 Task: Search one way flight ticket for 4 adults, 2 children, 2 infants in seat and 1 infant on lap in premium economy from Greensboro: Piedmont Triad International Airport to Springfield: Abraham Lincoln Capital Airport on 5-2-2023. Choice of flights is Frontier. Number of bags: 1 carry on bag. Price is upto 79000. Outbound departure time preference is 13:00.
Action: Mouse moved to (323, 435)
Screenshot: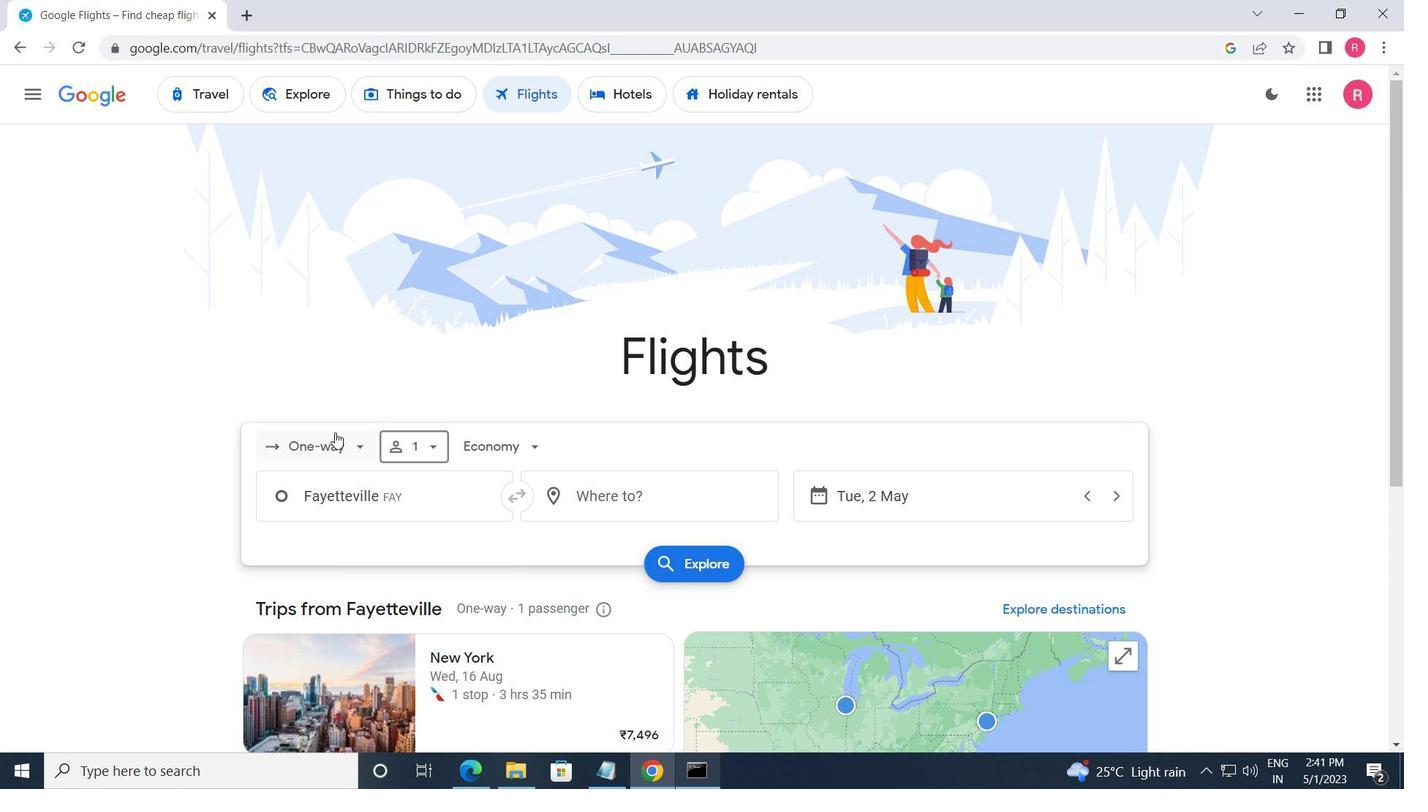 
Action: Mouse pressed left at (323, 435)
Screenshot: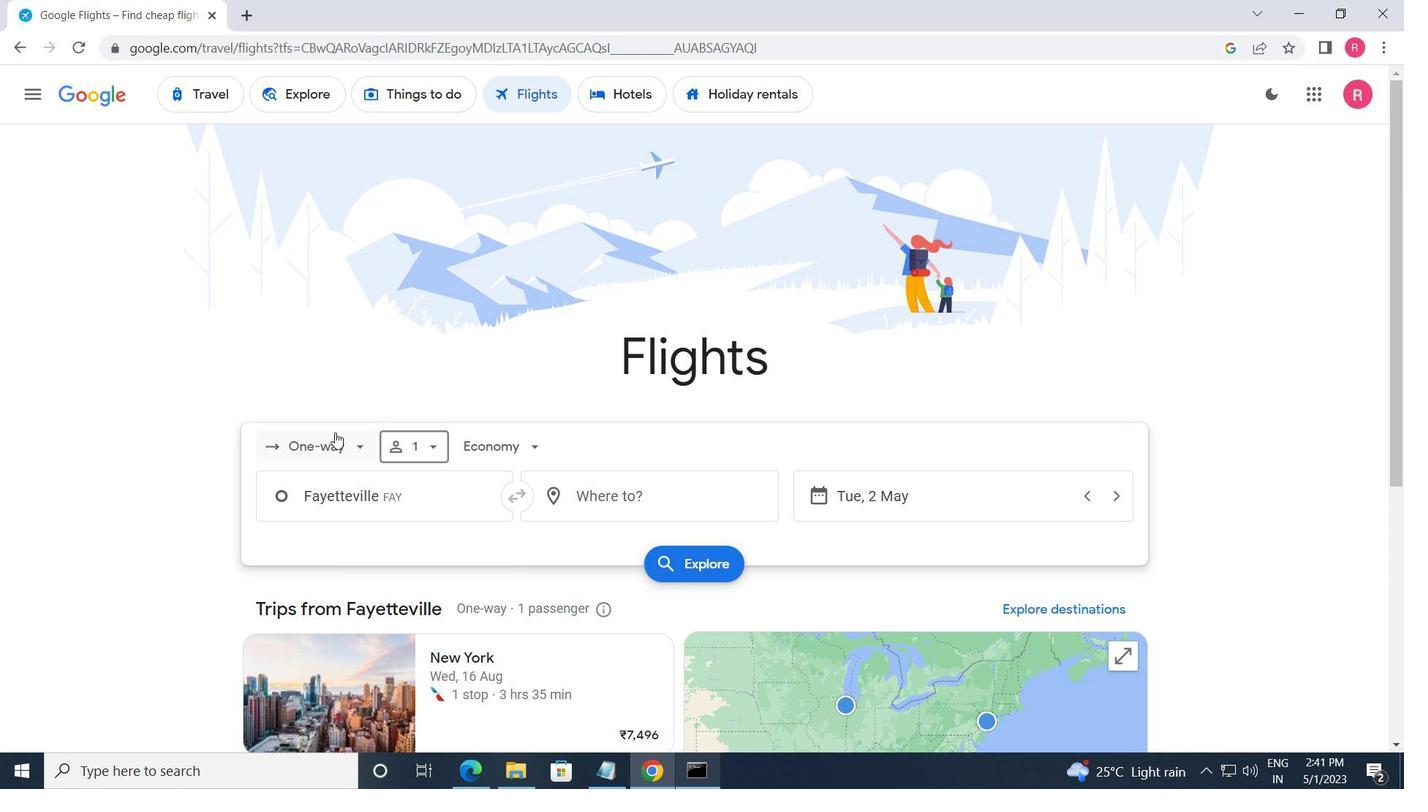 
Action: Mouse moved to (354, 536)
Screenshot: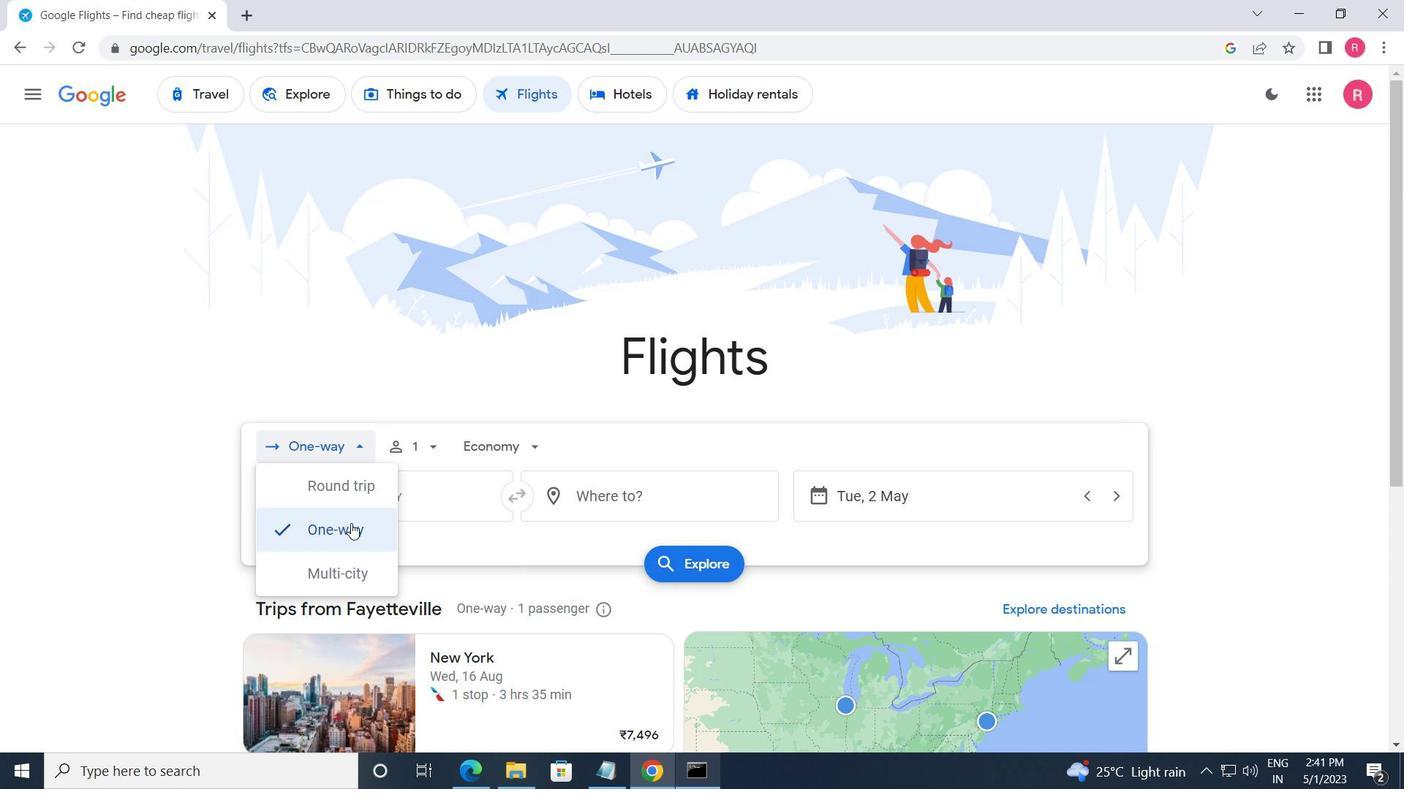 
Action: Mouse pressed left at (354, 536)
Screenshot: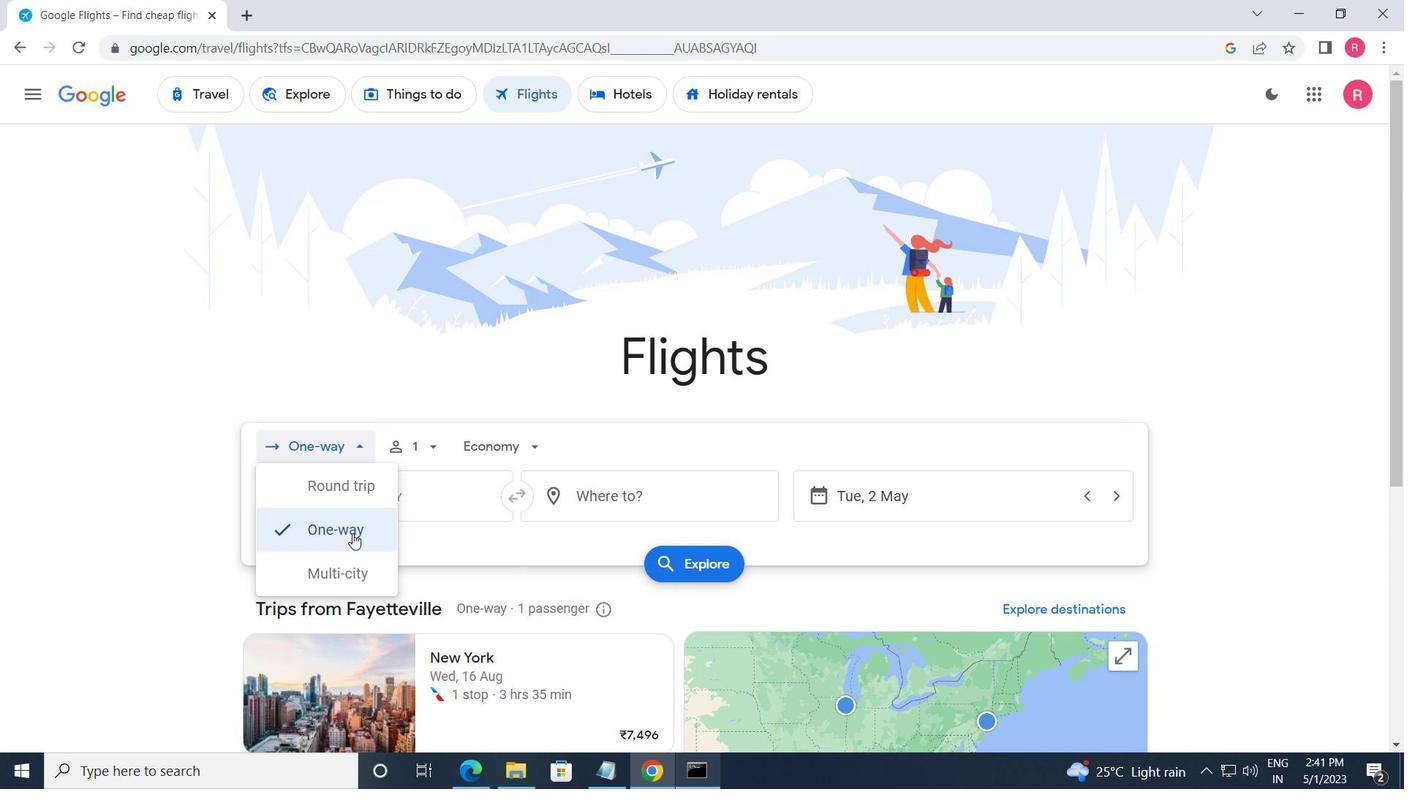 
Action: Mouse moved to (422, 457)
Screenshot: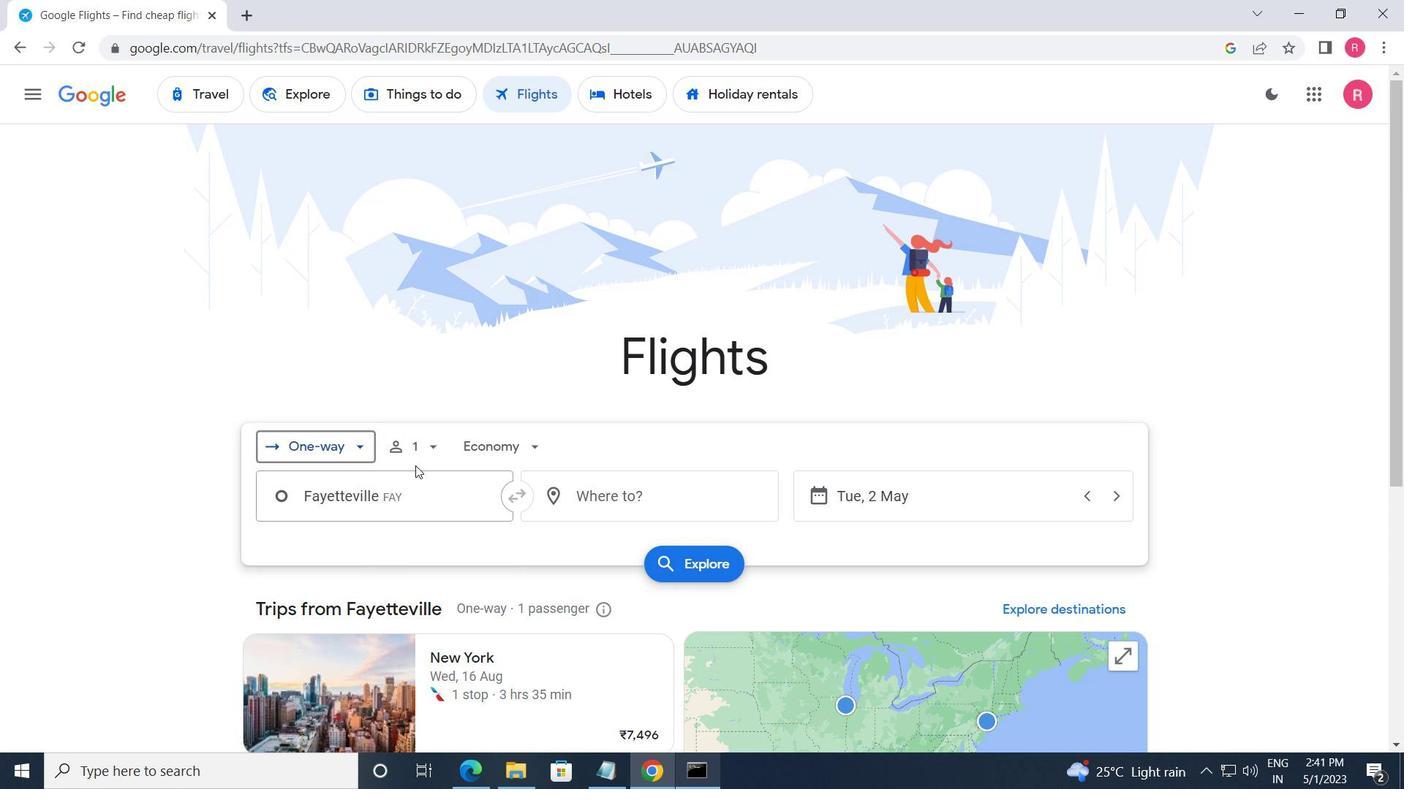 
Action: Mouse pressed left at (422, 457)
Screenshot: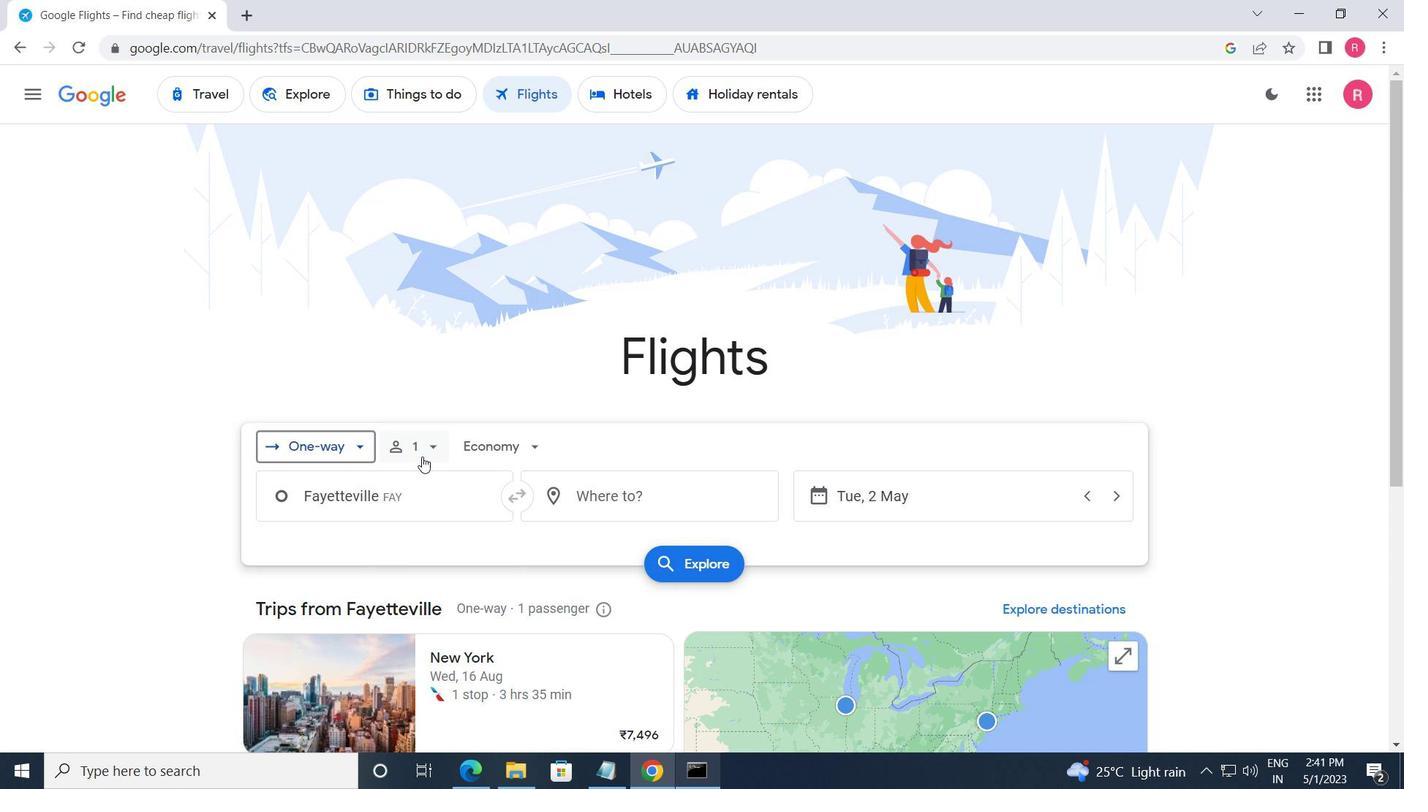 
Action: Mouse moved to (562, 500)
Screenshot: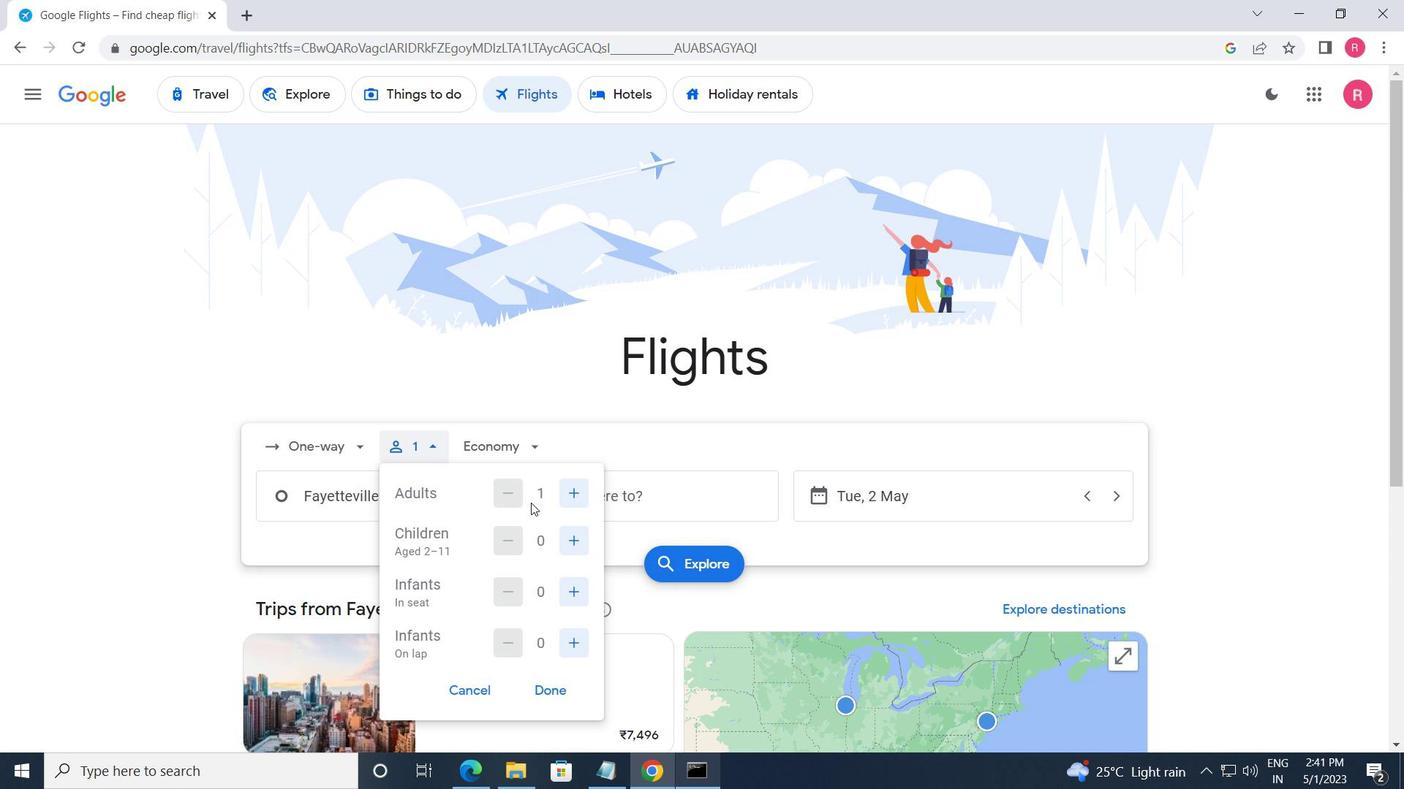 
Action: Mouse pressed left at (562, 500)
Screenshot: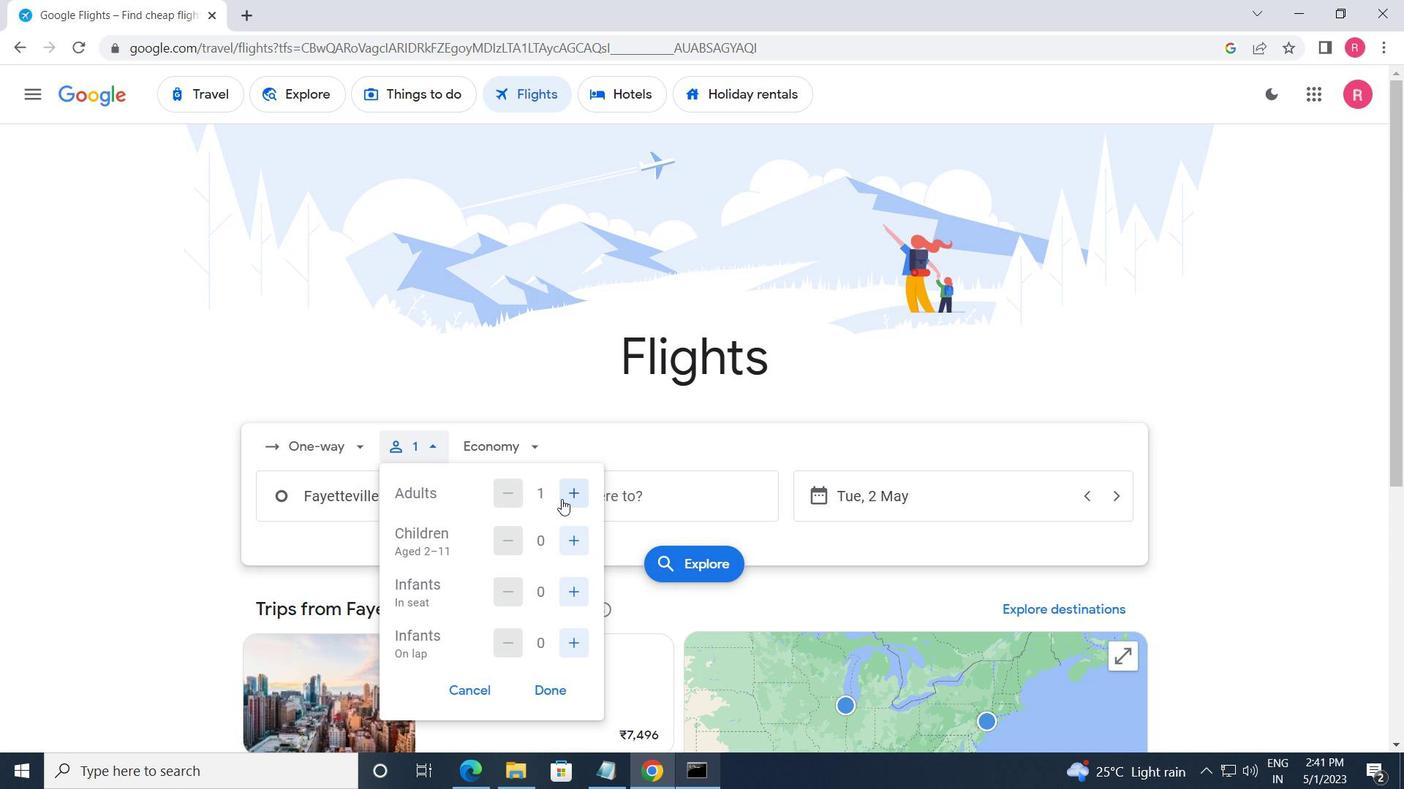 
Action: Mouse pressed left at (562, 500)
Screenshot: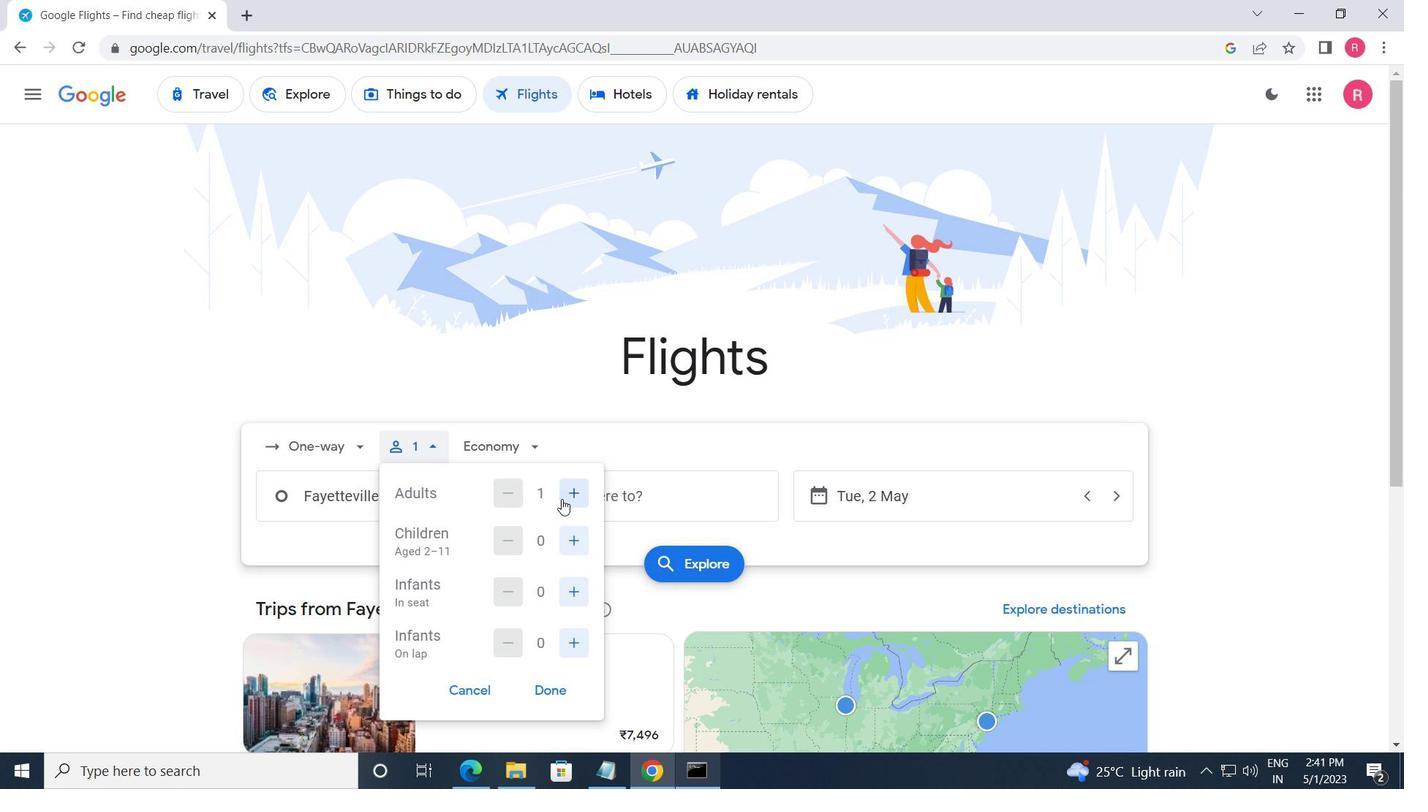 
Action: Mouse pressed left at (562, 500)
Screenshot: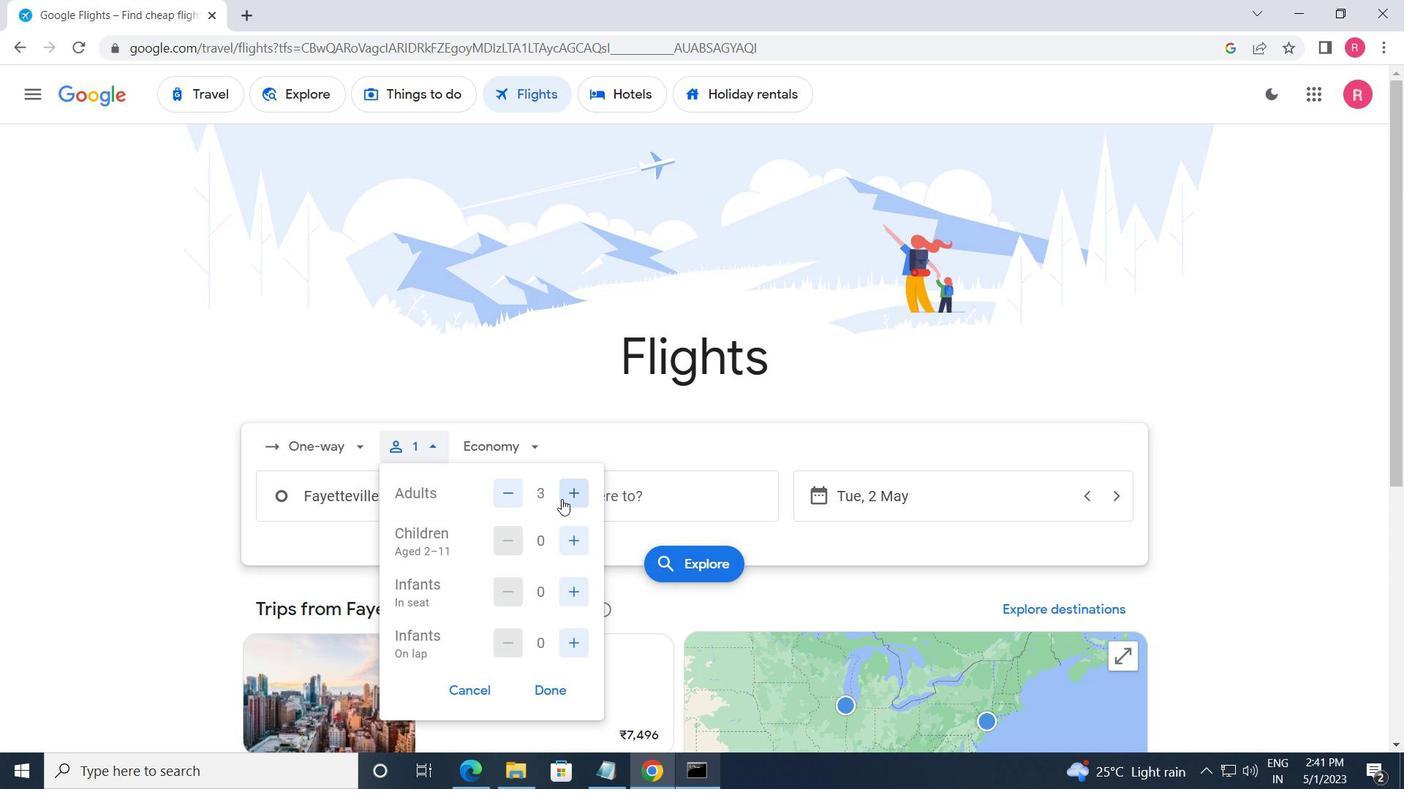 
Action: Mouse moved to (571, 551)
Screenshot: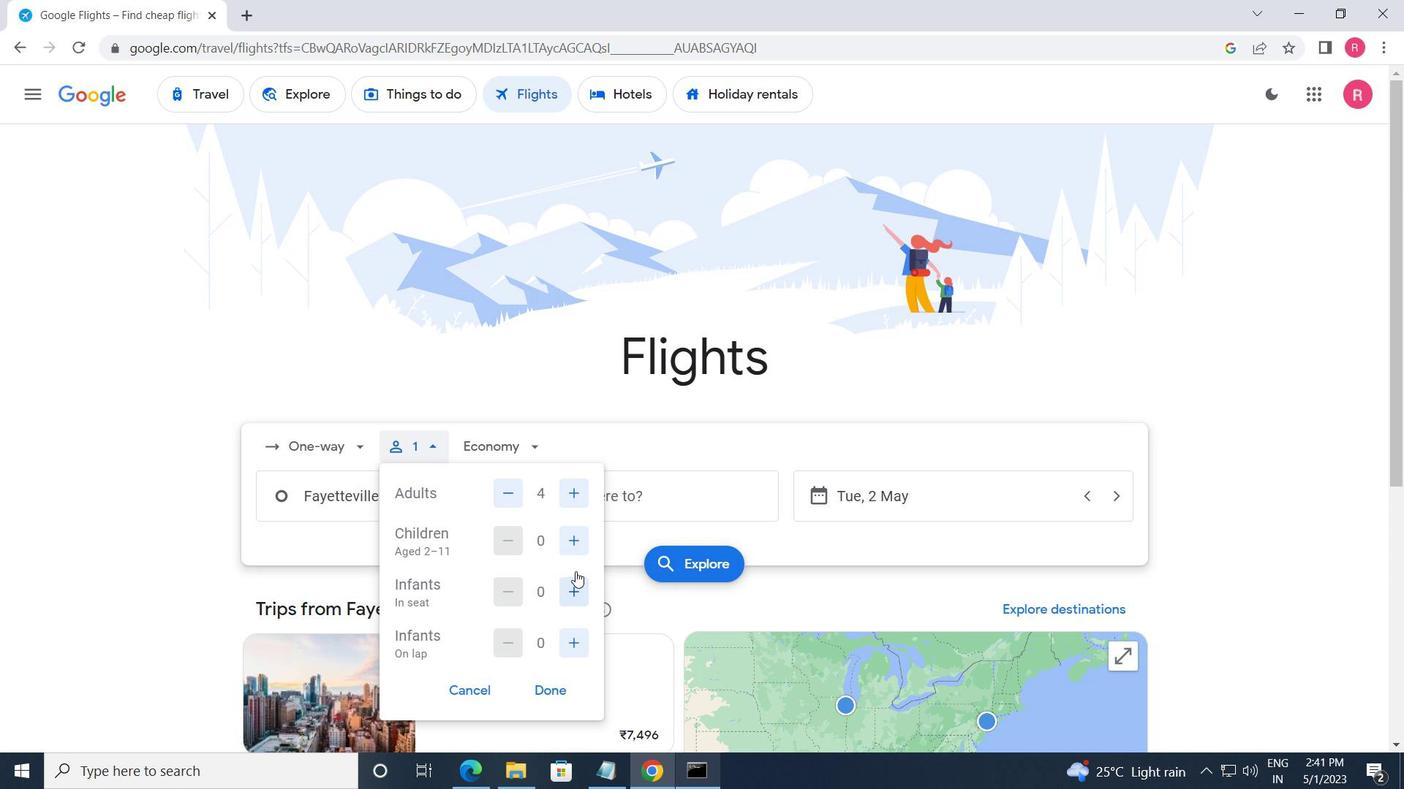 
Action: Mouse pressed left at (571, 551)
Screenshot: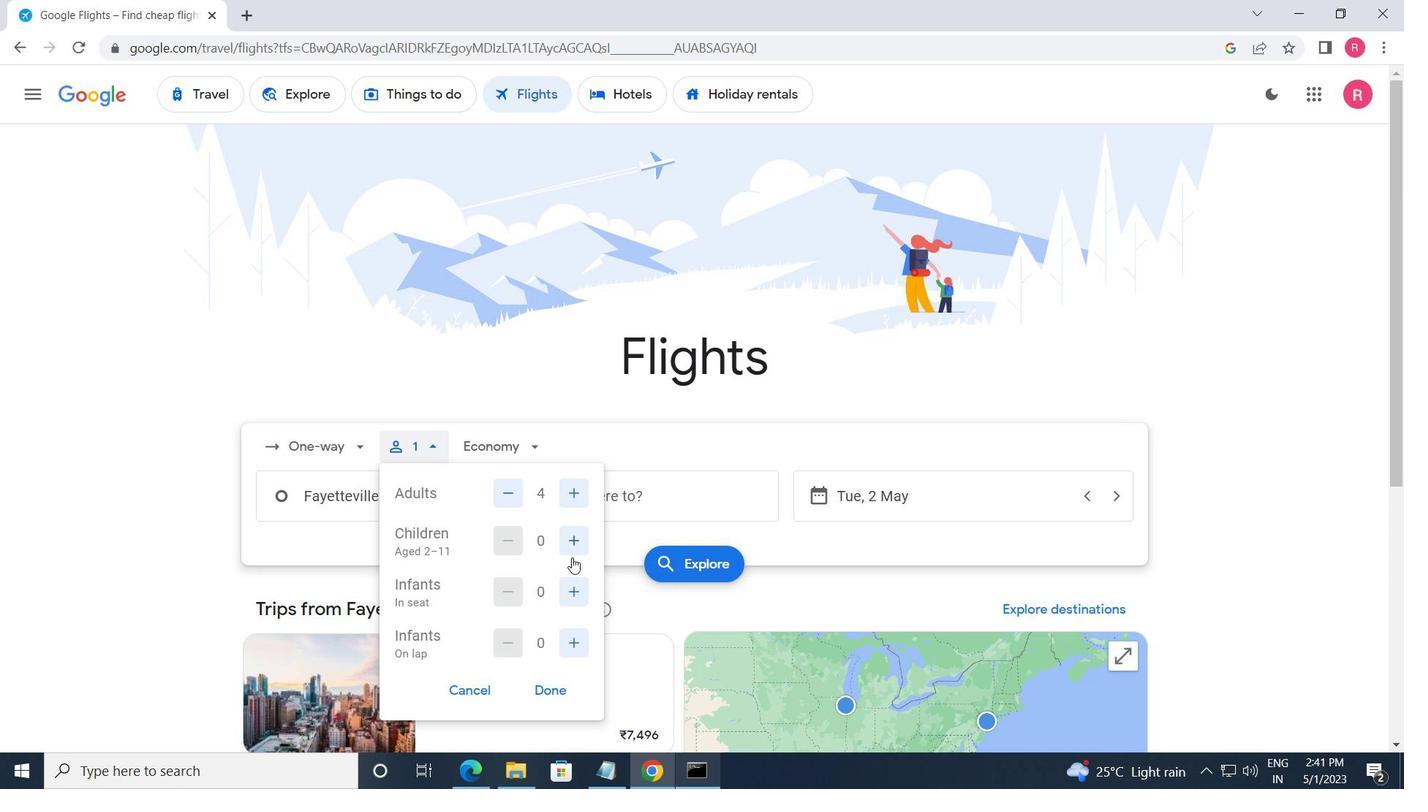 
Action: Mouse pressed left at (571, 551)
Screenshot: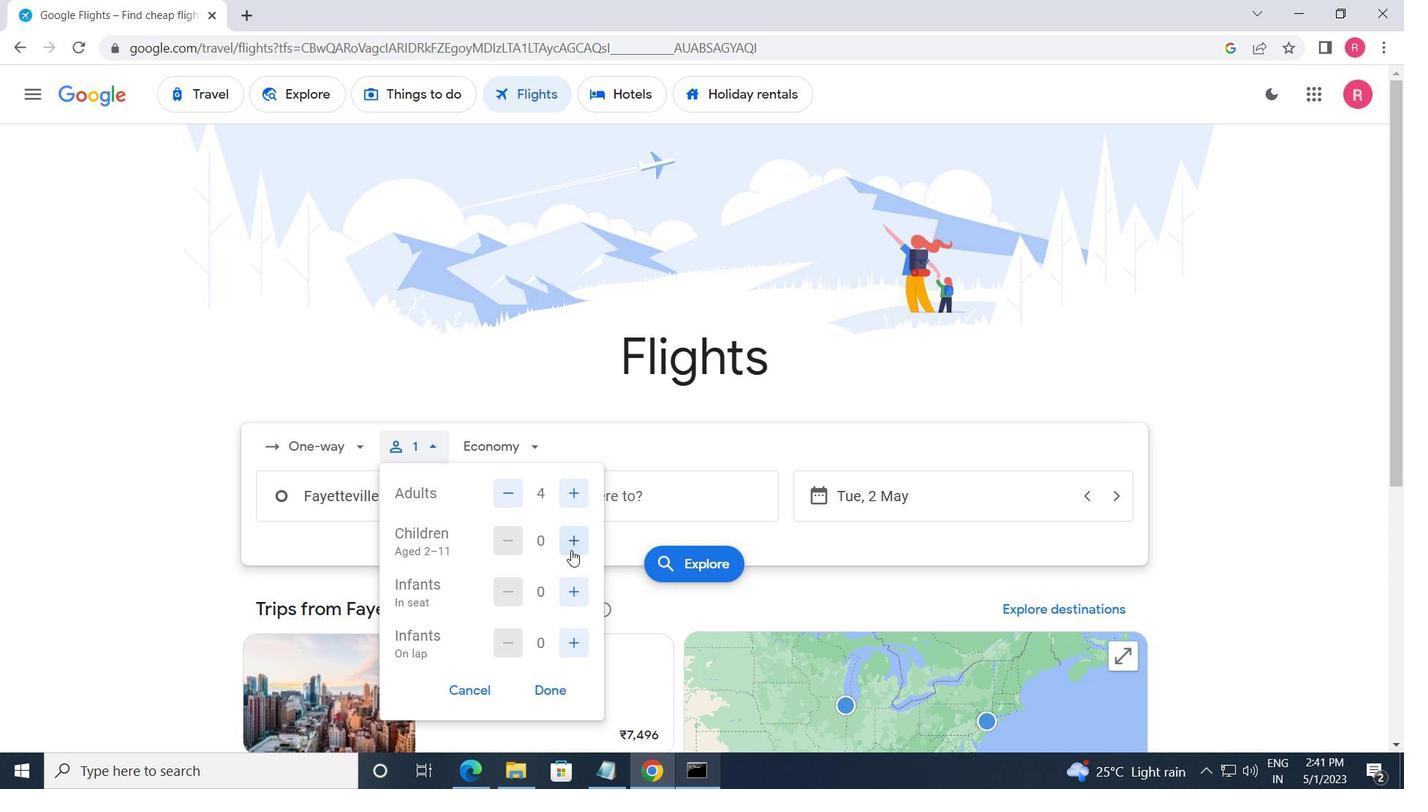 
Action: Mouse pressed left at (571, 551)
Screenshot: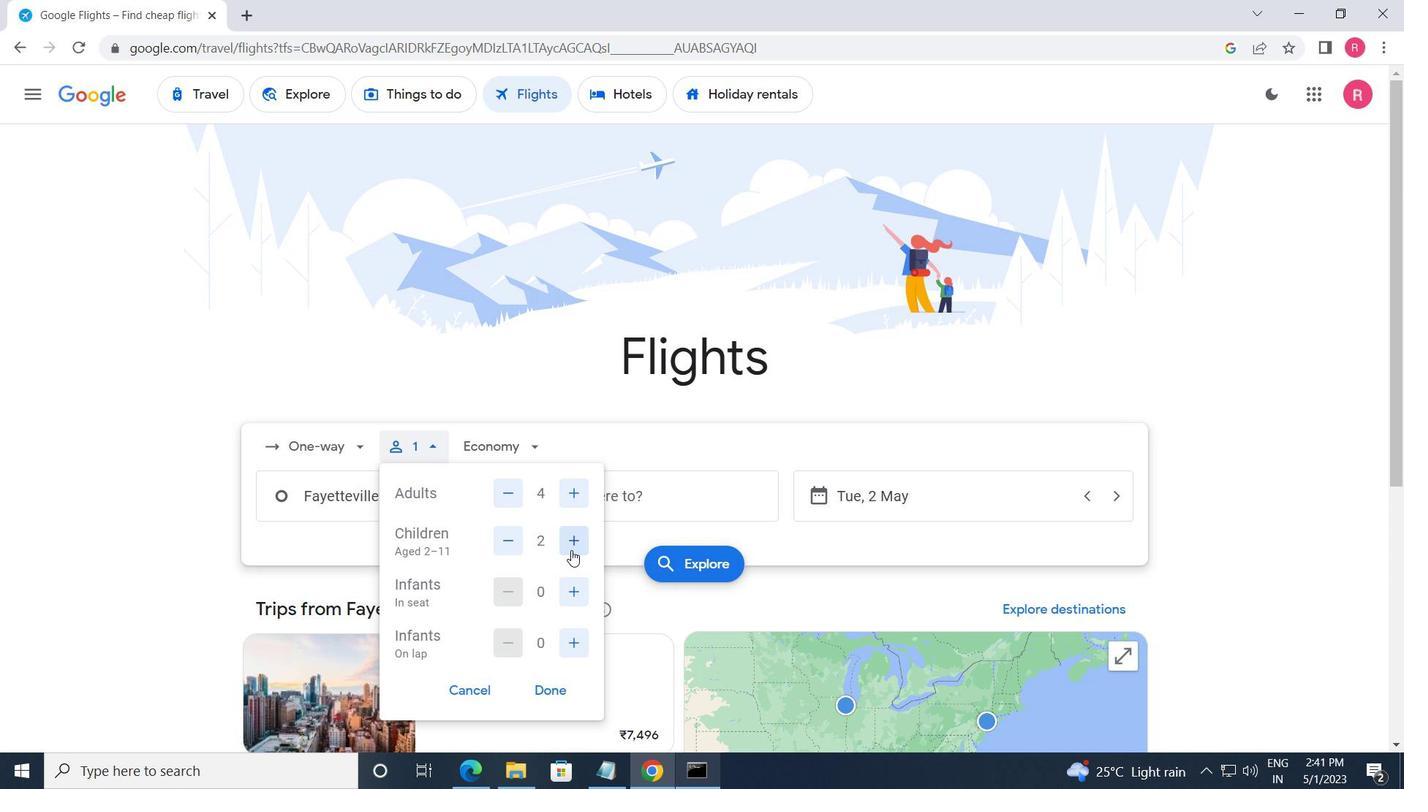
Action: Mouse pressed left at (571, 551)
Screenshot: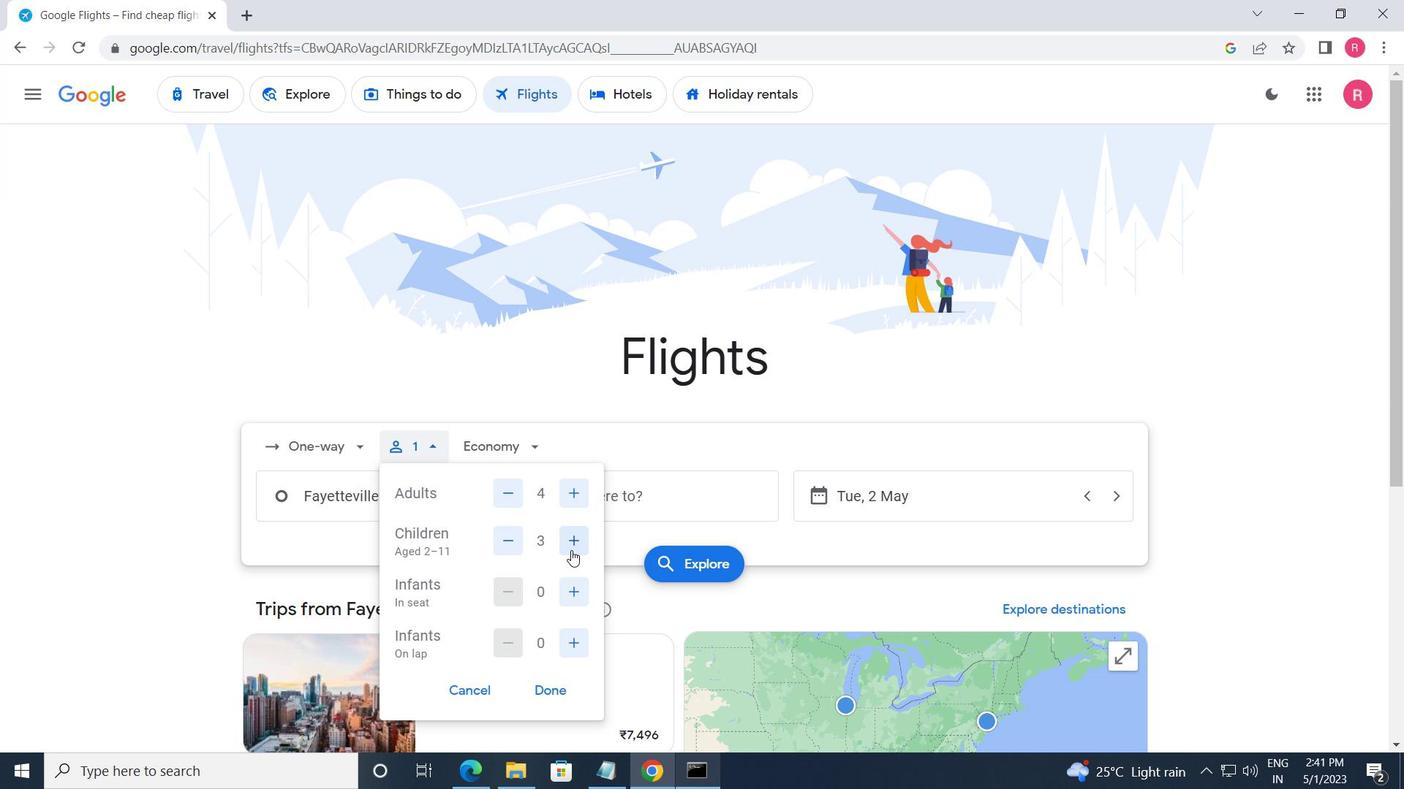 
Action: Mouse moved to (508, 544)
Screenshot: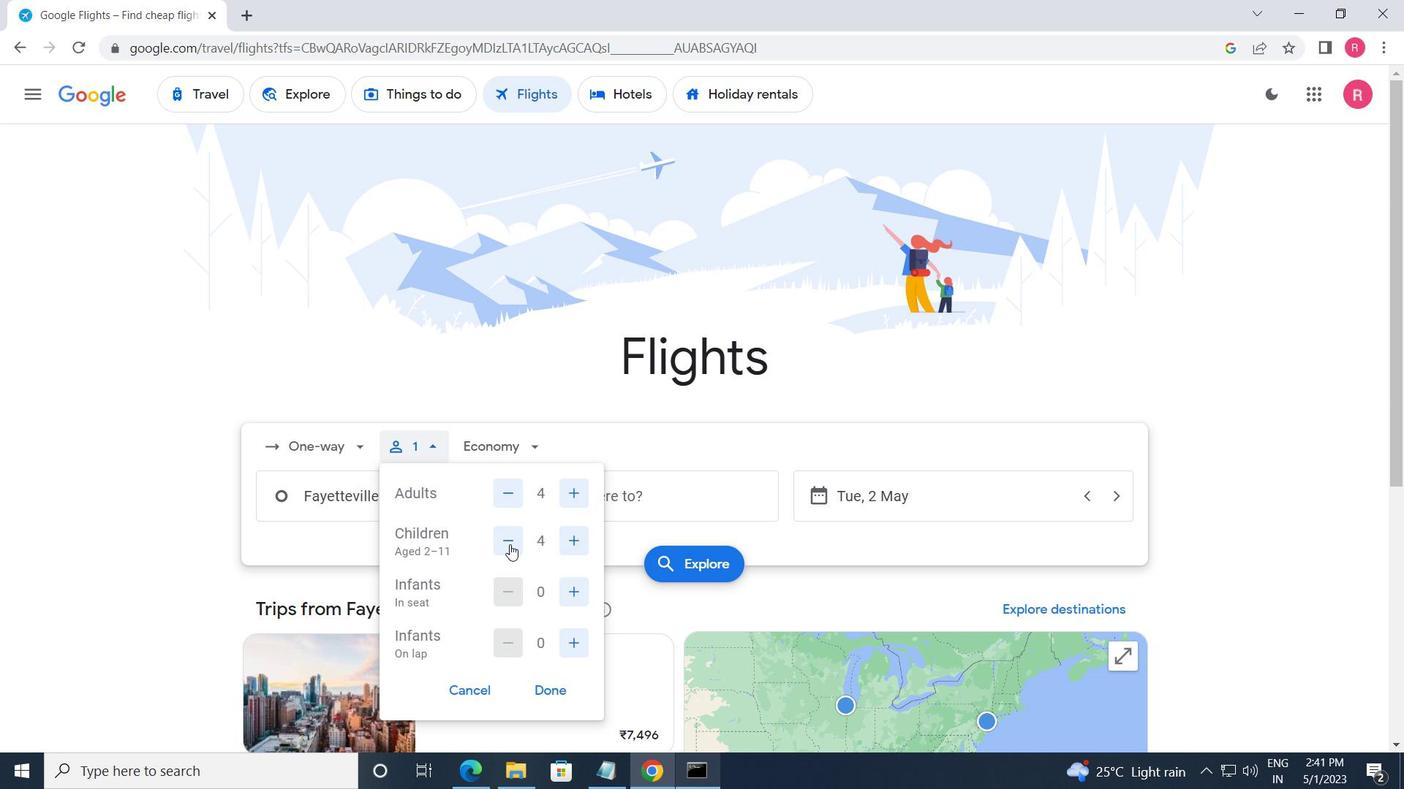 
Action: Mouse pressed left at (508, 544)
Screenshot: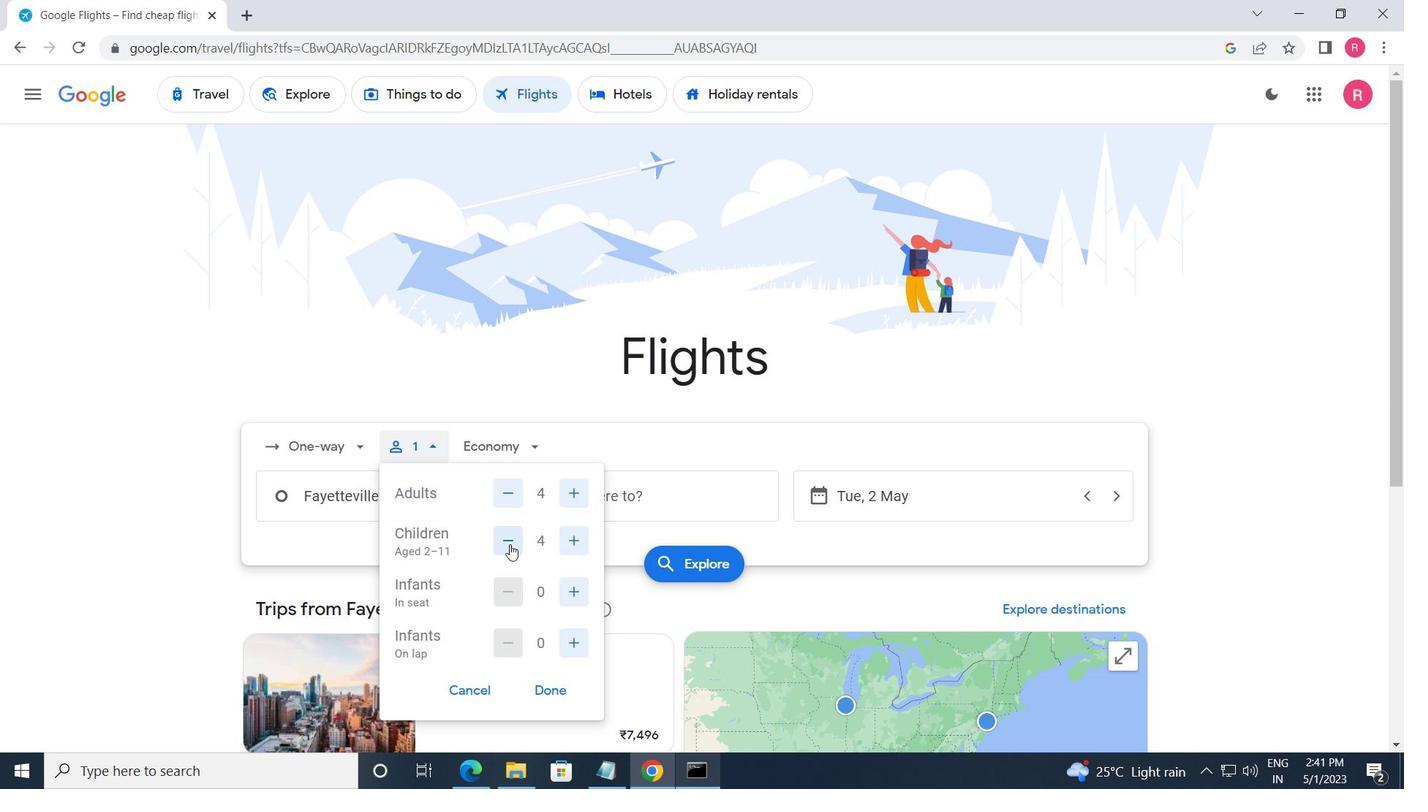 
Action: Mouse pressed left at (508, 544)
Screenshot: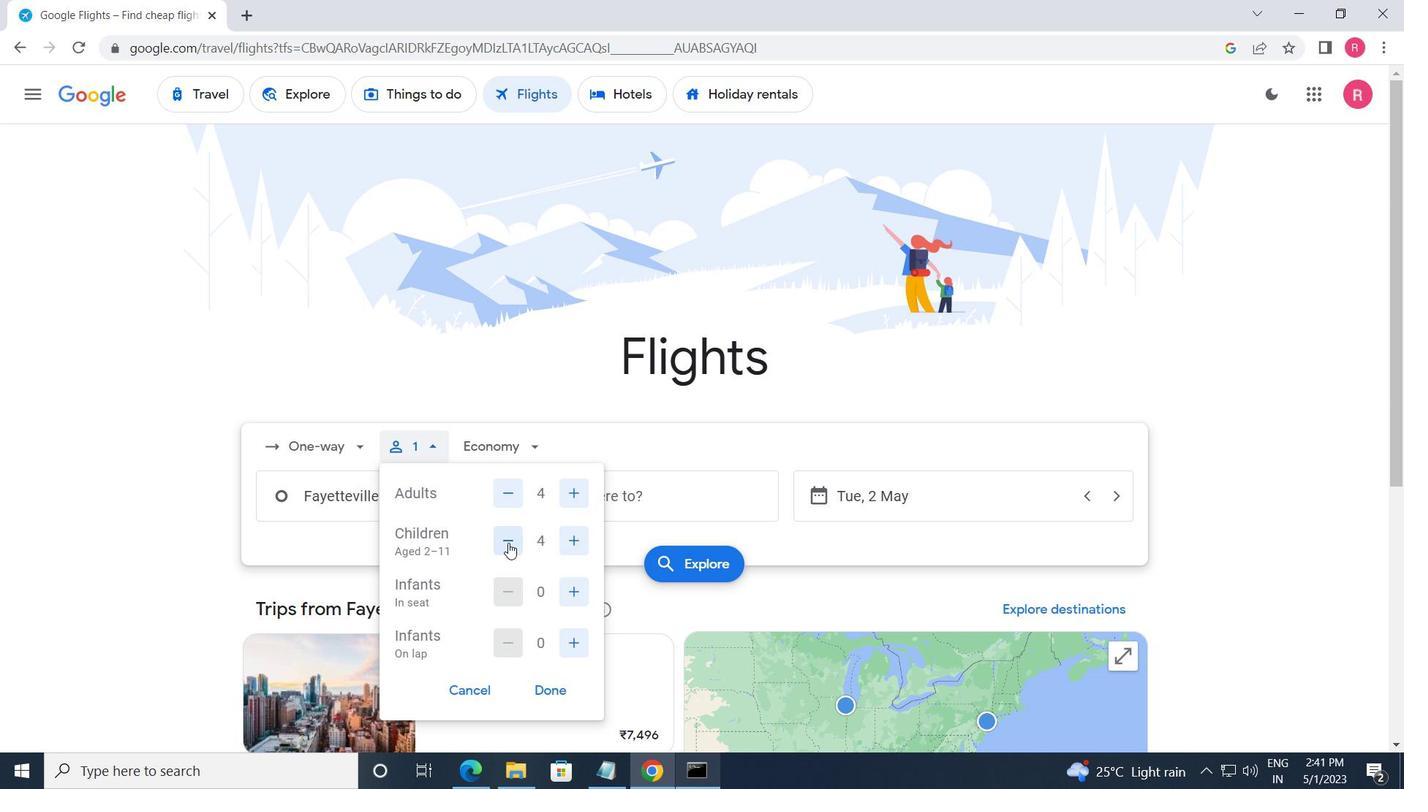 
Action: Mouse pressed left at (508, 544)
Screenshot: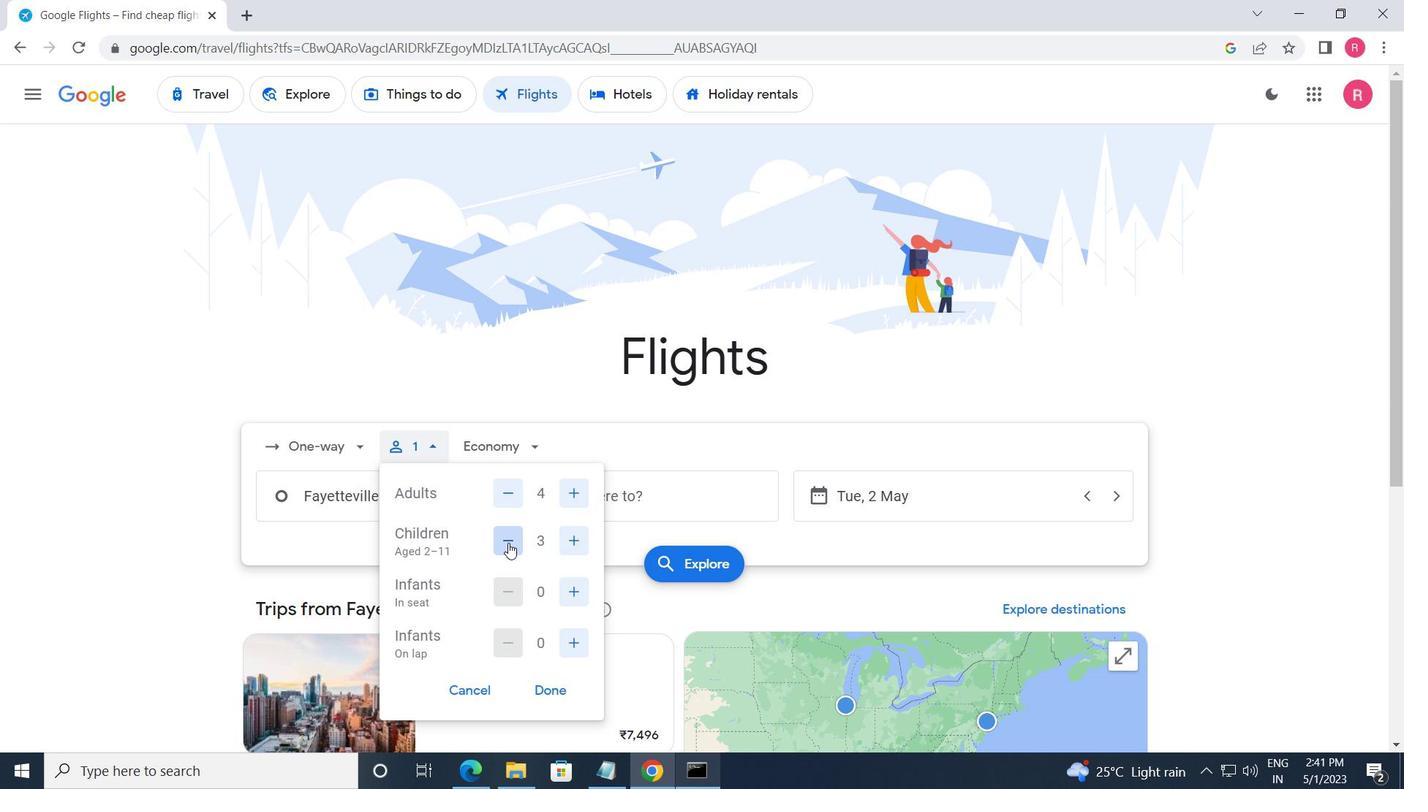 
Action: Mouse moved to (559, 536)
Screenshot: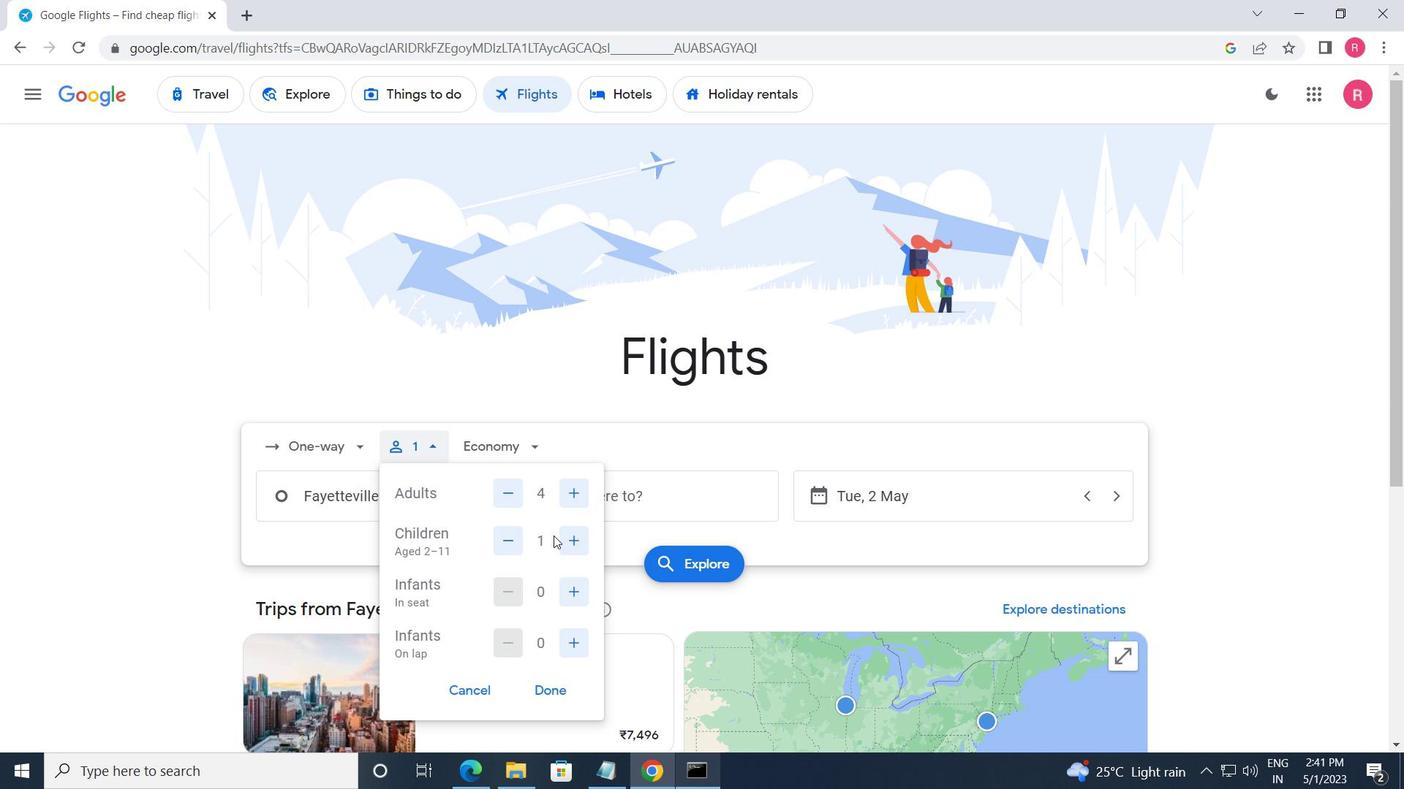 
Action: Mouse pressed left at (559, 536)
Screenshot: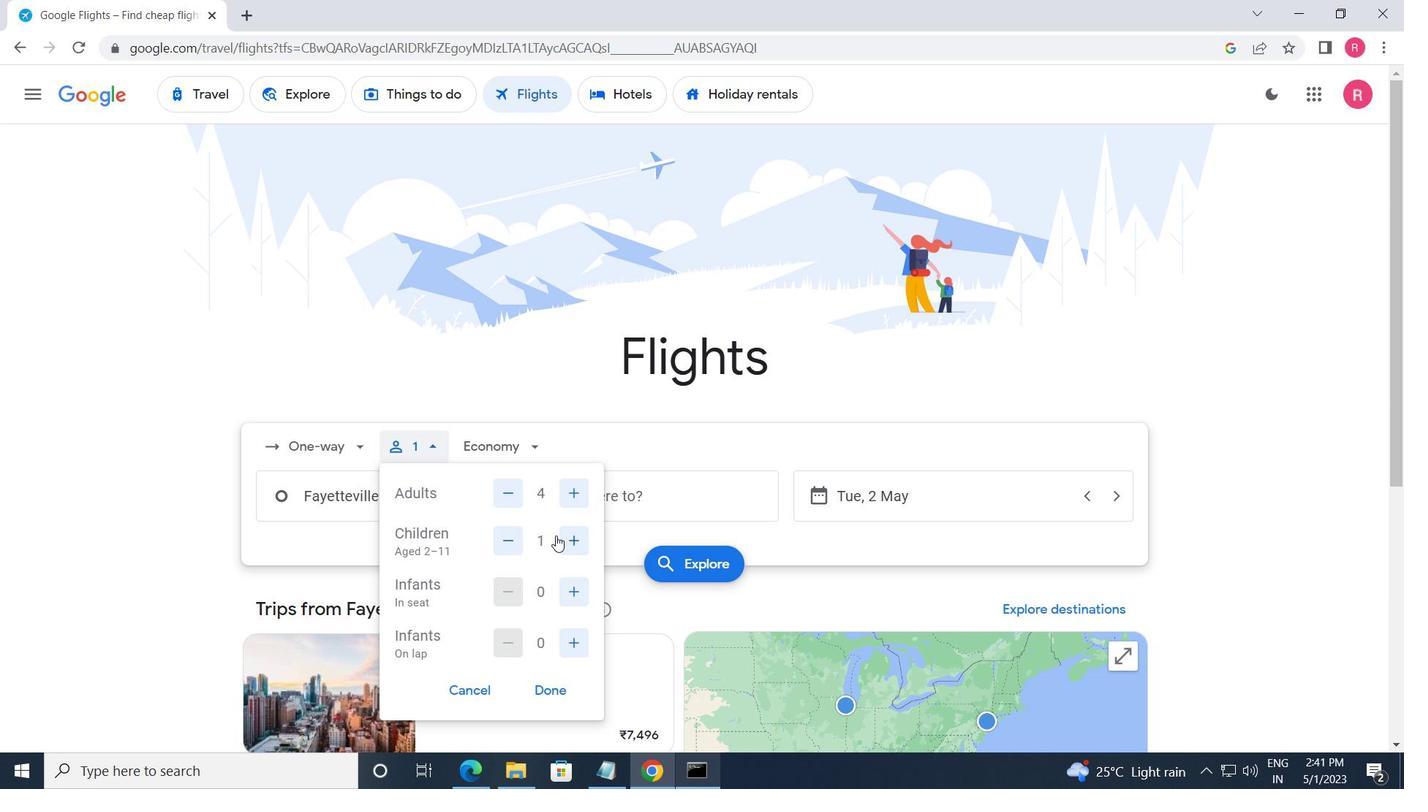 
Action: Mouse moved to (576, 590)
Screenshot: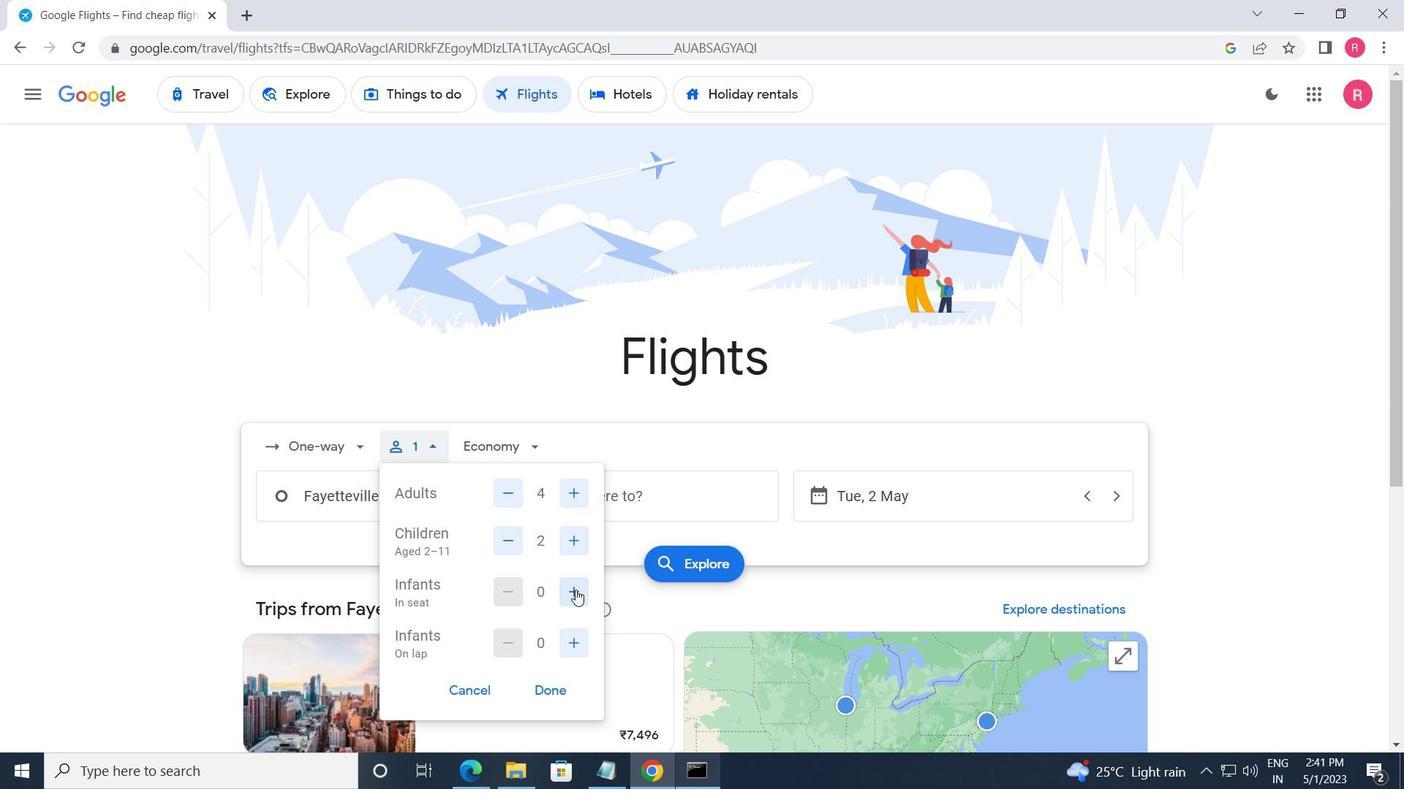 
Action: Mouse pressed left at (576, 590)
Screenshot: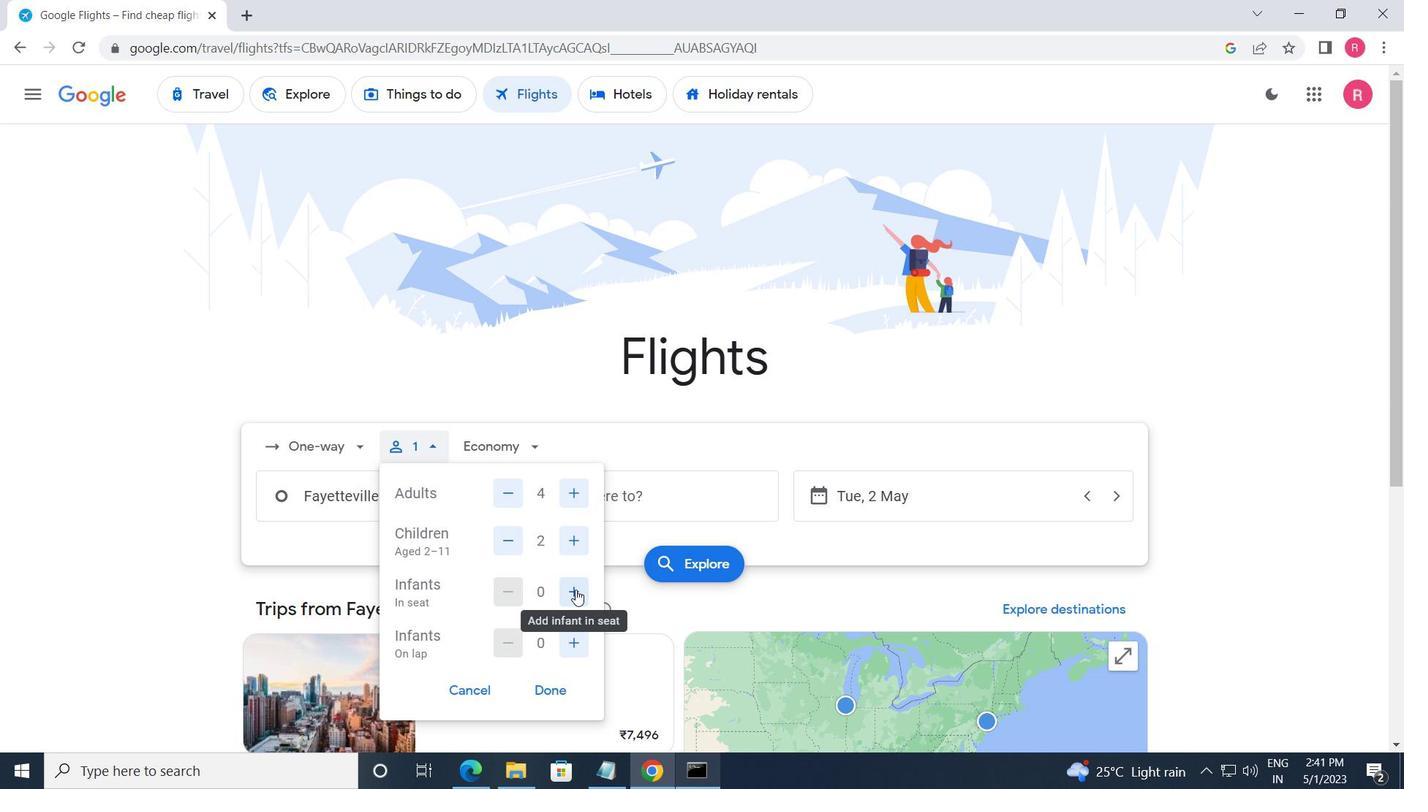 
Action: Mouse pressed left at (576, 590)
Screenshot: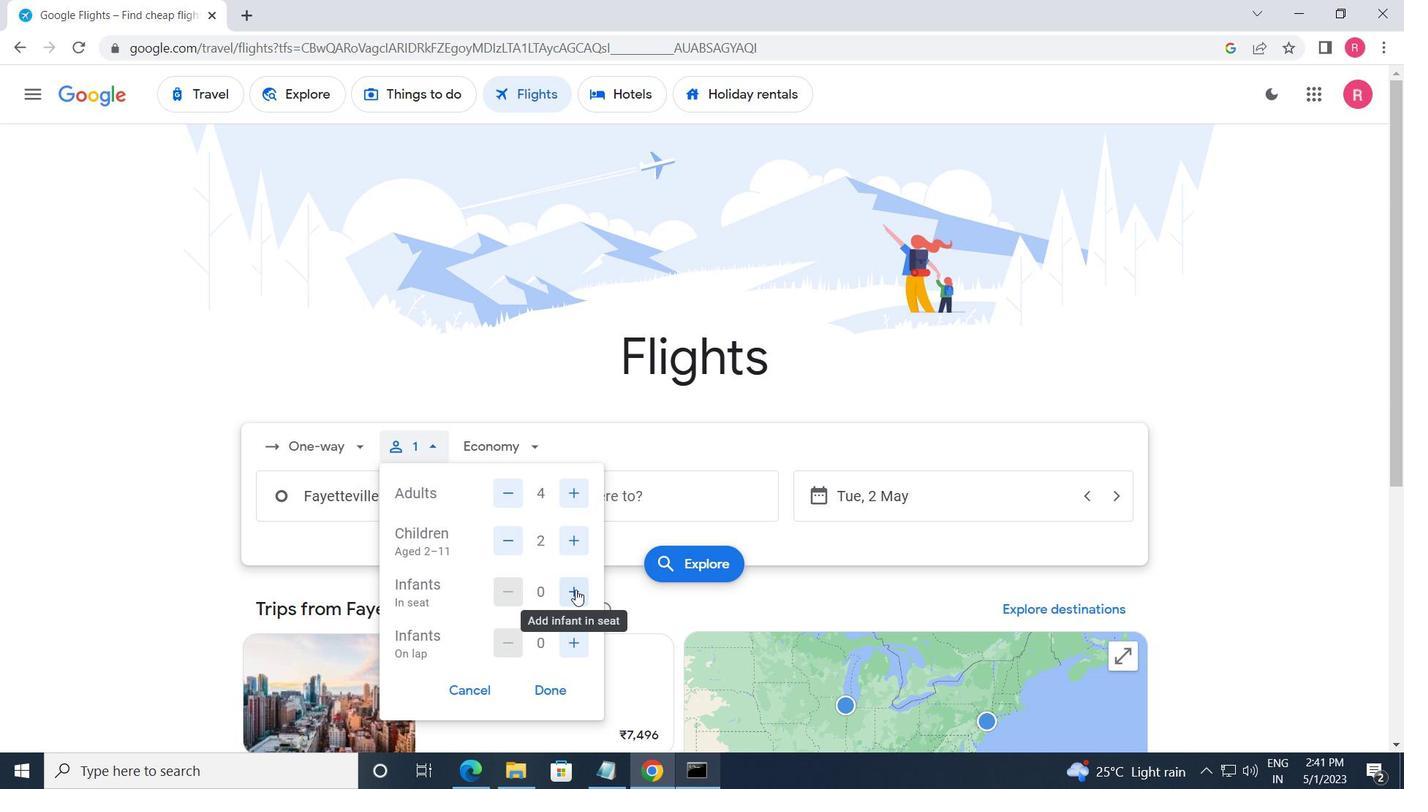 
Action: Mouse moved to (580, 650)
Screenshot: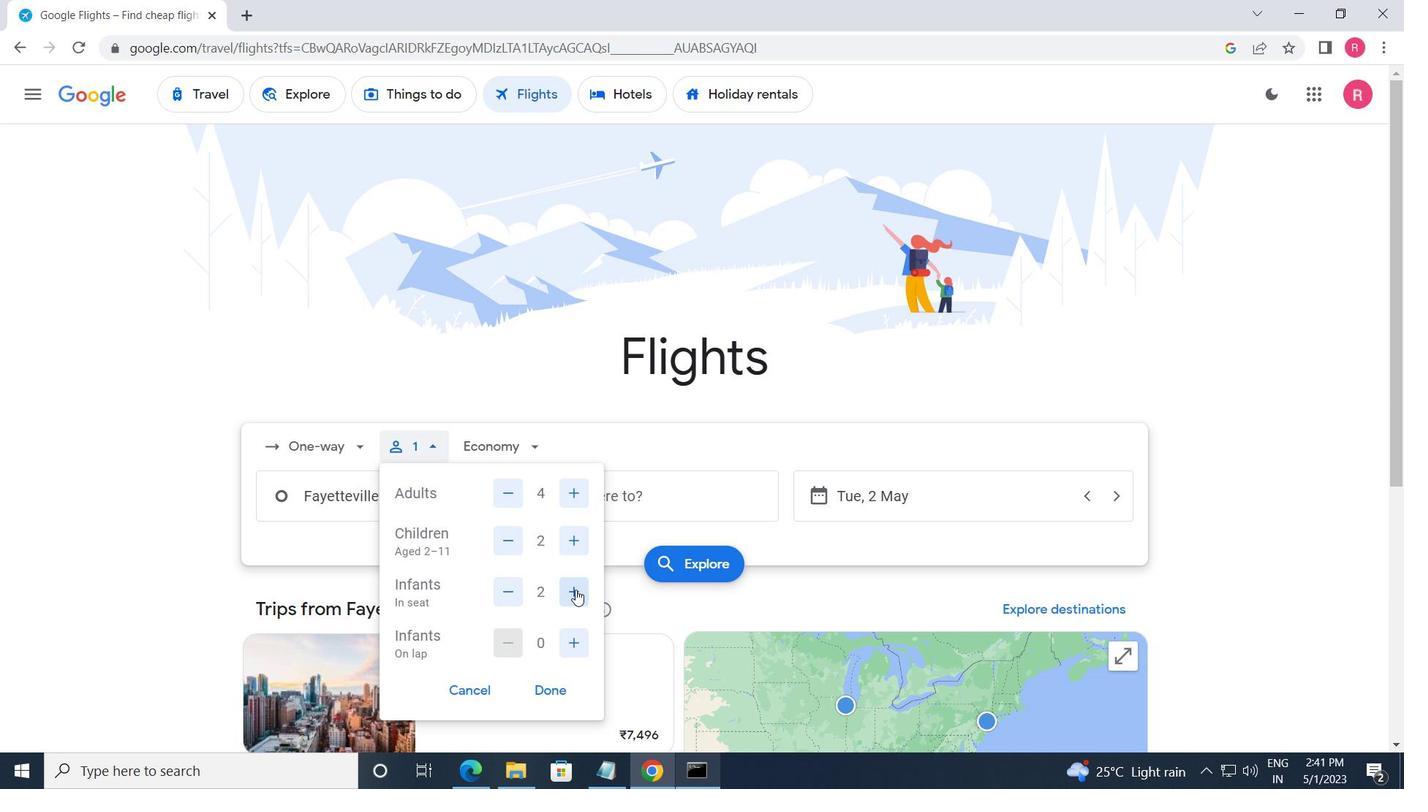 
Action: Mouse pressed left at (580, 650)
Screenshot: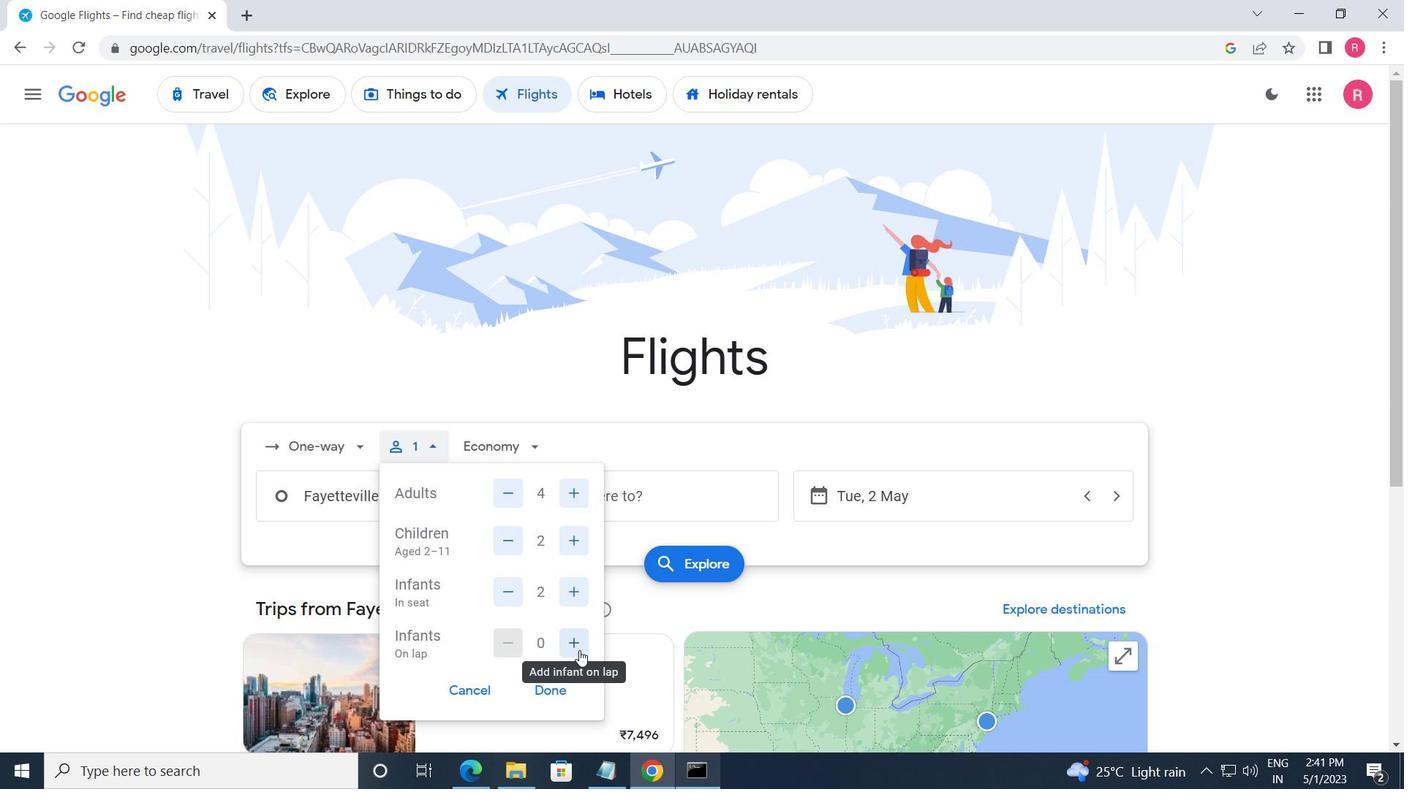 
Action: Mouse moved to (555, 691)
Screenshot: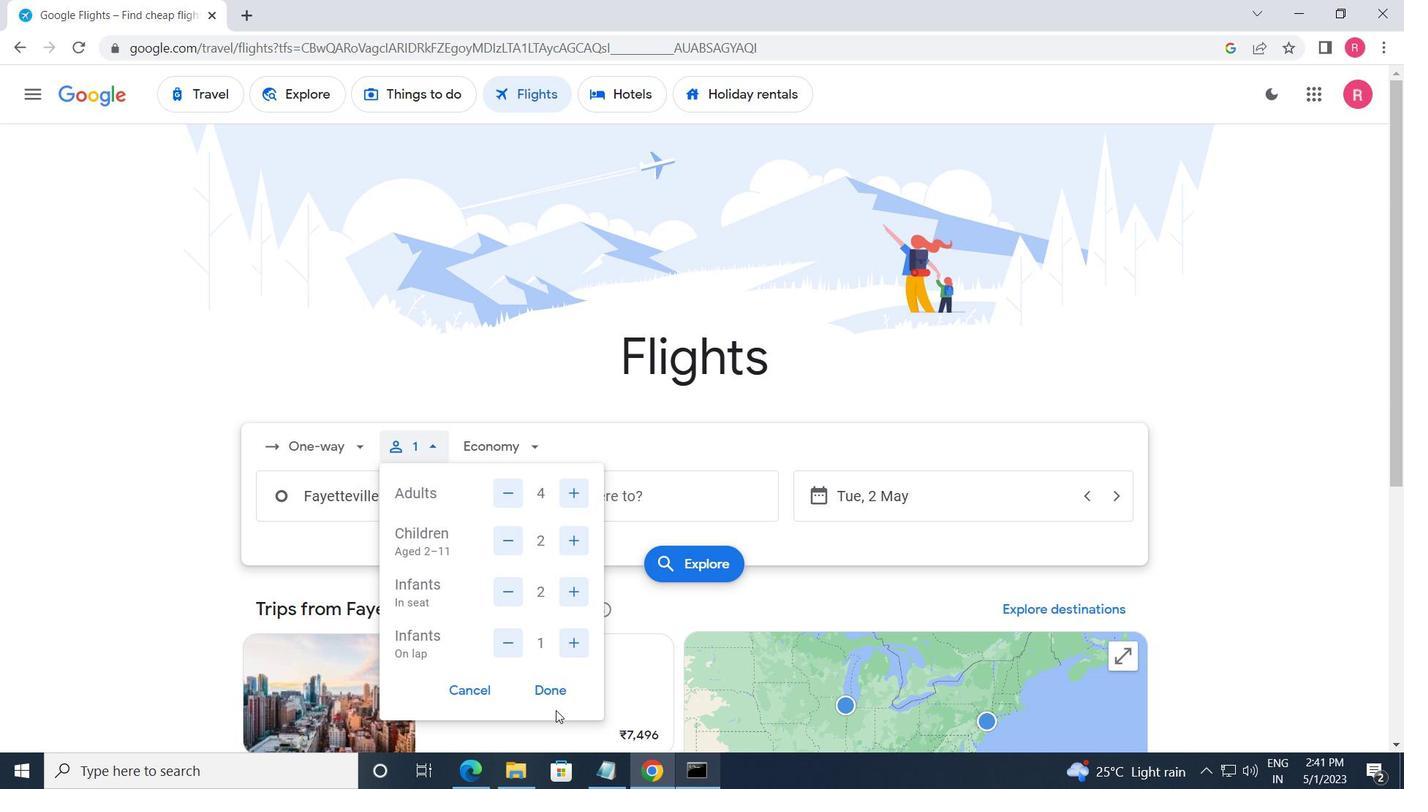 
Action: Mouse pressed left at (555, 691)
Screenshot: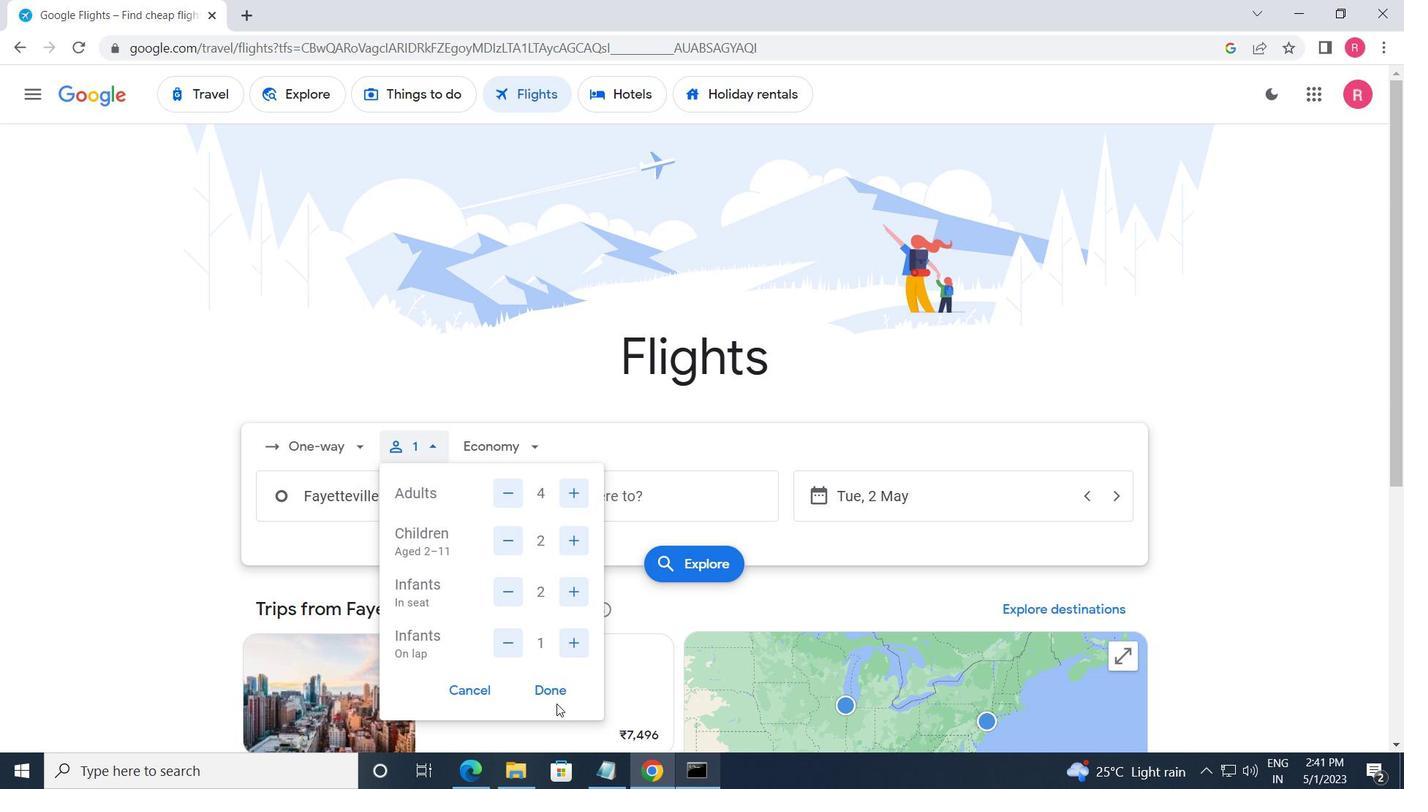 
Action: Mouse moved to (494, 457)
Screenshot: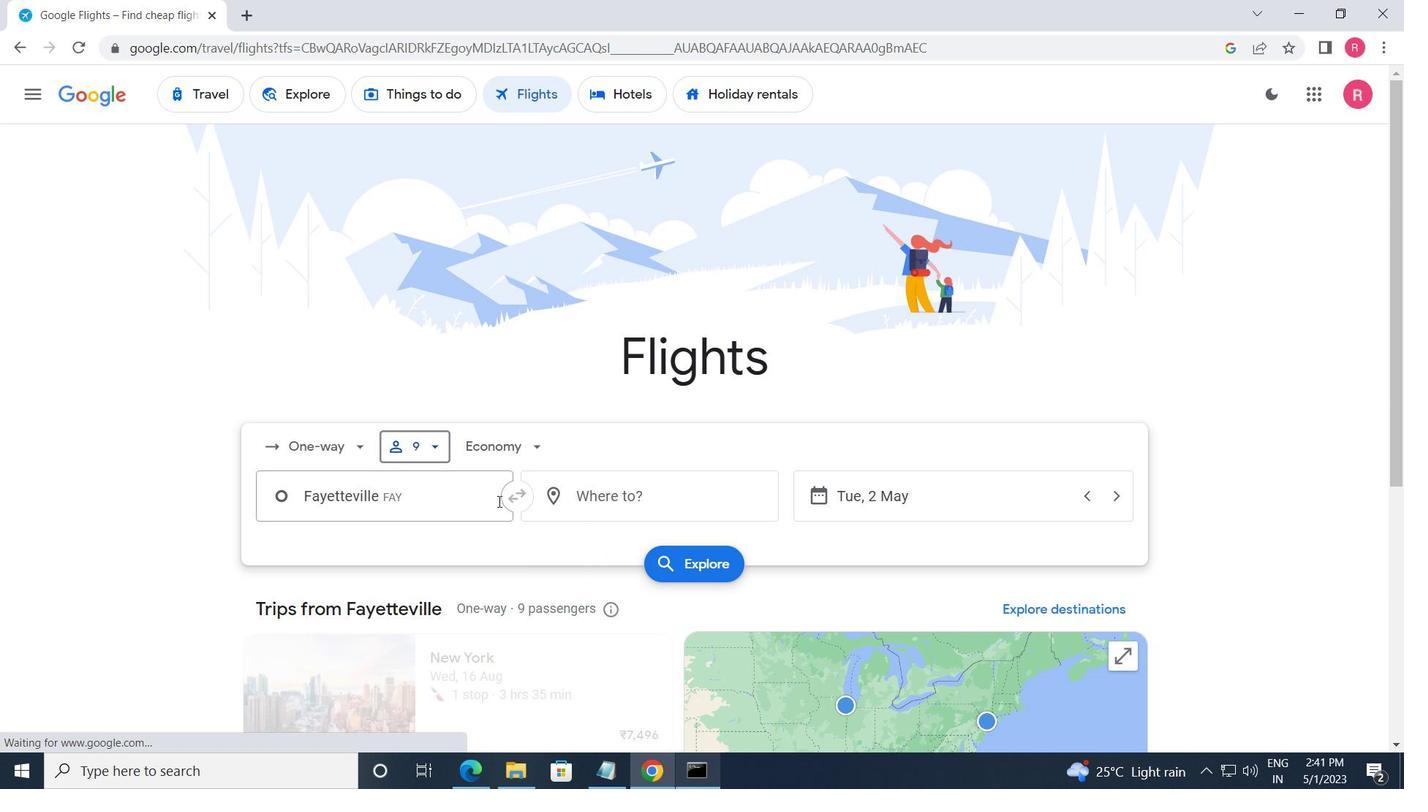 
Action: Mouse pressed left at (494, 457)
Screenshot: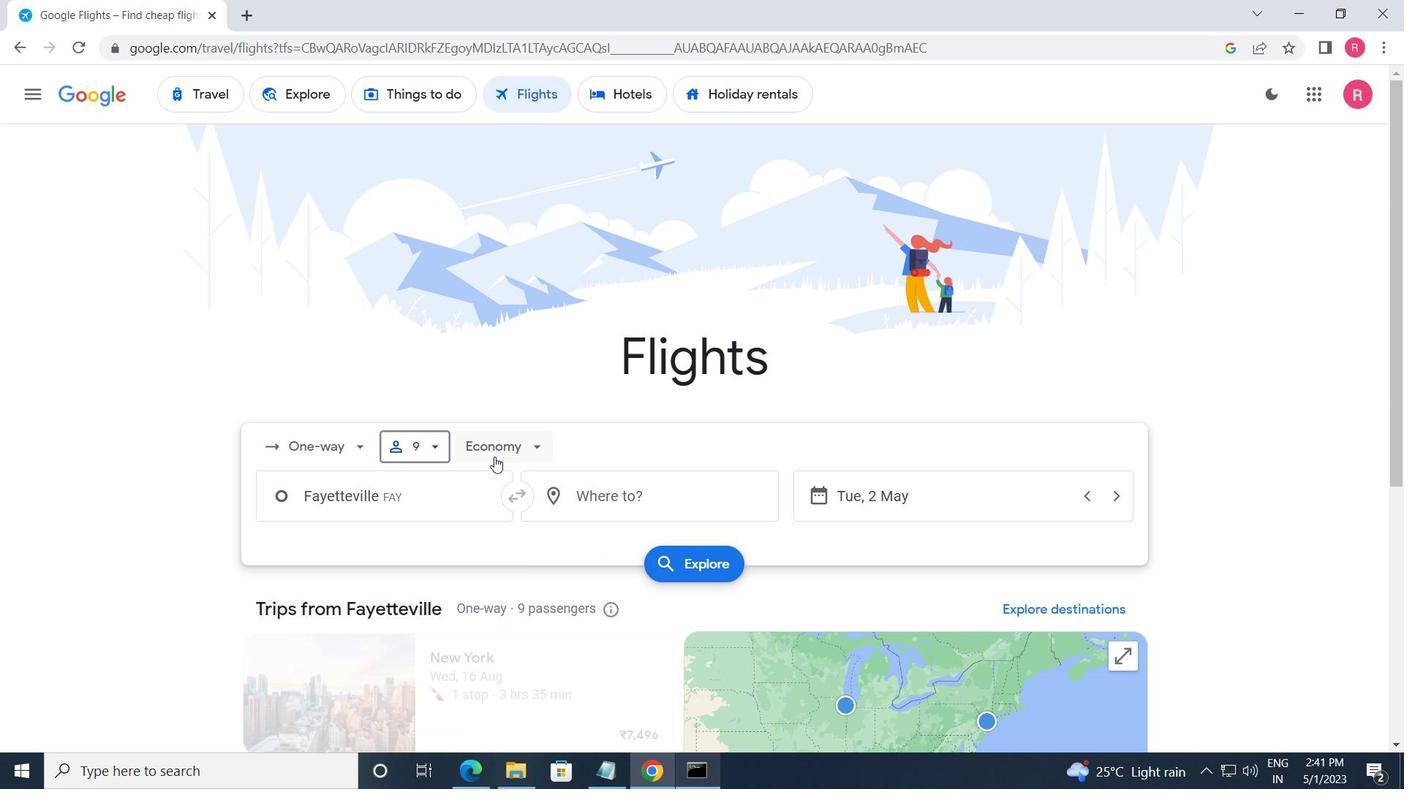 
Action: Mouse moved to (509, 534)
Screenshot: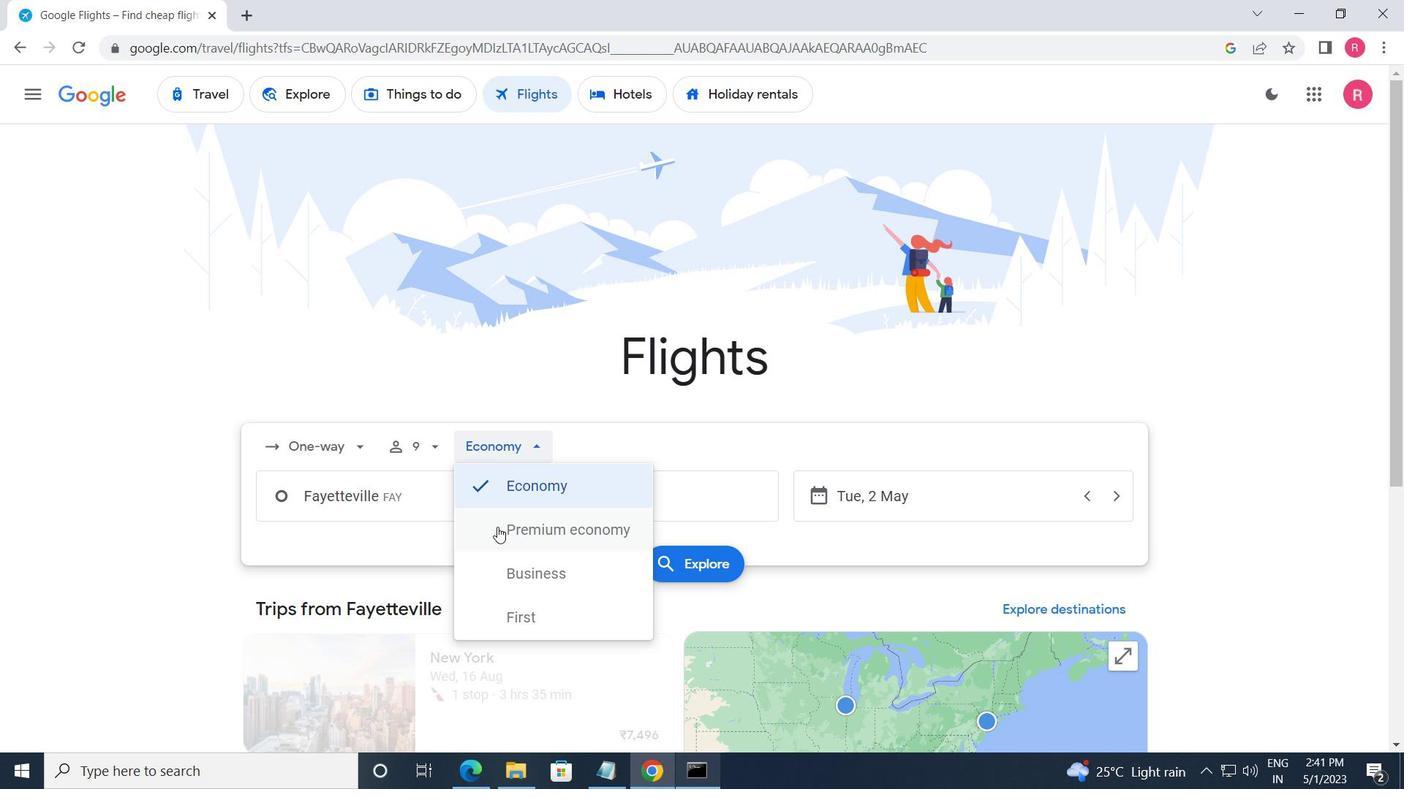
Action: Mouse pressed left at (509, 534)
Screenshot: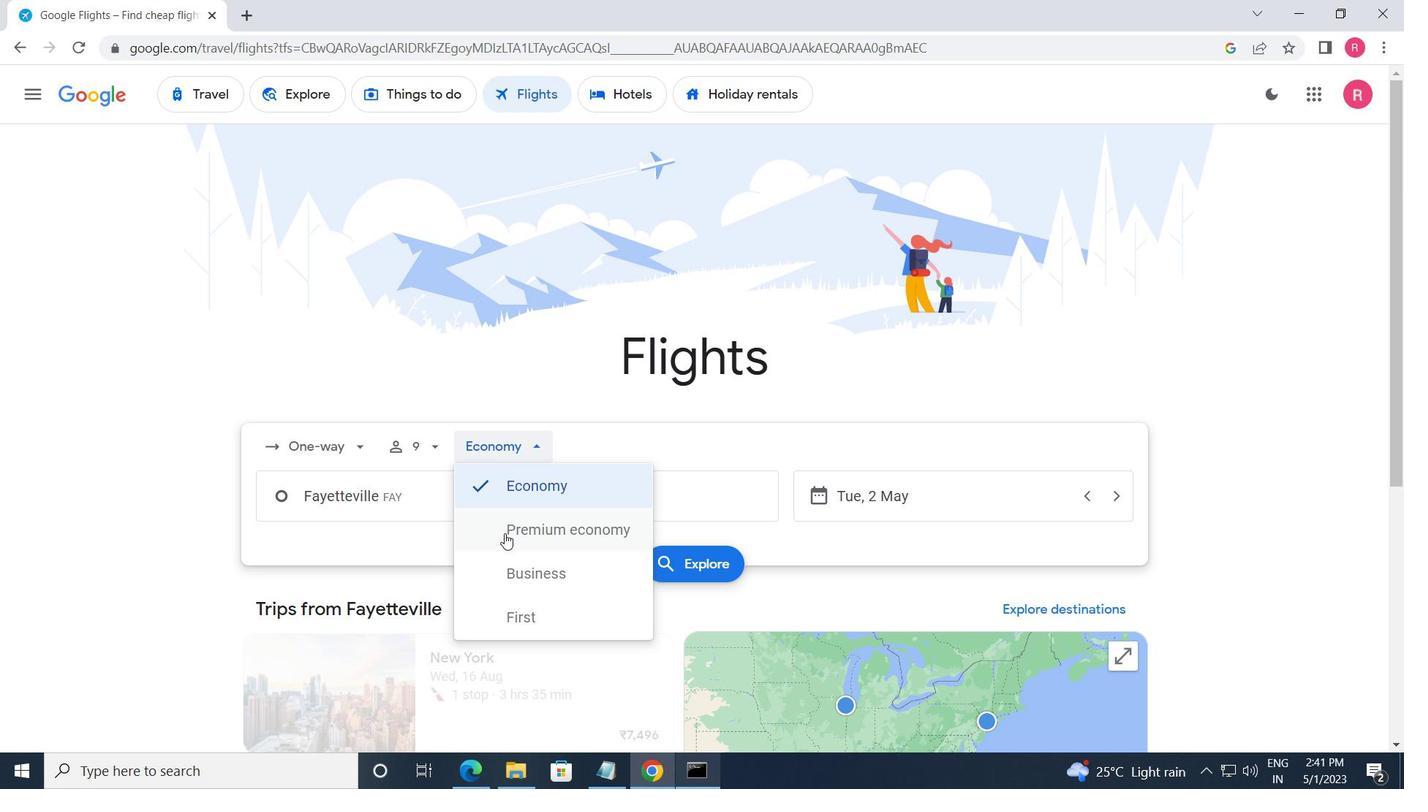 
Action: Mouse moved to (424, 494)
Screenshot: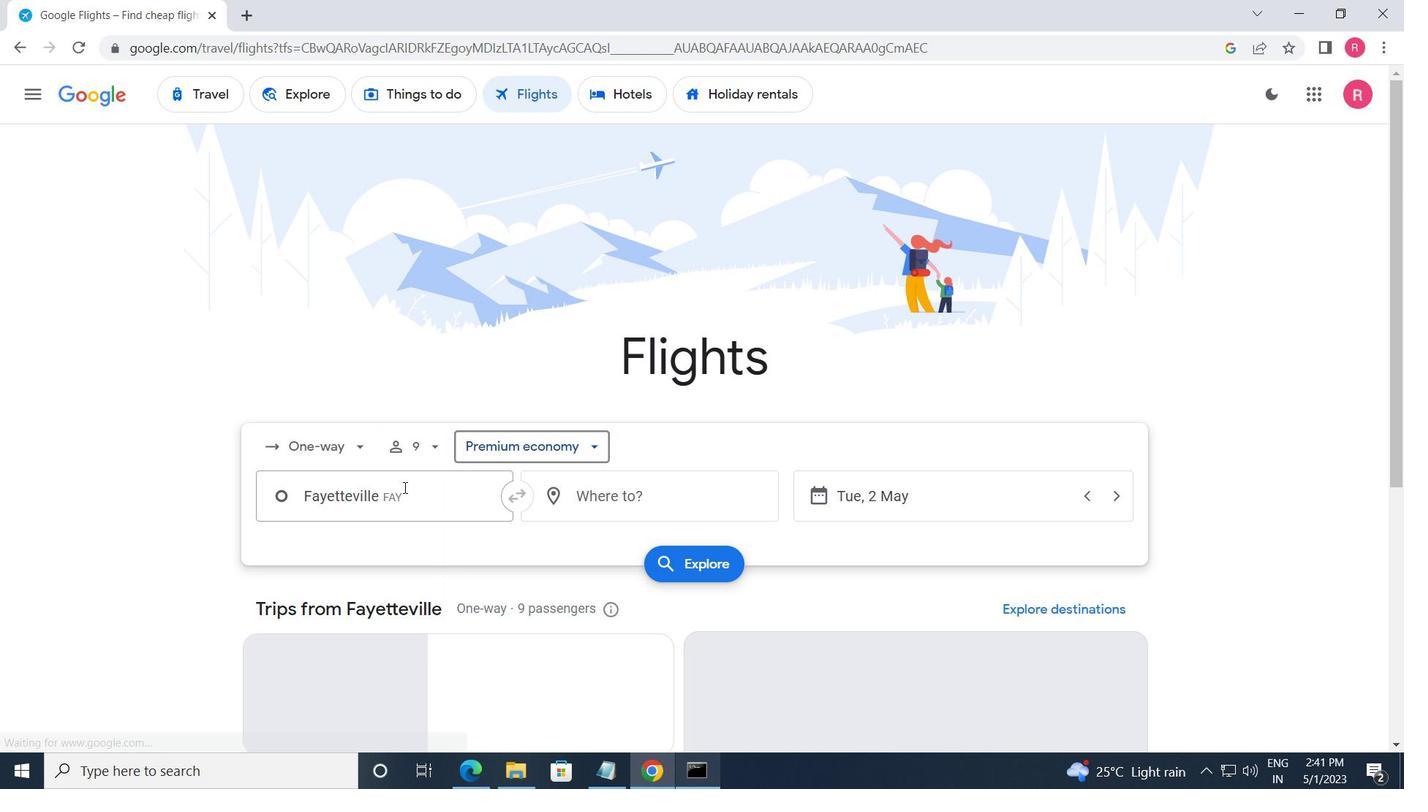 
Action: Mouse pressed left at (424, 494)
Screenshot: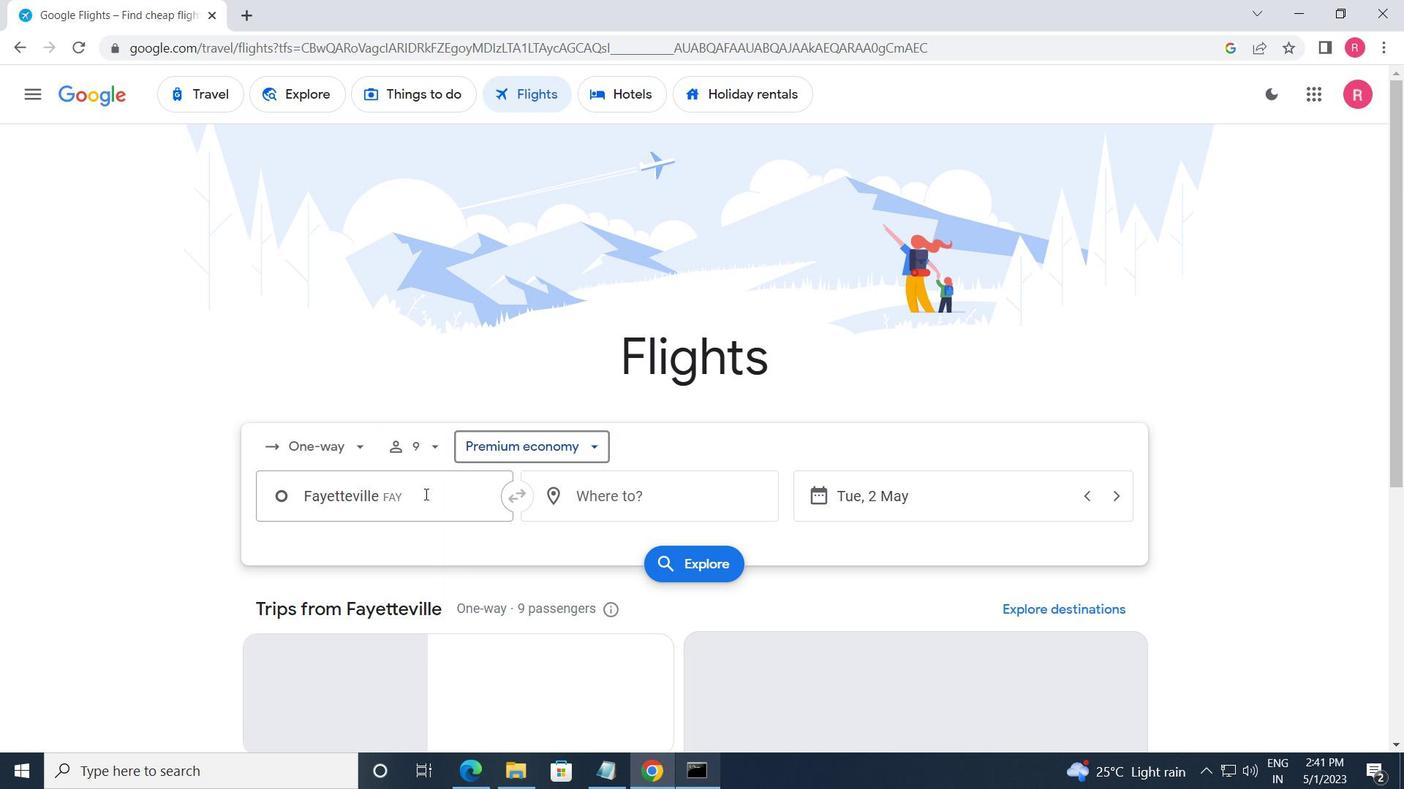 
Action: Key pressed <Key.shift_r>Piedmo
Screenshot: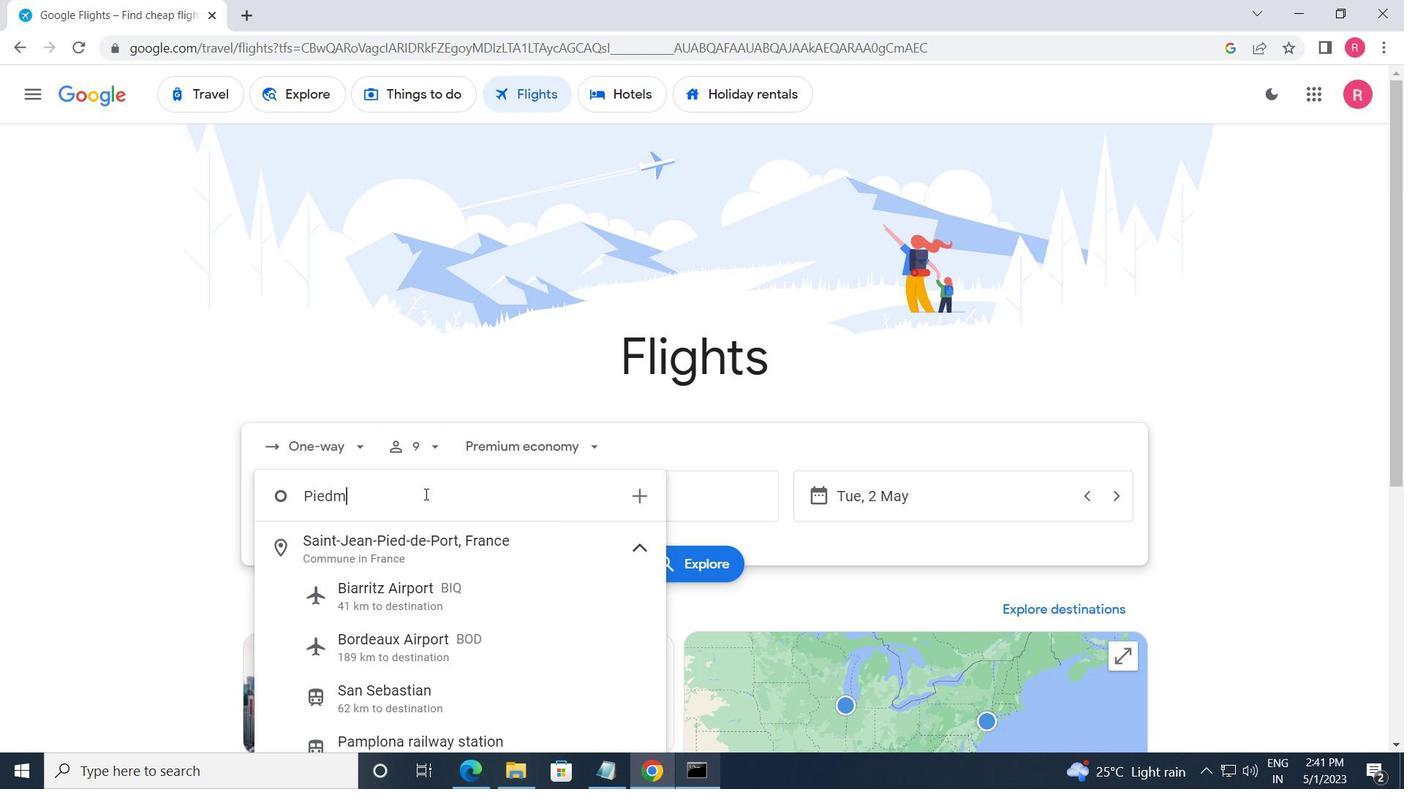 
Action: Mouse moved to (432, 546)
Screenshot: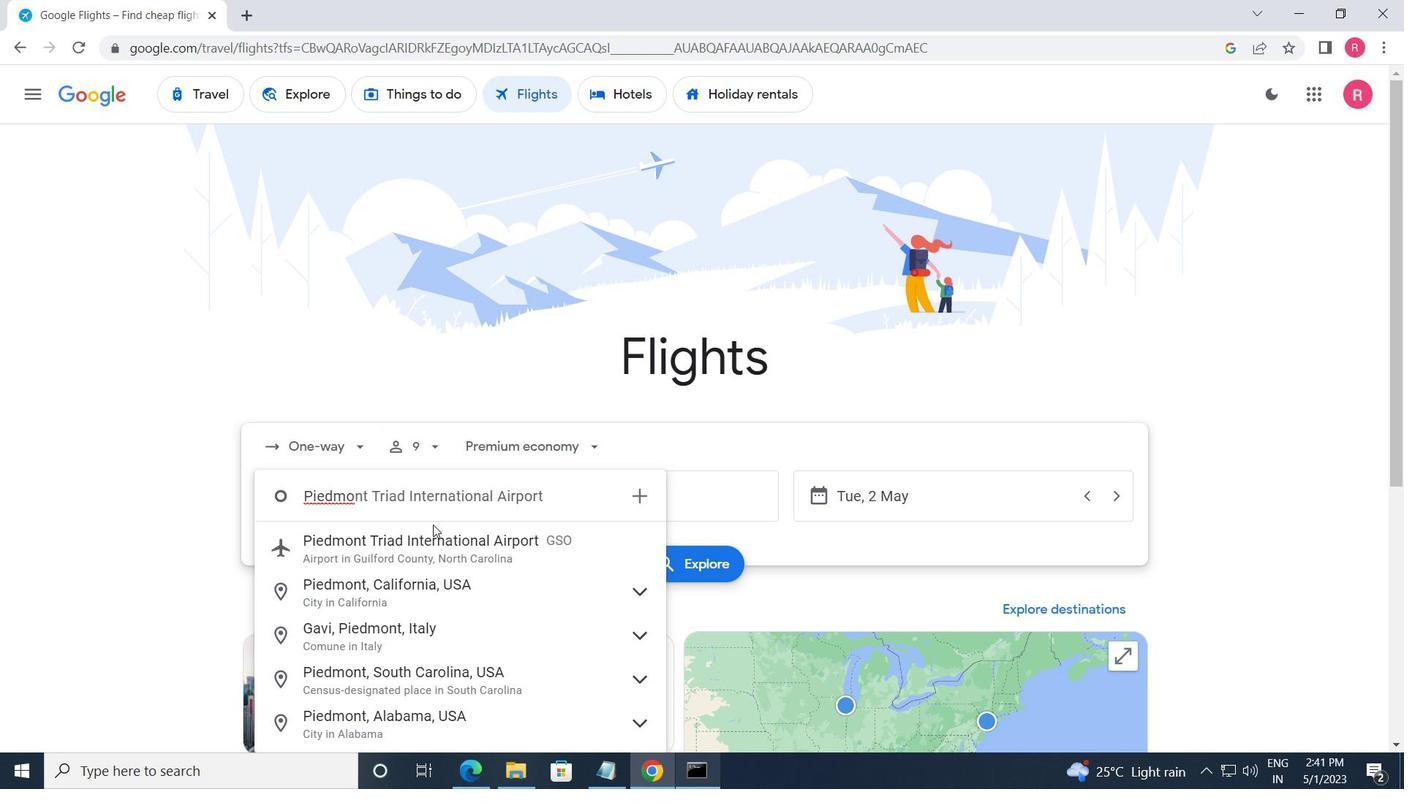 
Action: Mouse pressed left at (432, 546)
Screenshot: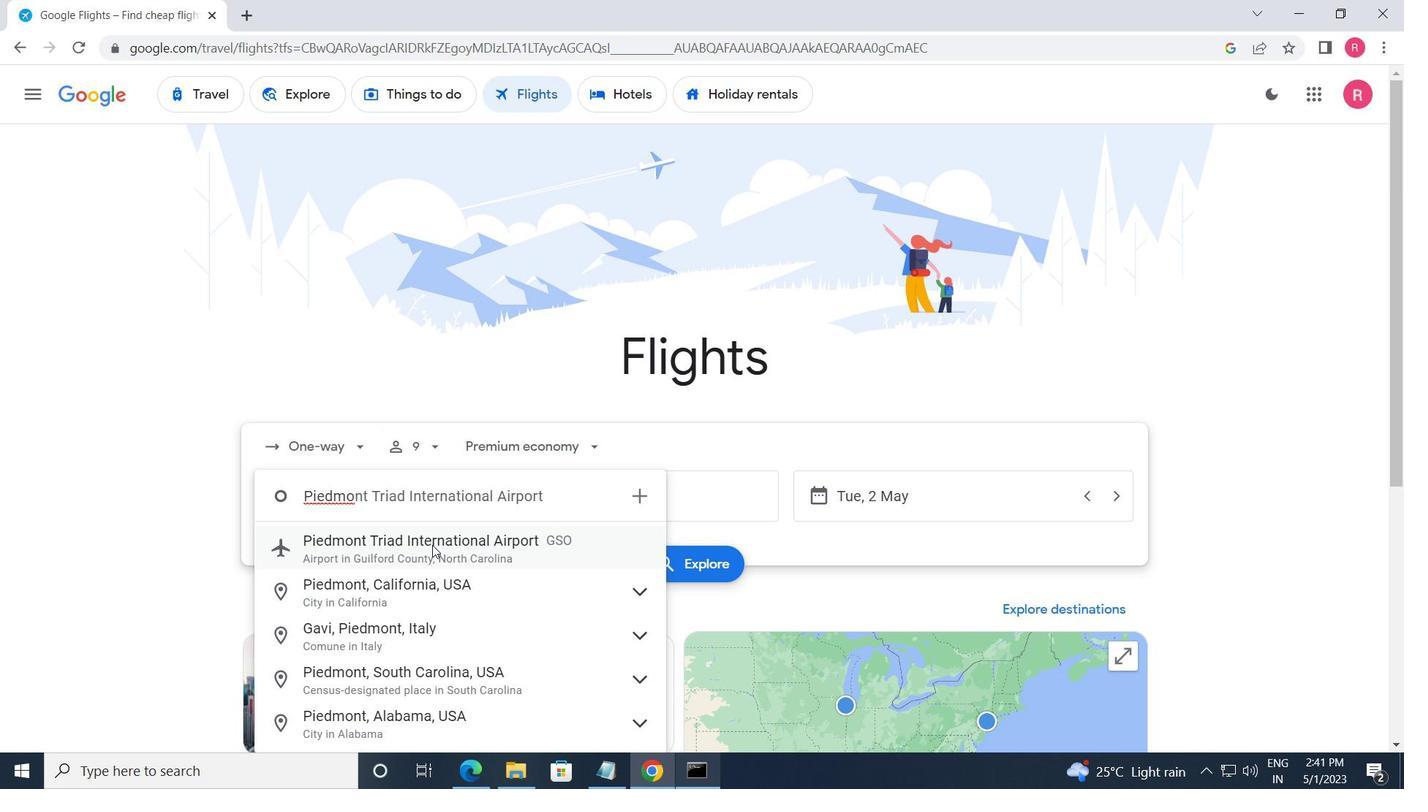 
Action: Mouse moved to (683, 509)
Screenshot: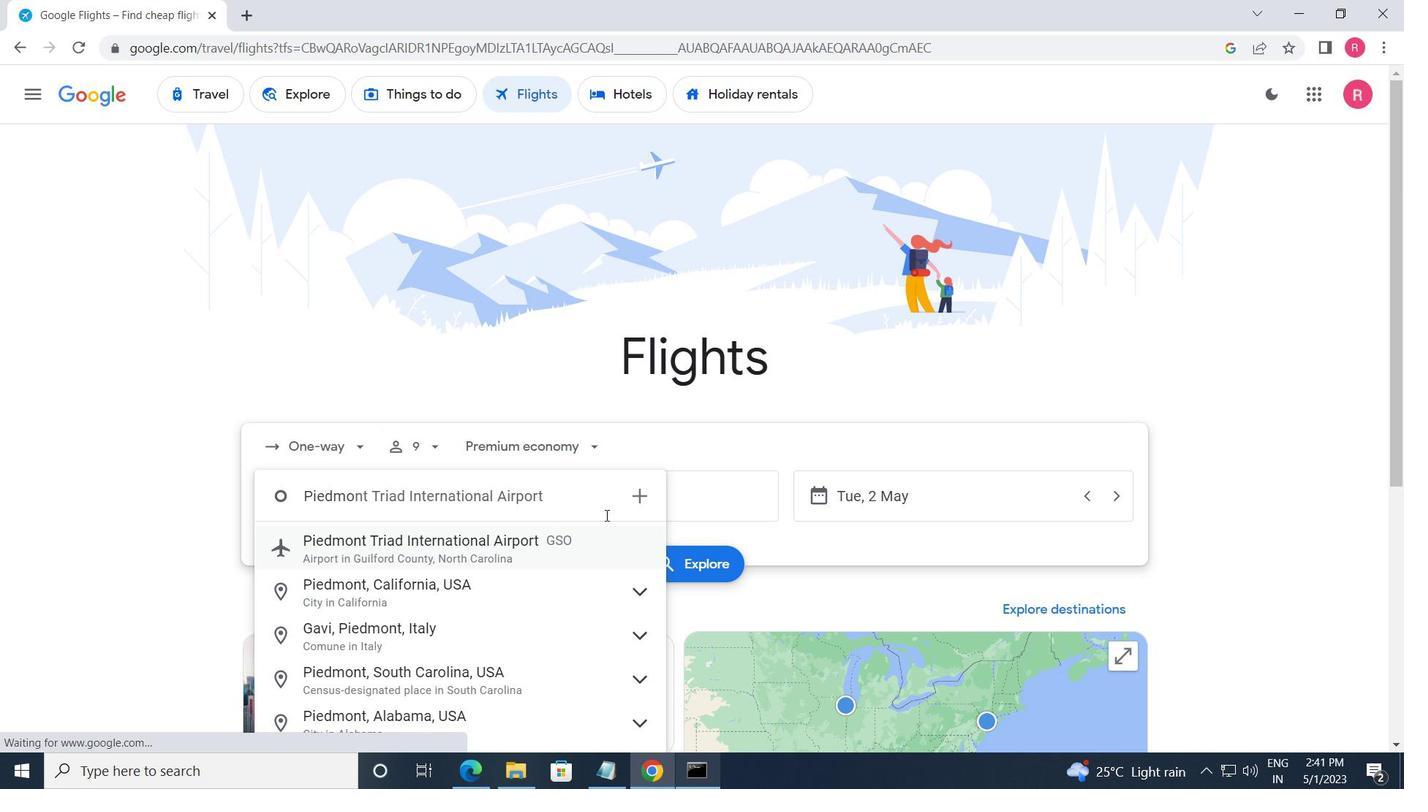 
Action: Mouse pressed left at (683, 509)
Screenshot: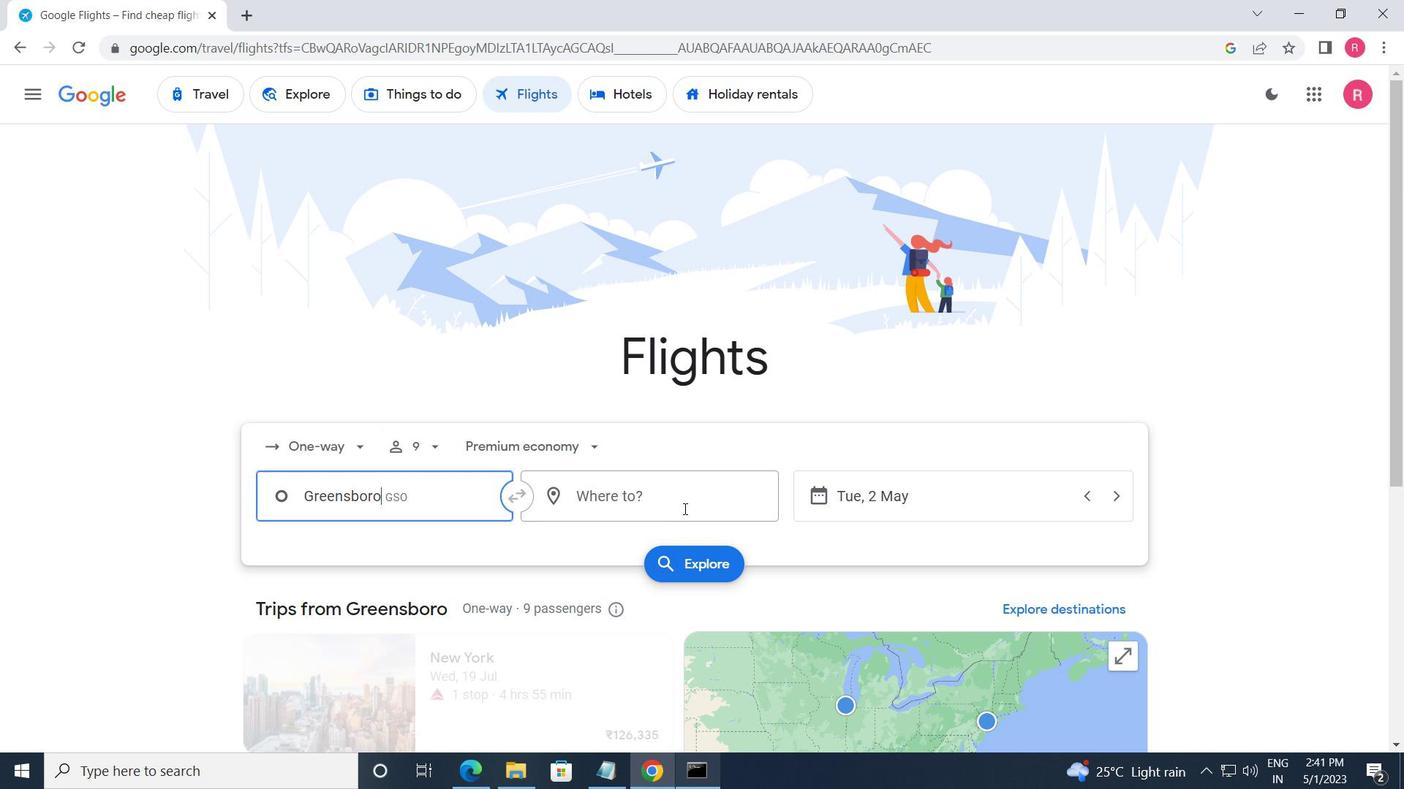 
Action: Mouse moved to (634, 689)
Screenshot: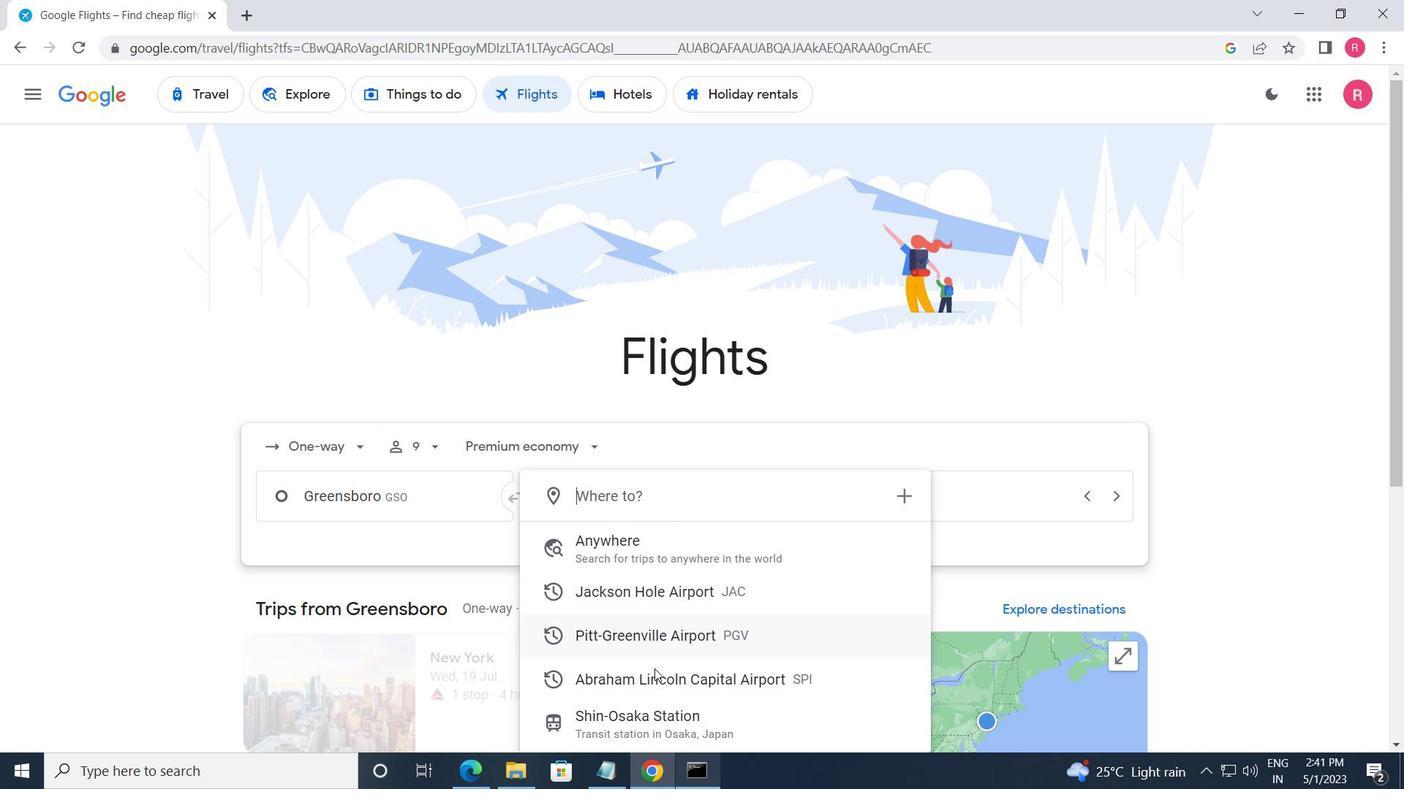 
Action: Mouse pressed left at (634, 689)
Screenshot: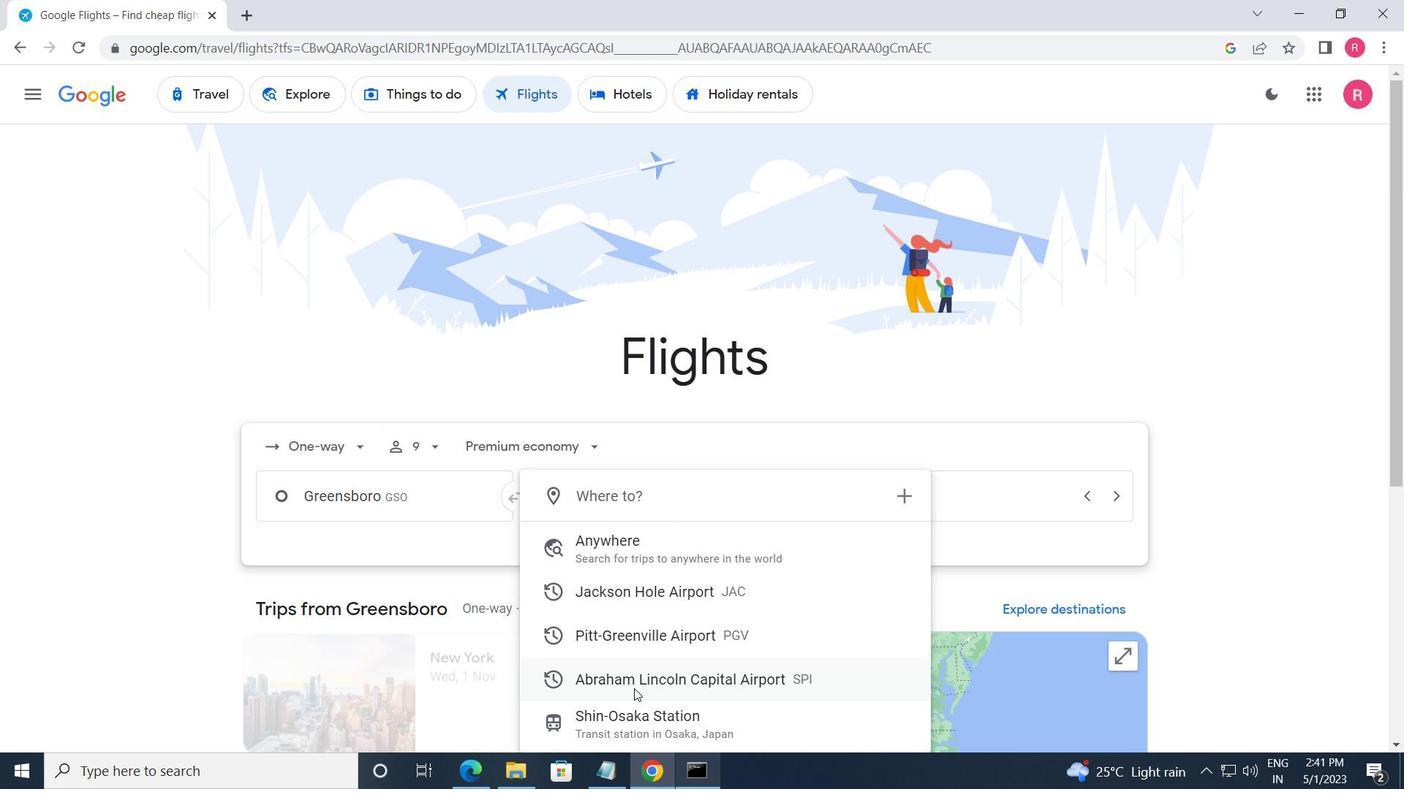 
Action: Mouse moved to (955, 491)
Screenshot: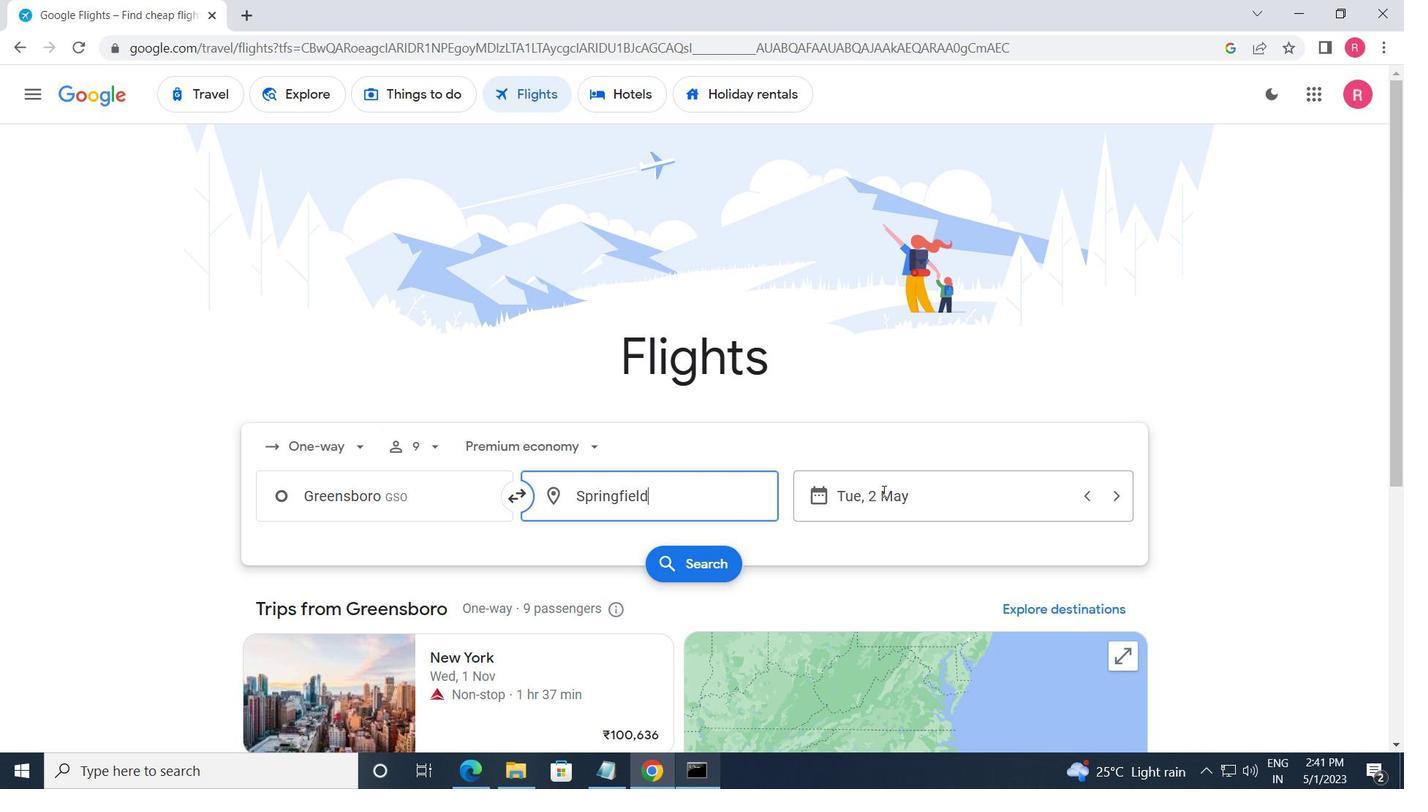 
Action: Mouse pressed left at (955, 491)
Screenshot: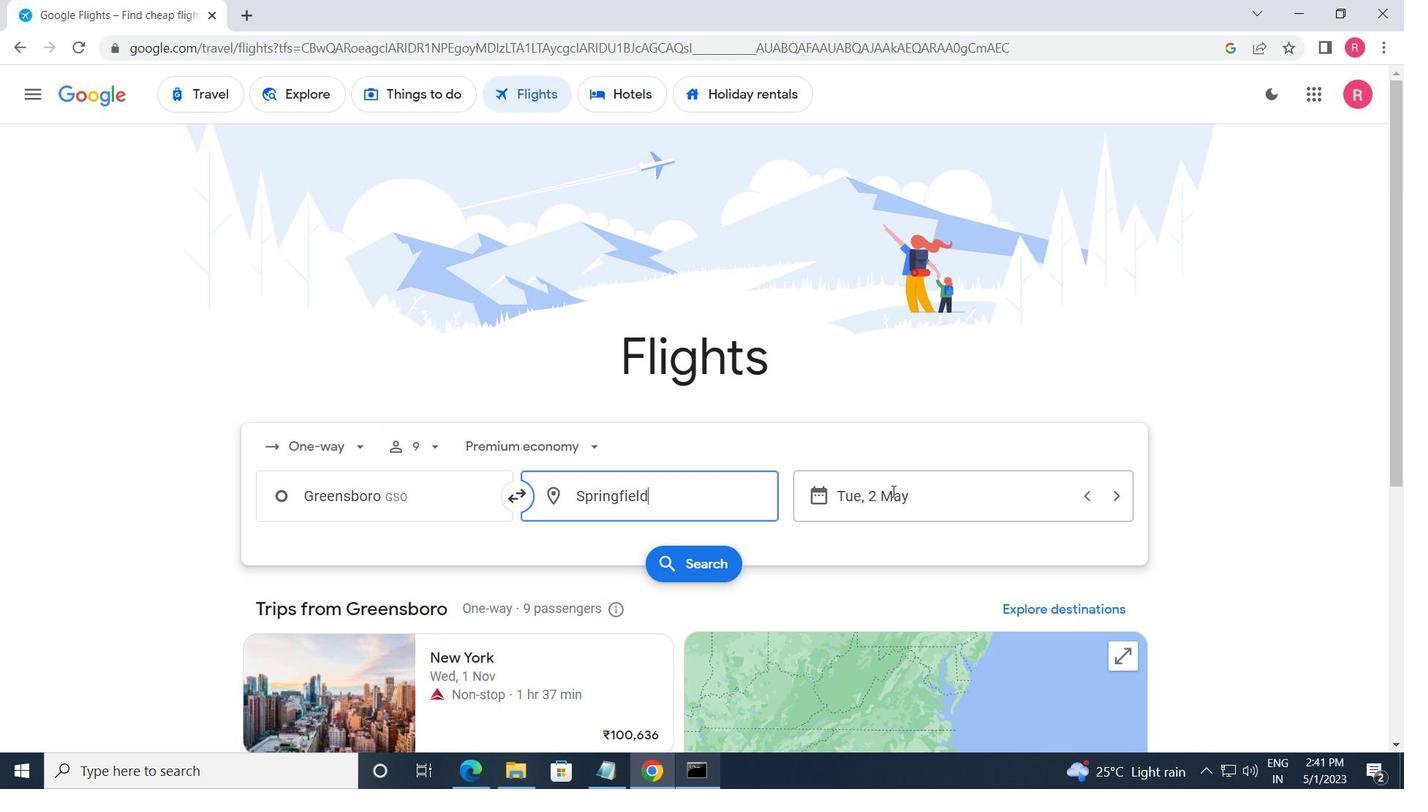 
Action: Mouse moved to (577, 427)
Screenshot: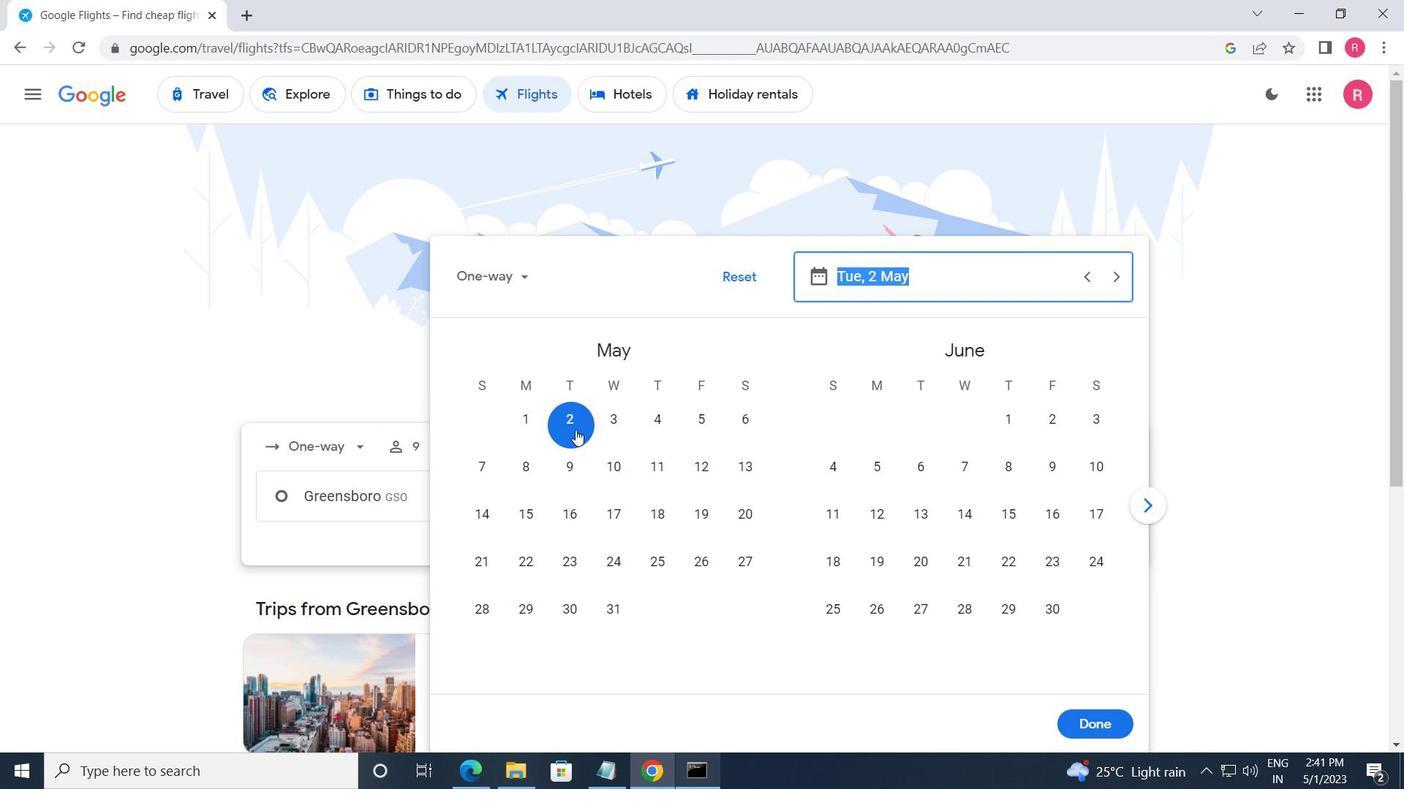 
Action: Mouse pressed left at (577, 427)
Screenshot: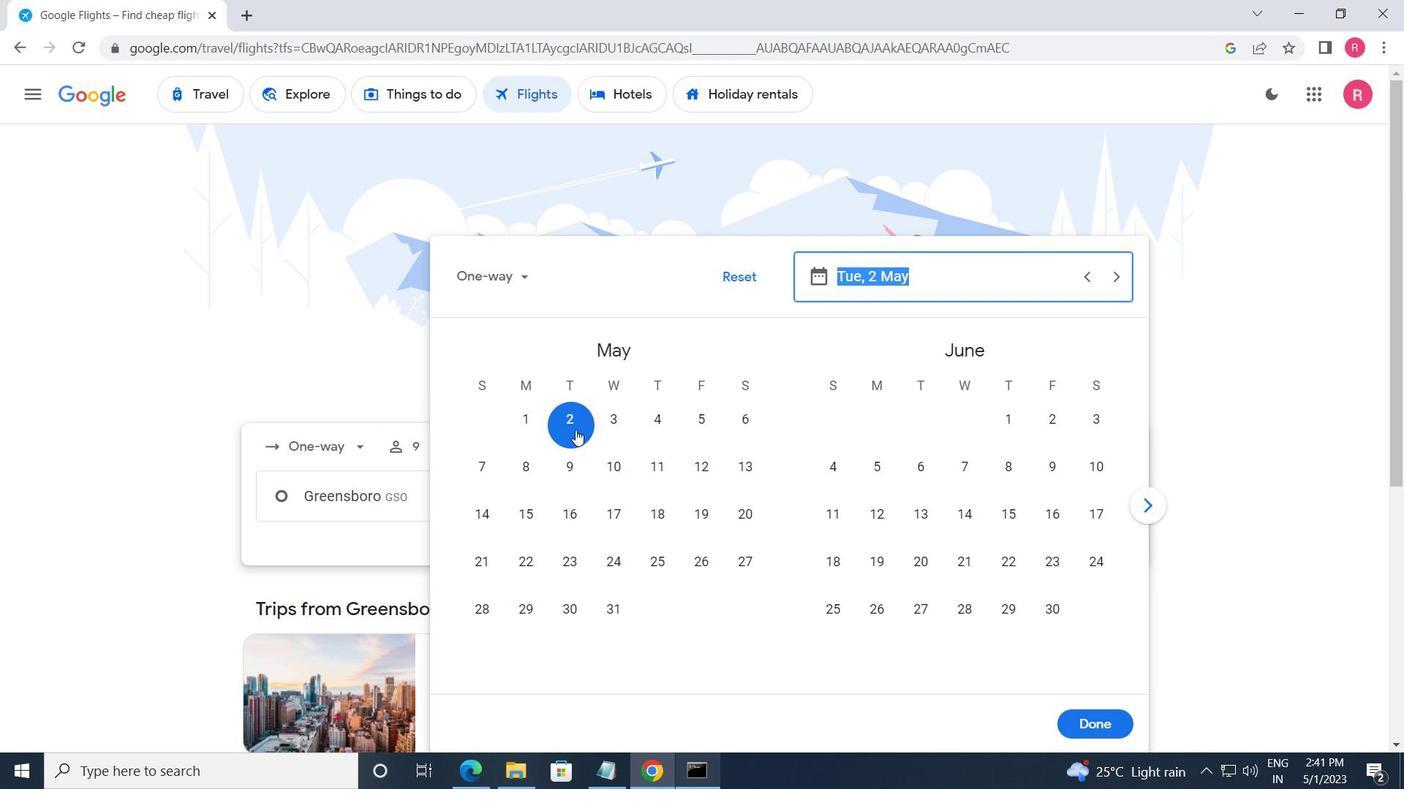 
Action: Mouse moved to (1089, 707)
Screenshot: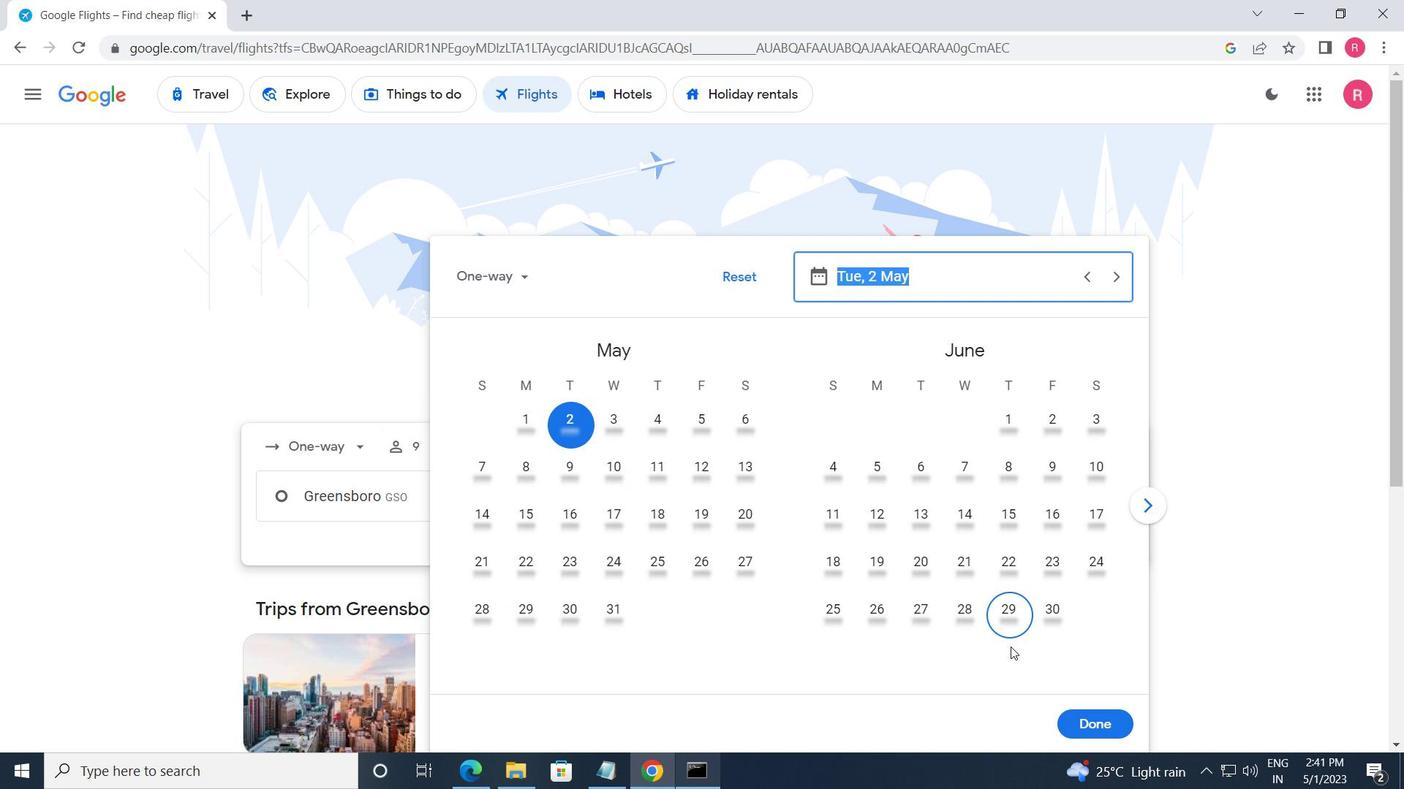 
Action: Mouse pressed left at (1089, 707)
Screenshot: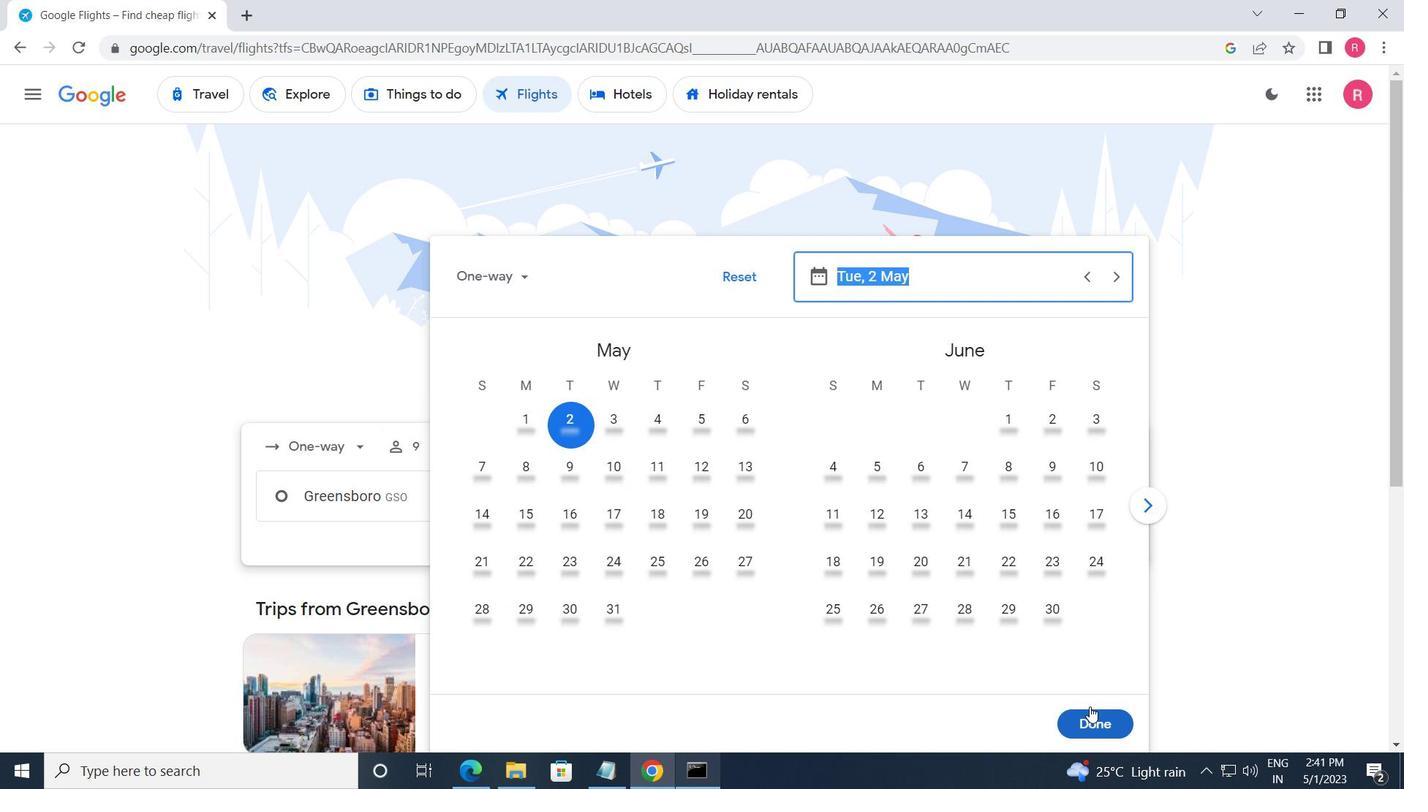 
Action: Mouse moved to (686, 580)
Screenshot: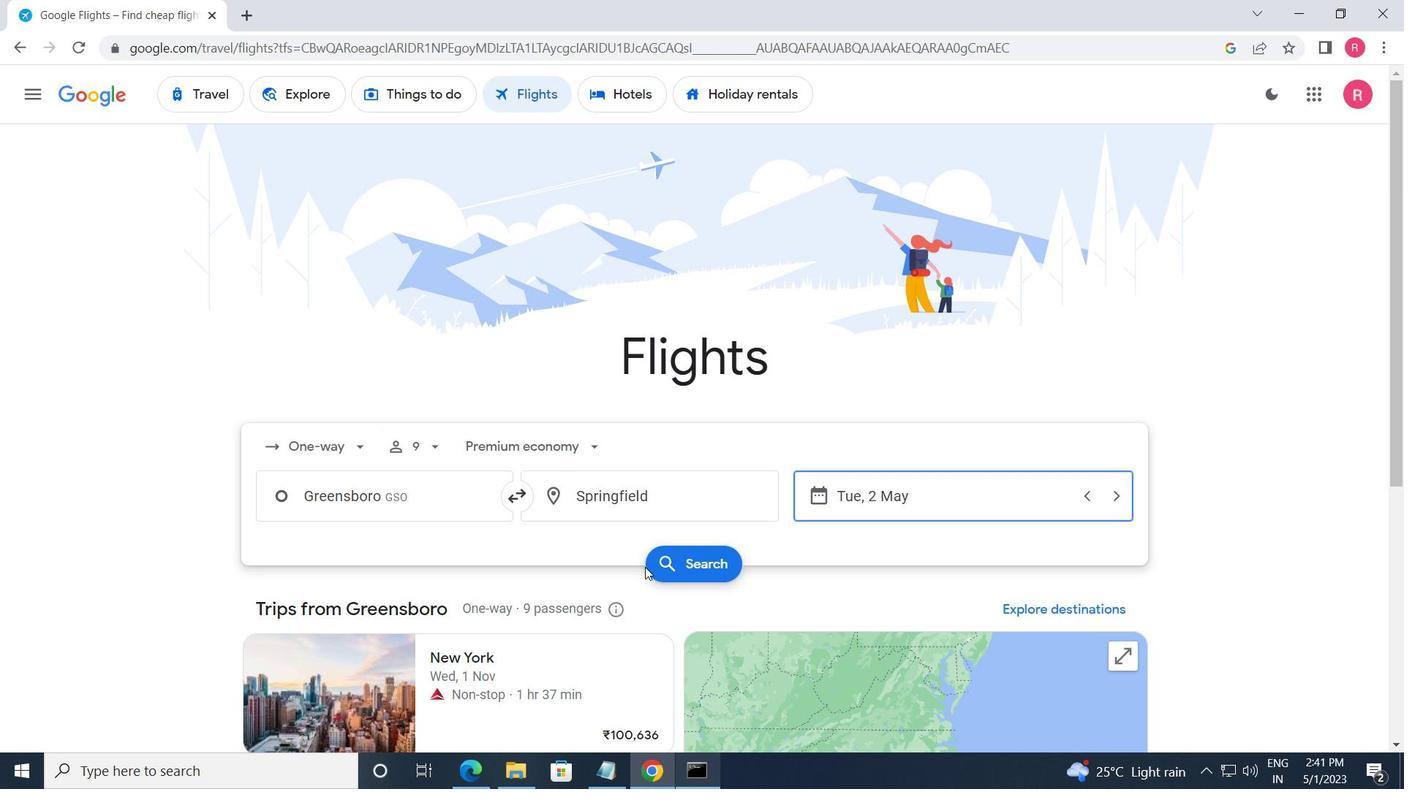 
Action: Mouse pressed left at (686, 580)
Screenshot: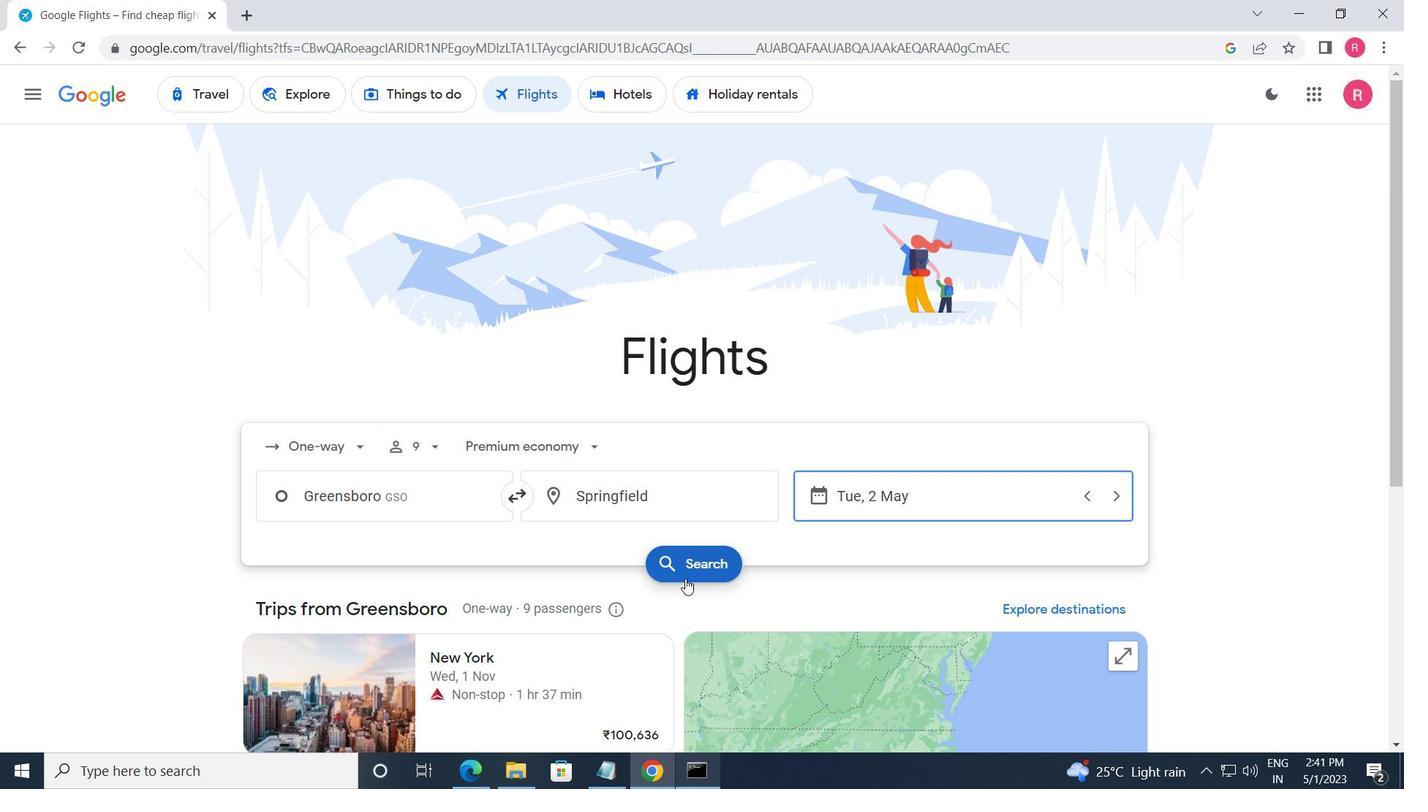 
Action: Mouse moved to (291, 266)
Screenshot: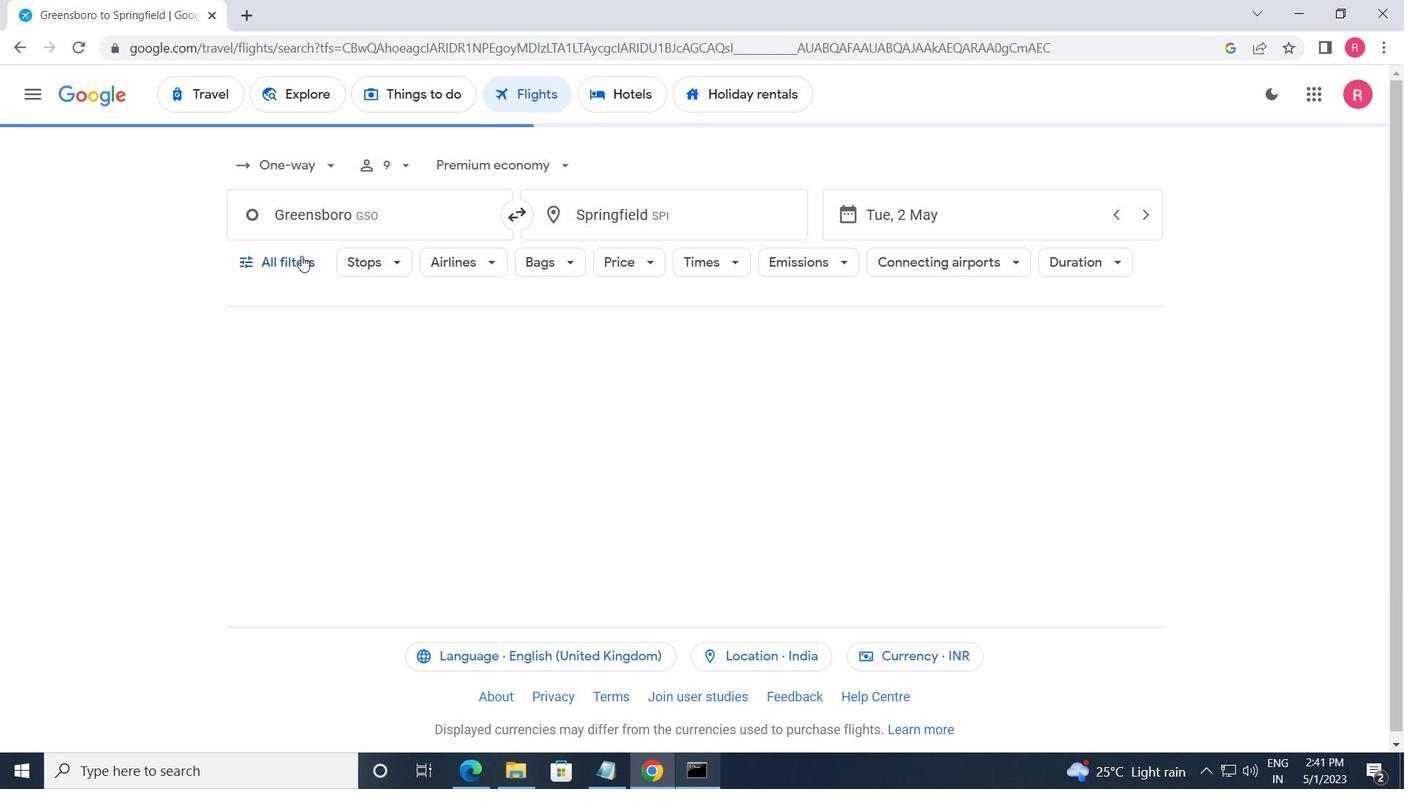 
Action: Mouse pressed left at (291, 266)
Screenshot: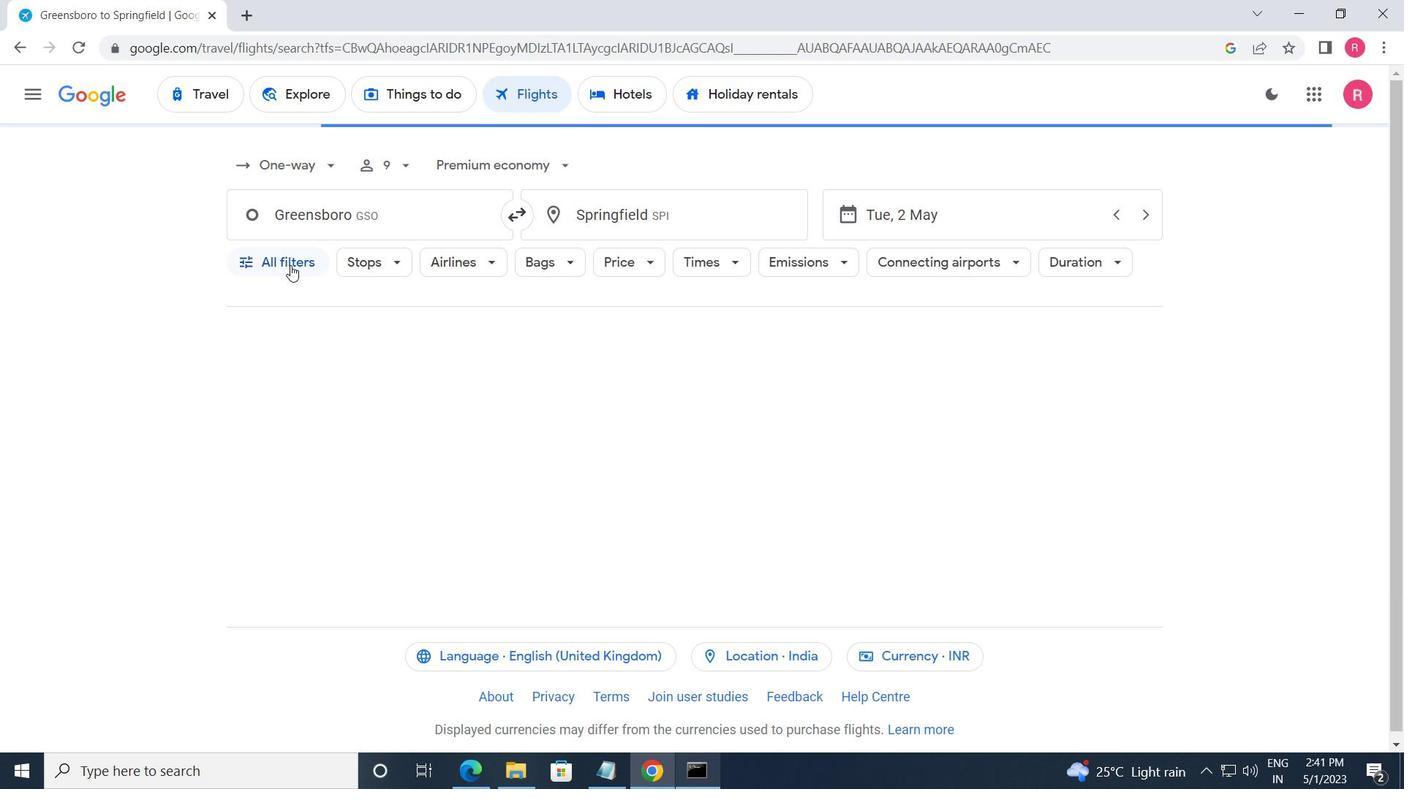 
Action: Mouse moved to (285, 294)
Screenshot: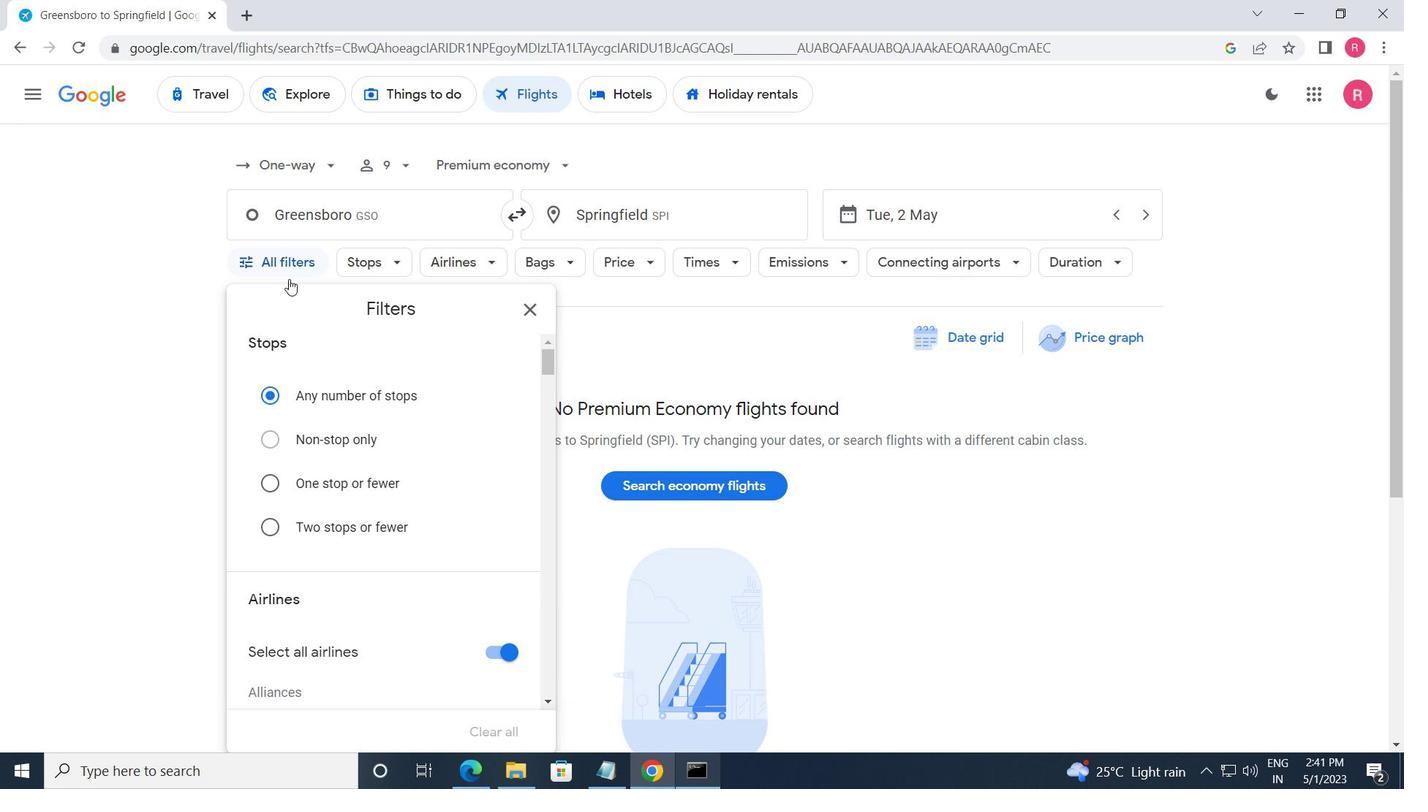 
Action: Mouse scrolled (285, 293) with delta (0, 0)
Screenshot: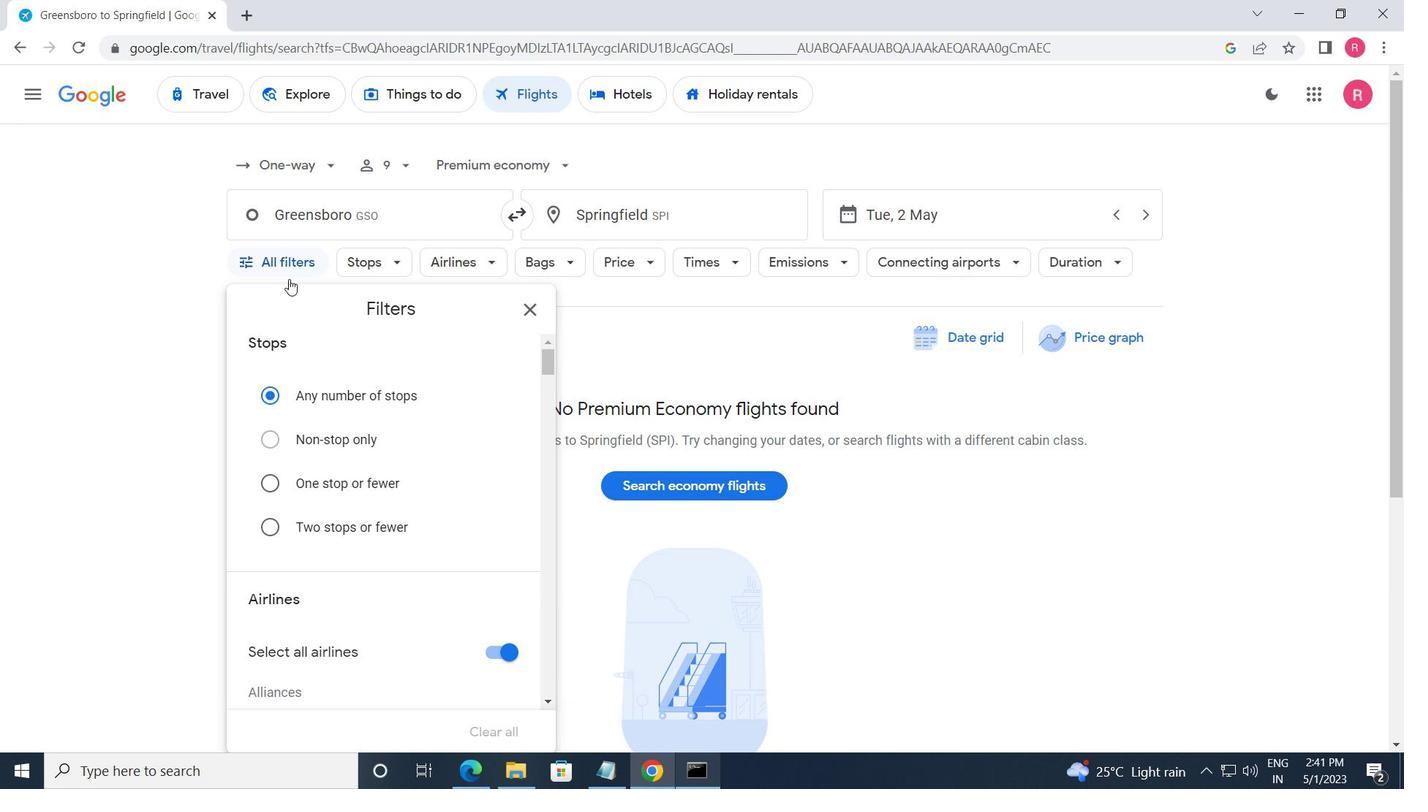 
Action: Mouse moved to (354, 370)
Screenshot: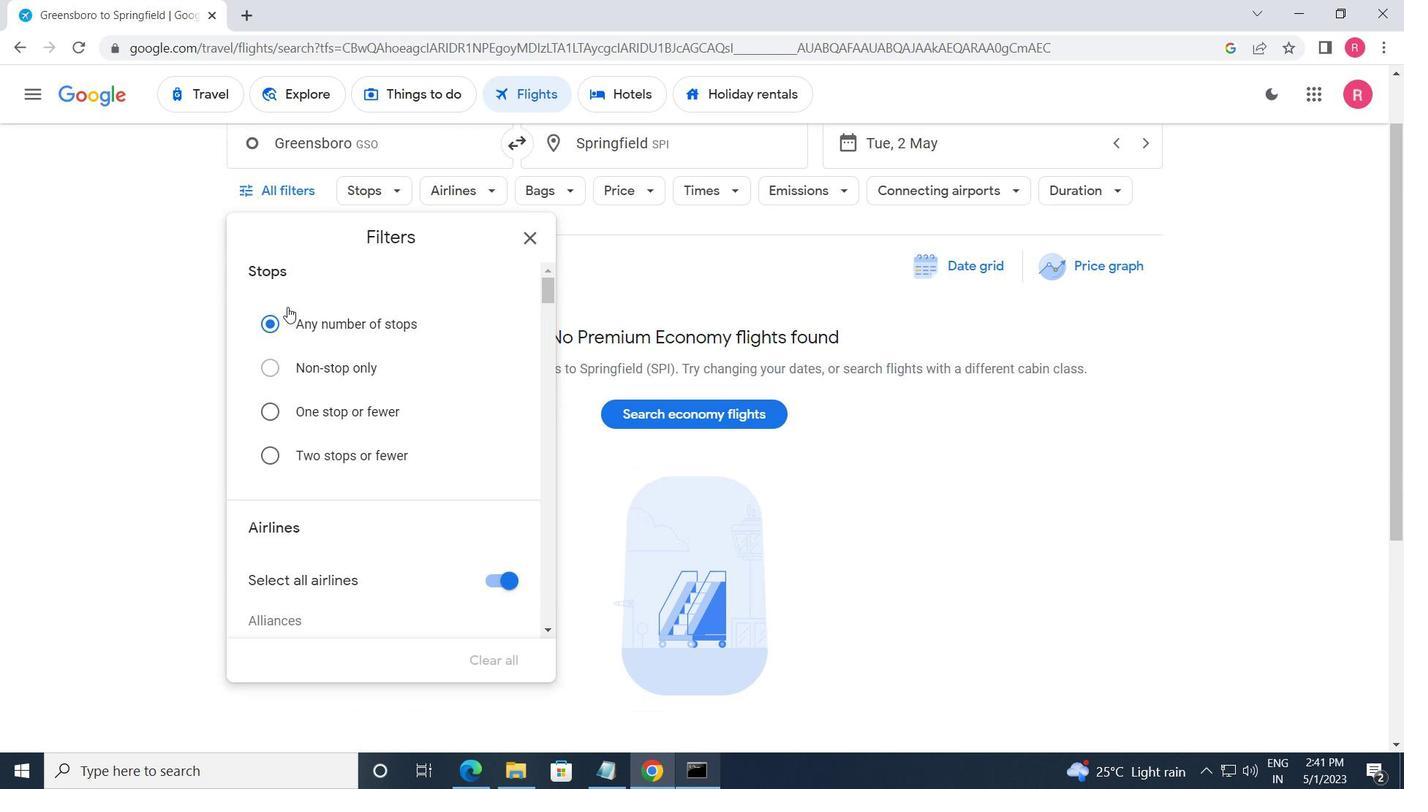 
Action: Mouse scrolled (354, 369) with delta (0, 0)
Screenshot: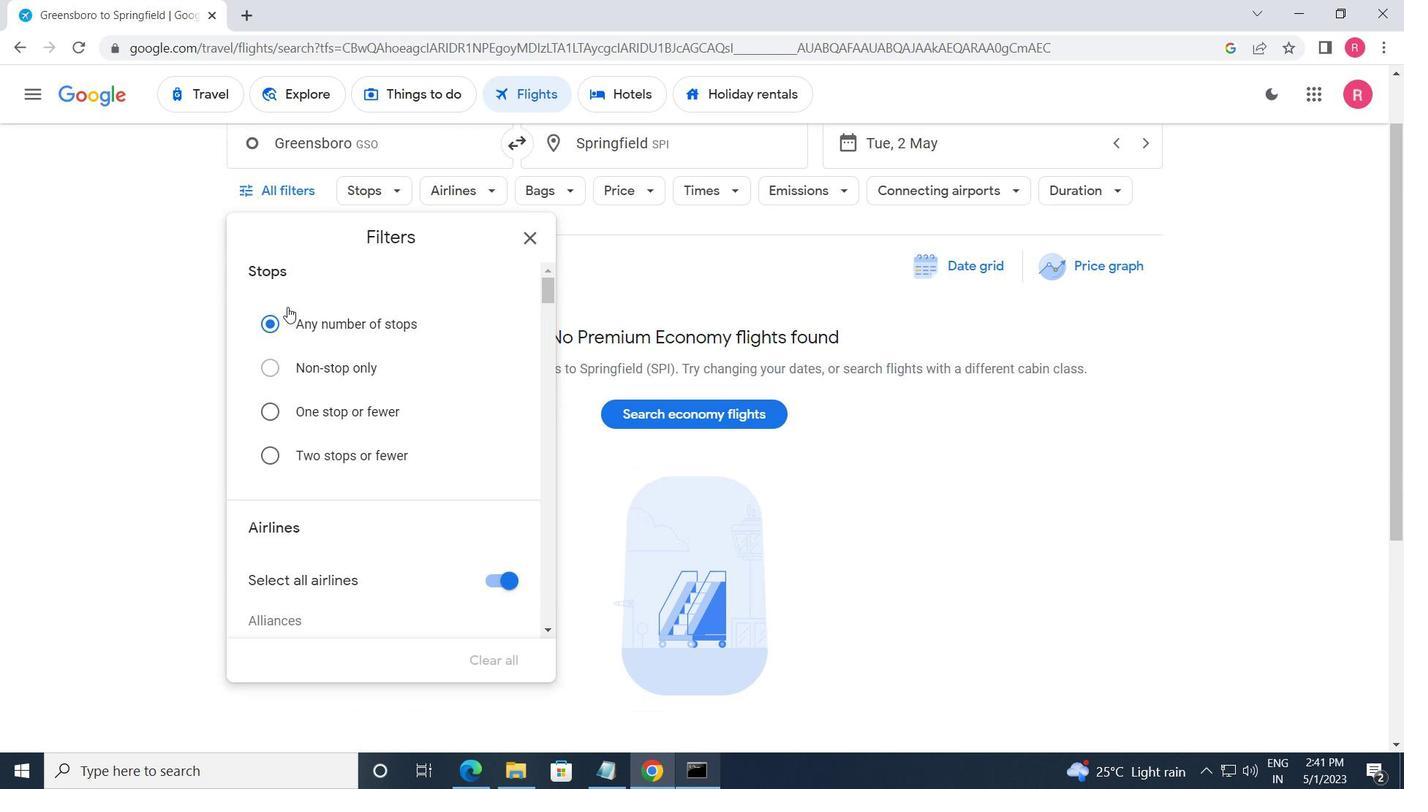 
Action: Mouse moved to (356, 373)
Screenshot: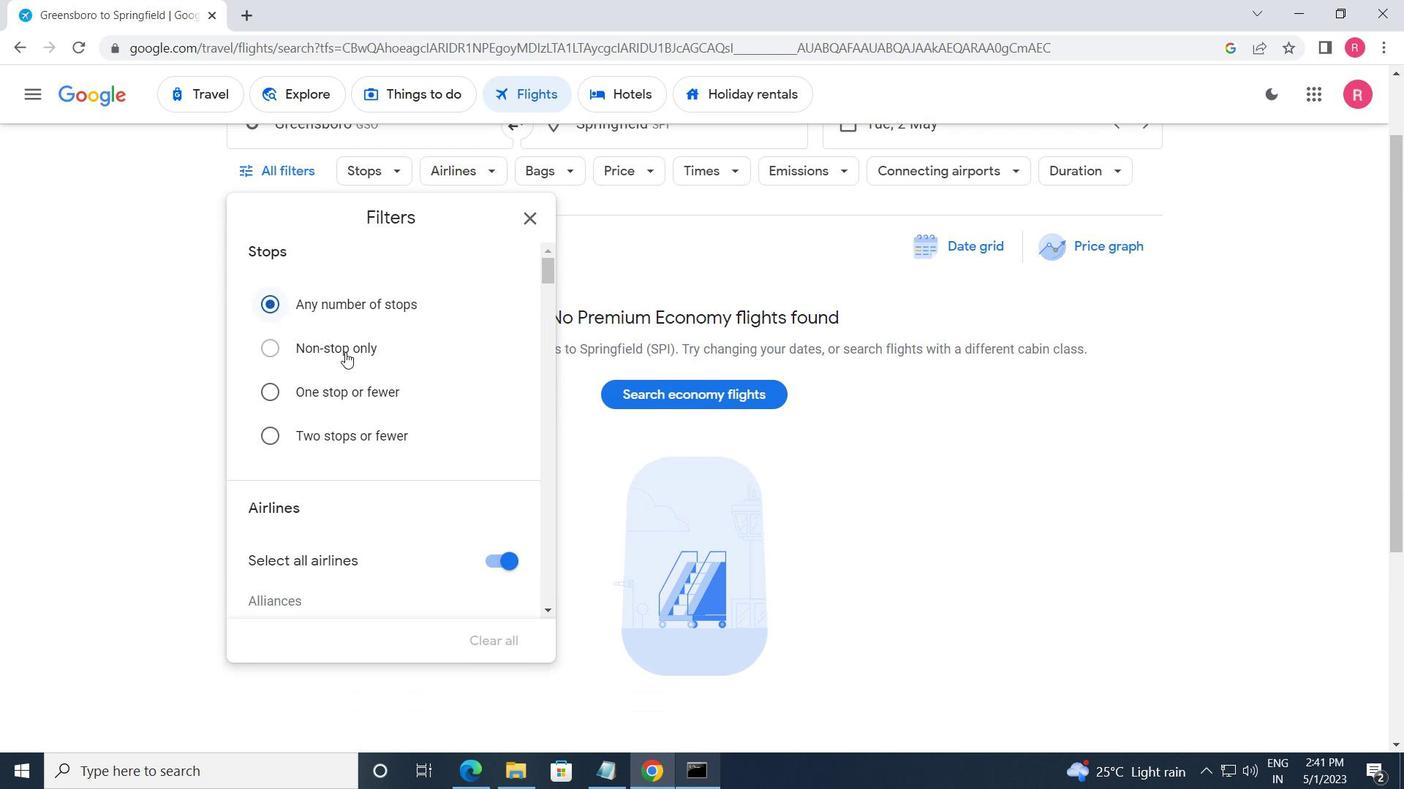 
Action: Mouse scrolled (356, 373) with delta (0, 0)
Screenshot: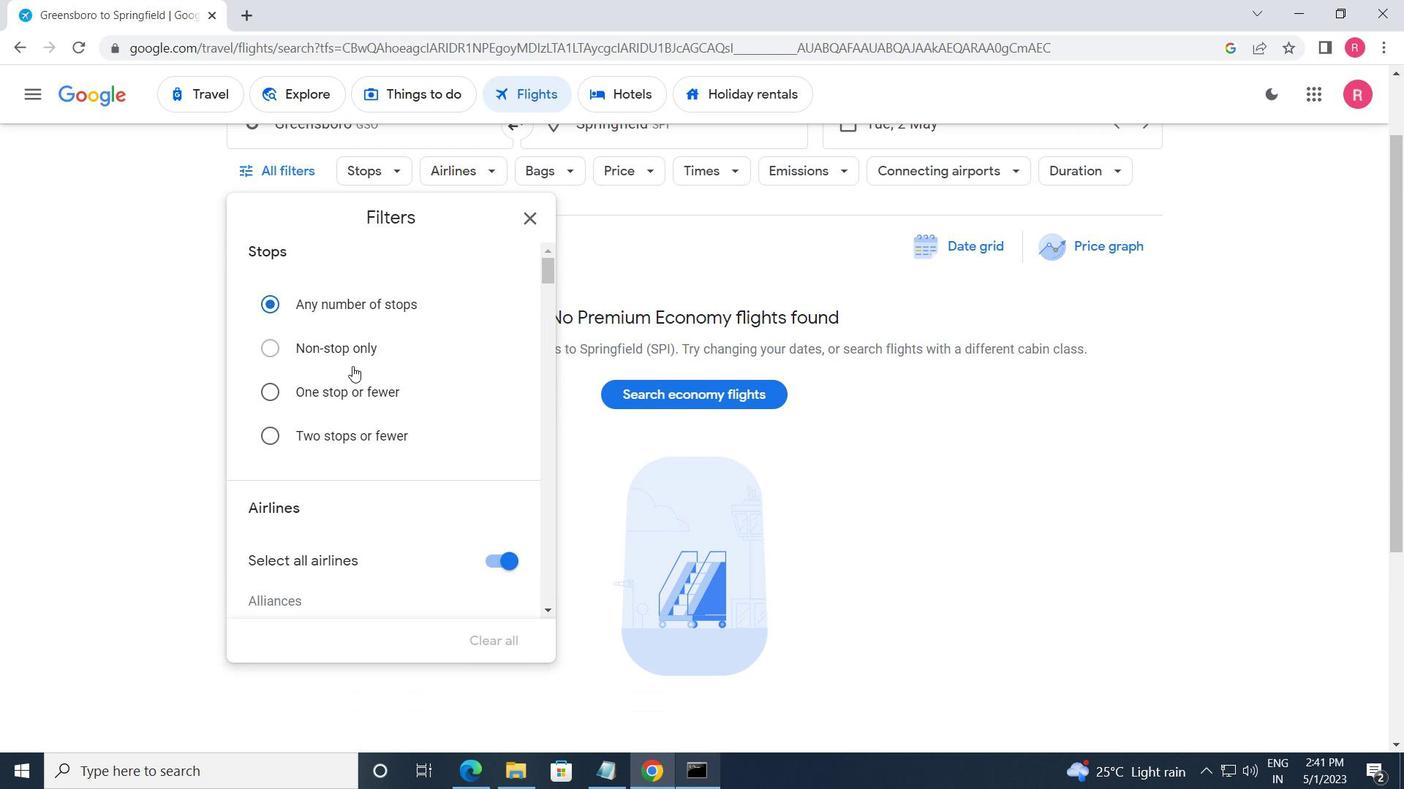 
Action: Mouse scrolled (356, 373) with delta (0, 0)
Screenshot: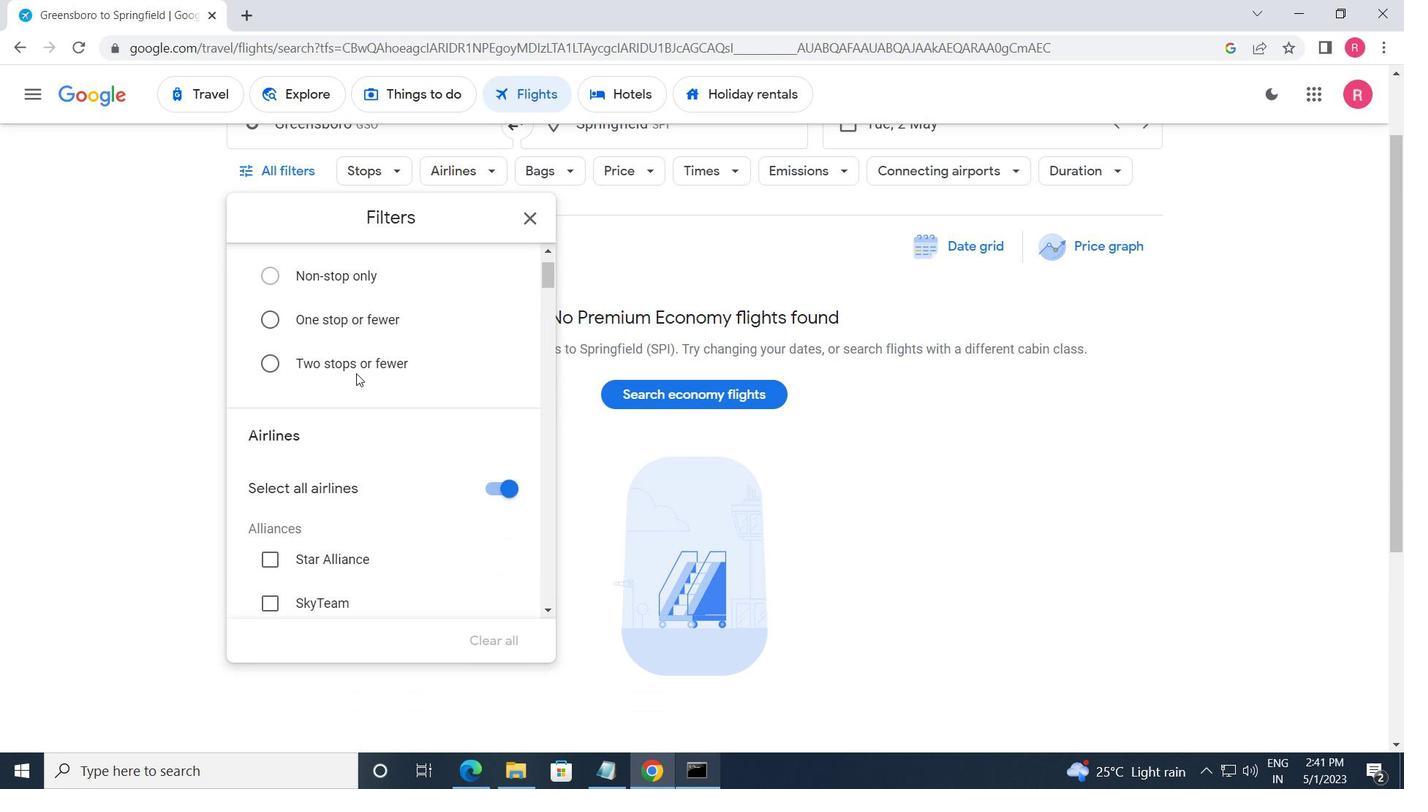 
Action: Mouse scrolled (356, 373) with delta (0, 0)
Screenshot: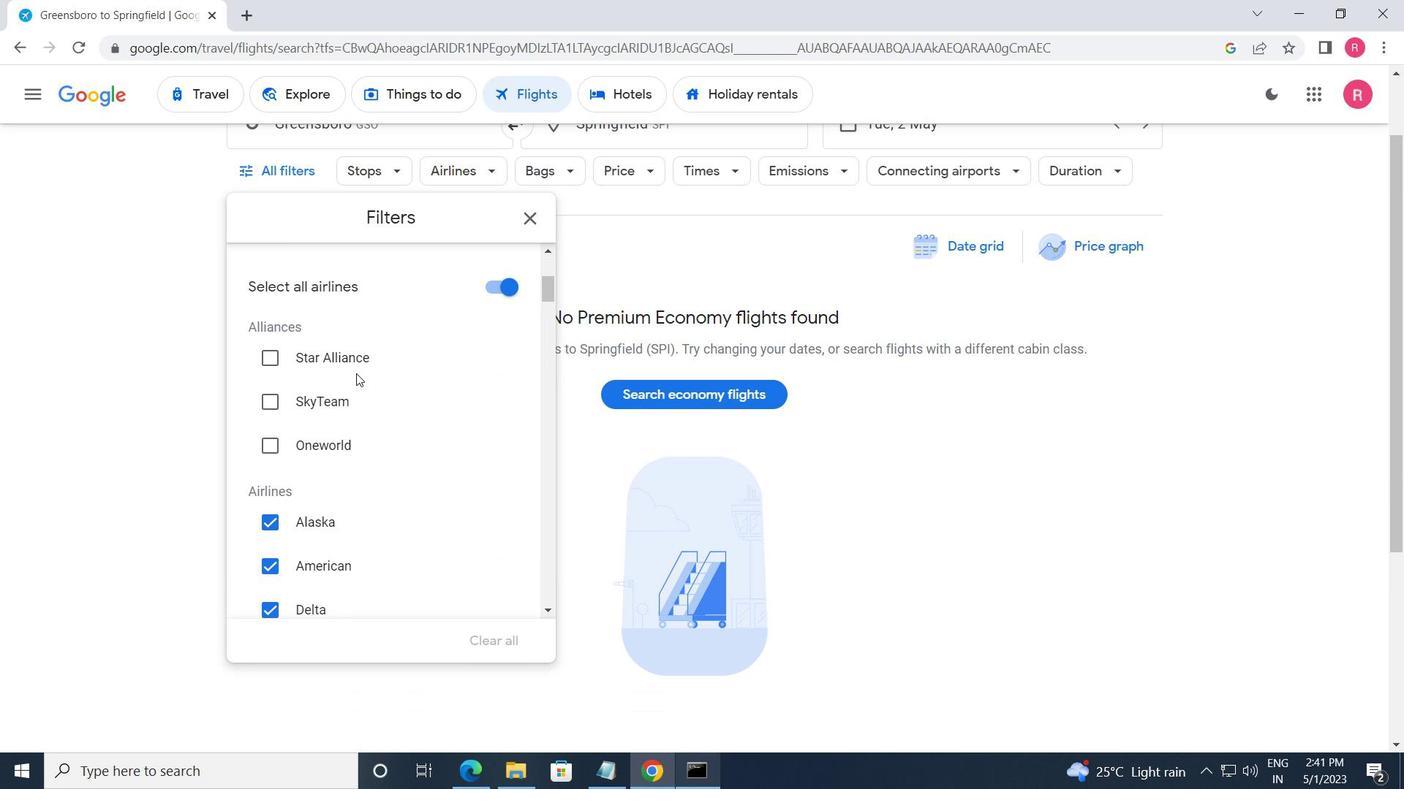 
Action: Mouse scrolled (356, 373) with delta (0, 0)
Screenshot: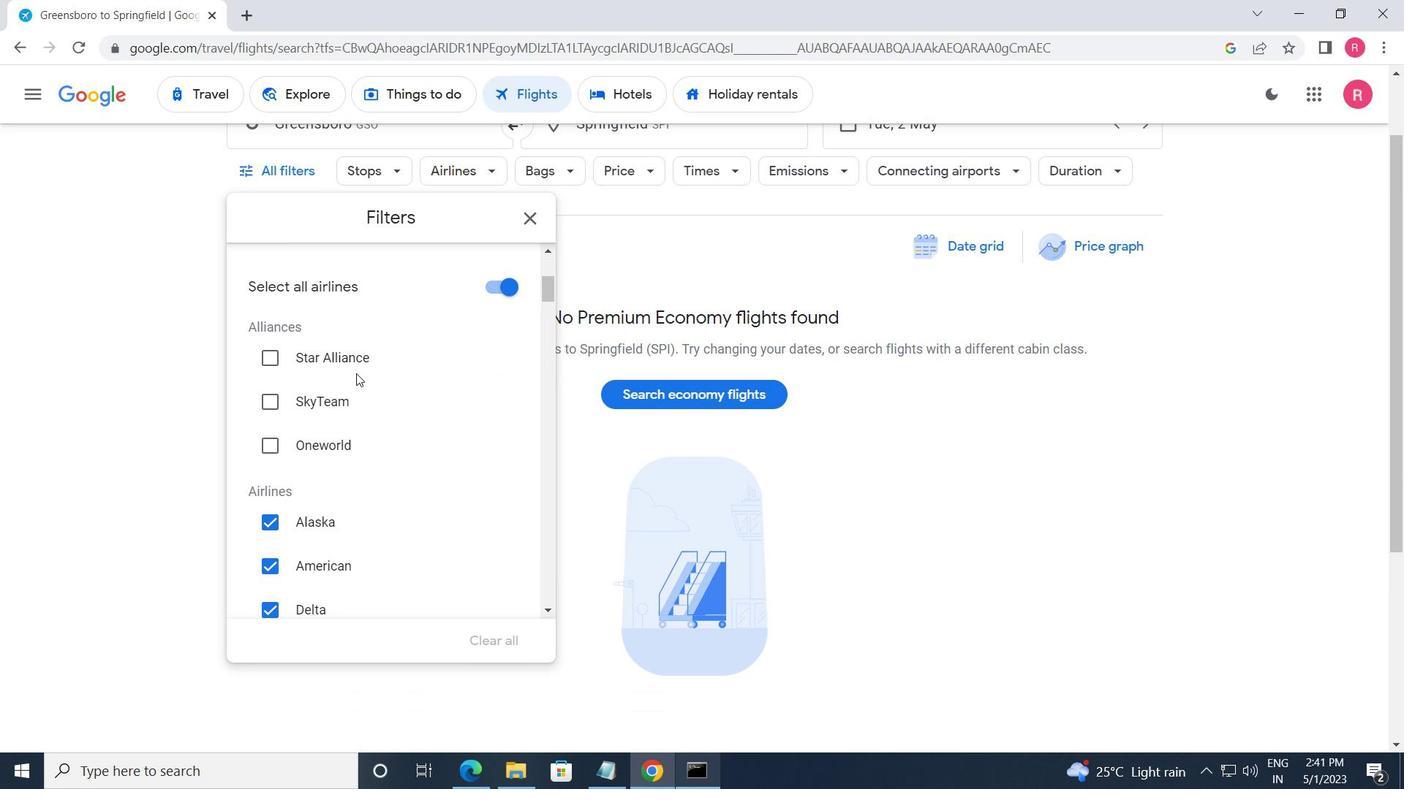 
Action: Mouse moved to (356, 373)
Screenshot: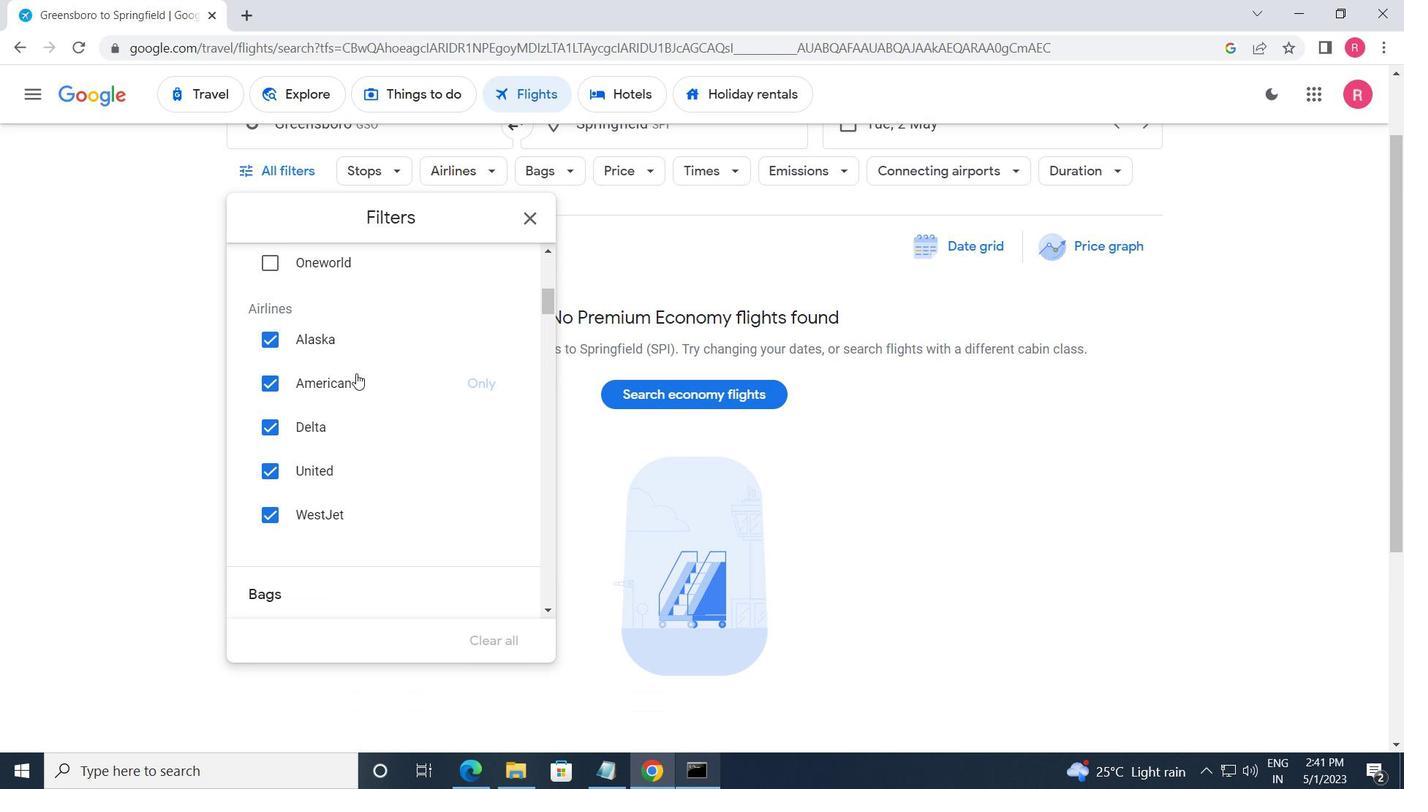 
Action: Mouse scrolled (356, 374) with delta (0, 0)
Screenshot: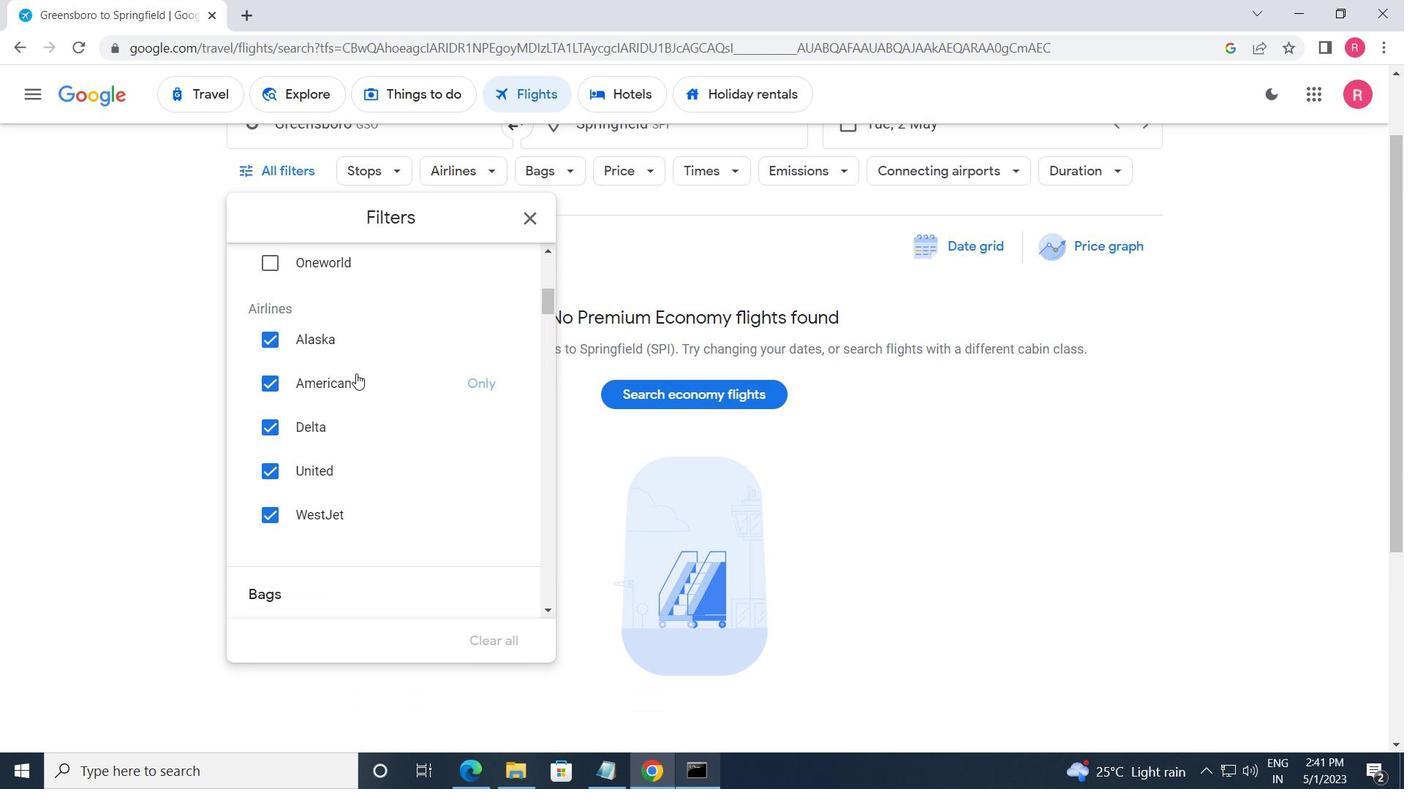 
Action: Mouse moved to (356, 373)
Screenshot: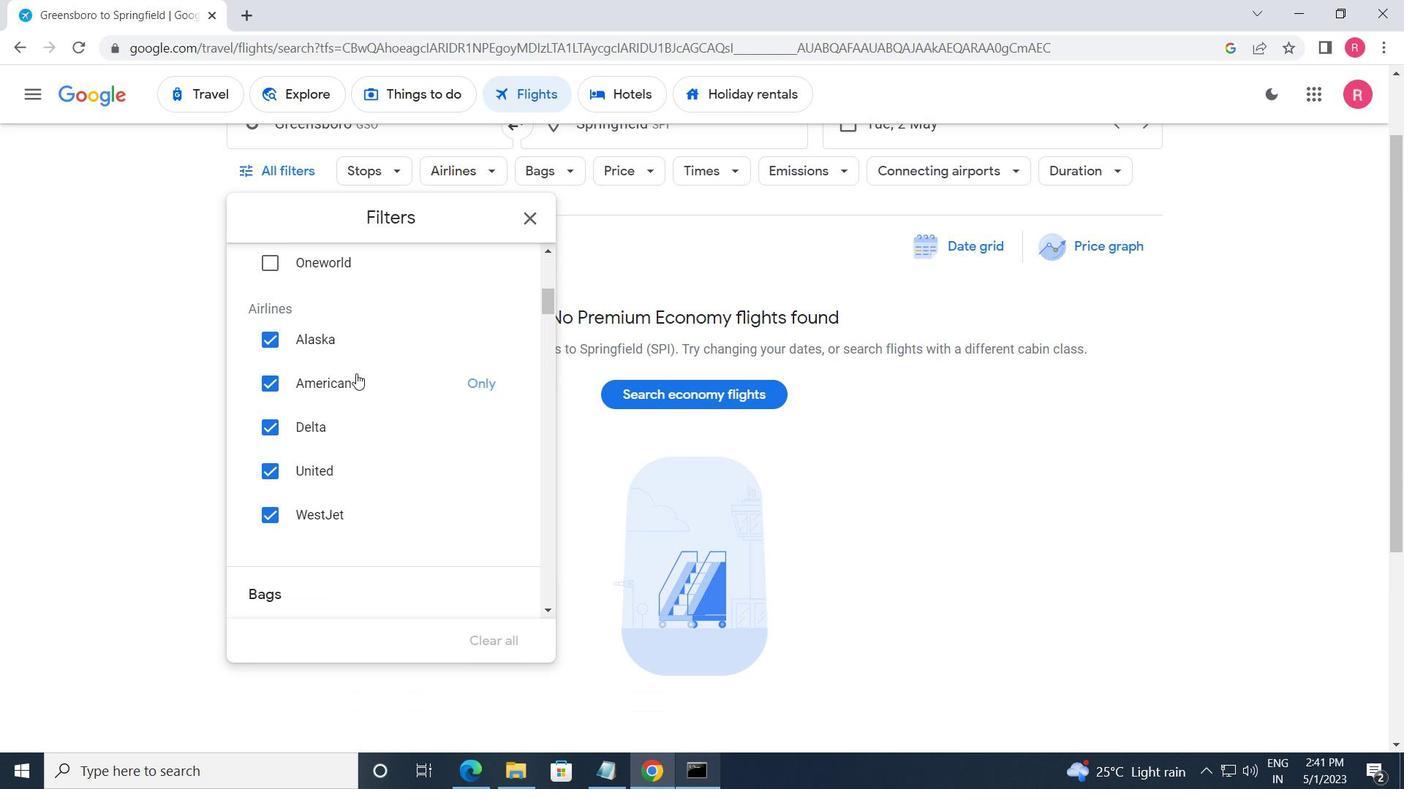 
Action: Mouse scrolled (356, 373) with delta (0, 0)
Screenshot: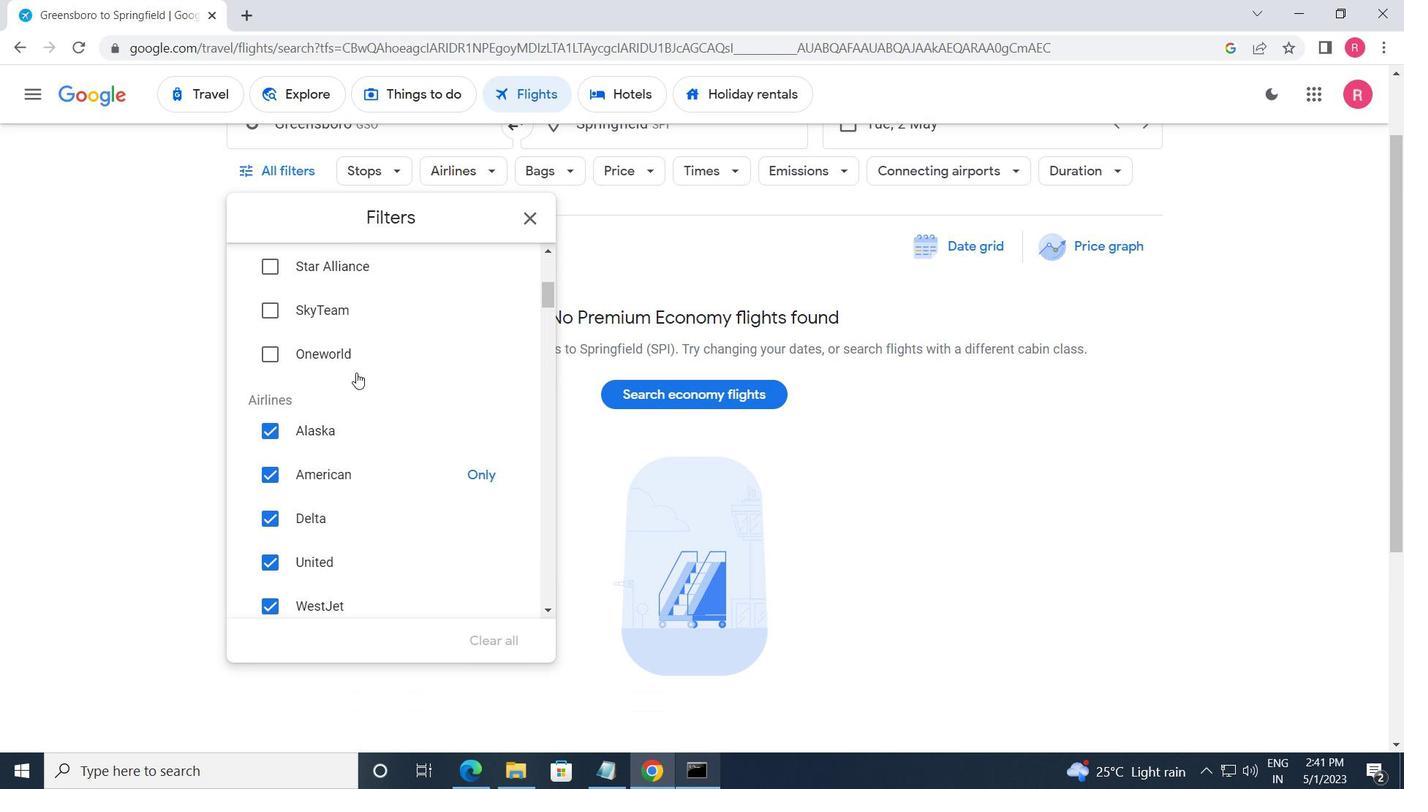 
Action: Mouse moved to (356, 370)
Screenshot: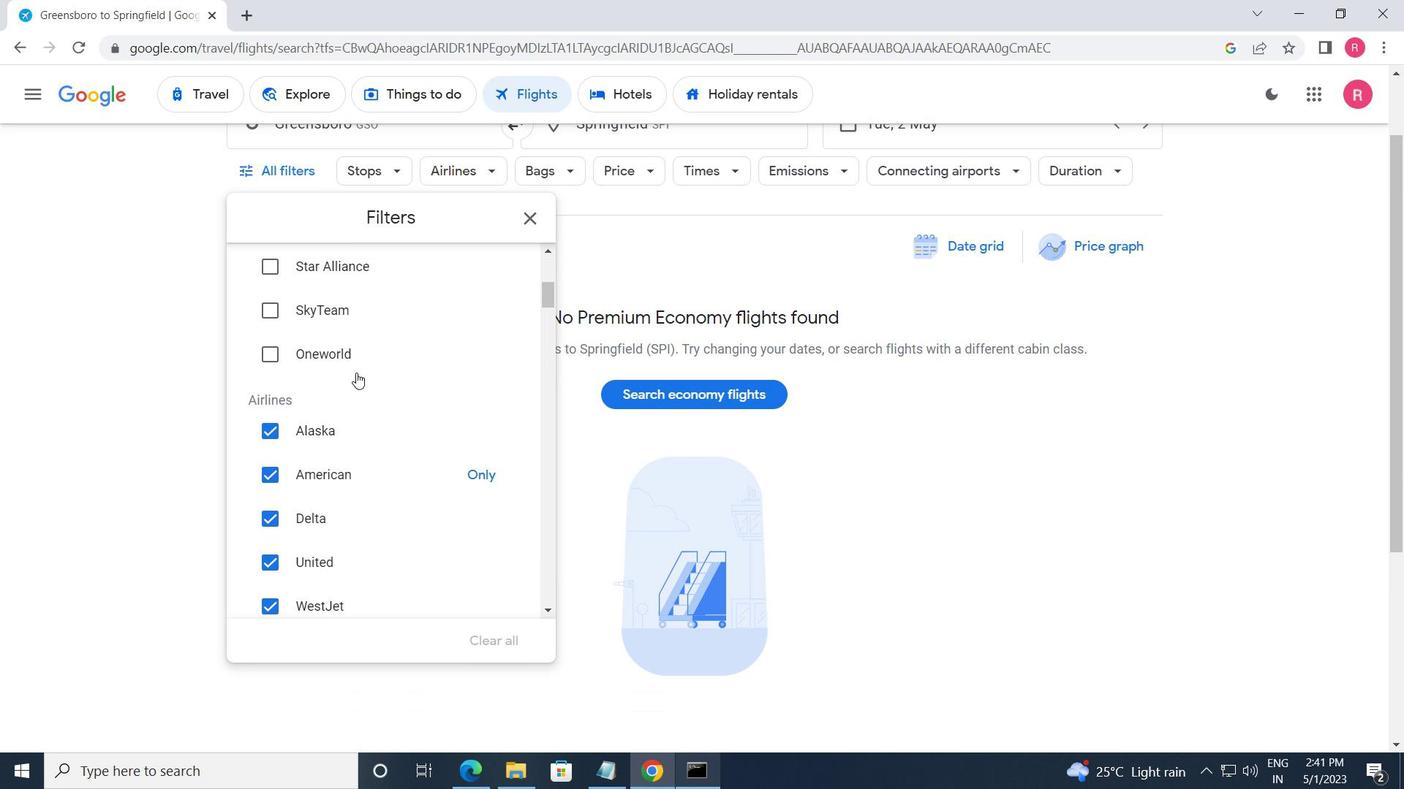 
Action: Mouse scrolled (356, 370) with delta (0, 0)
Screenshot: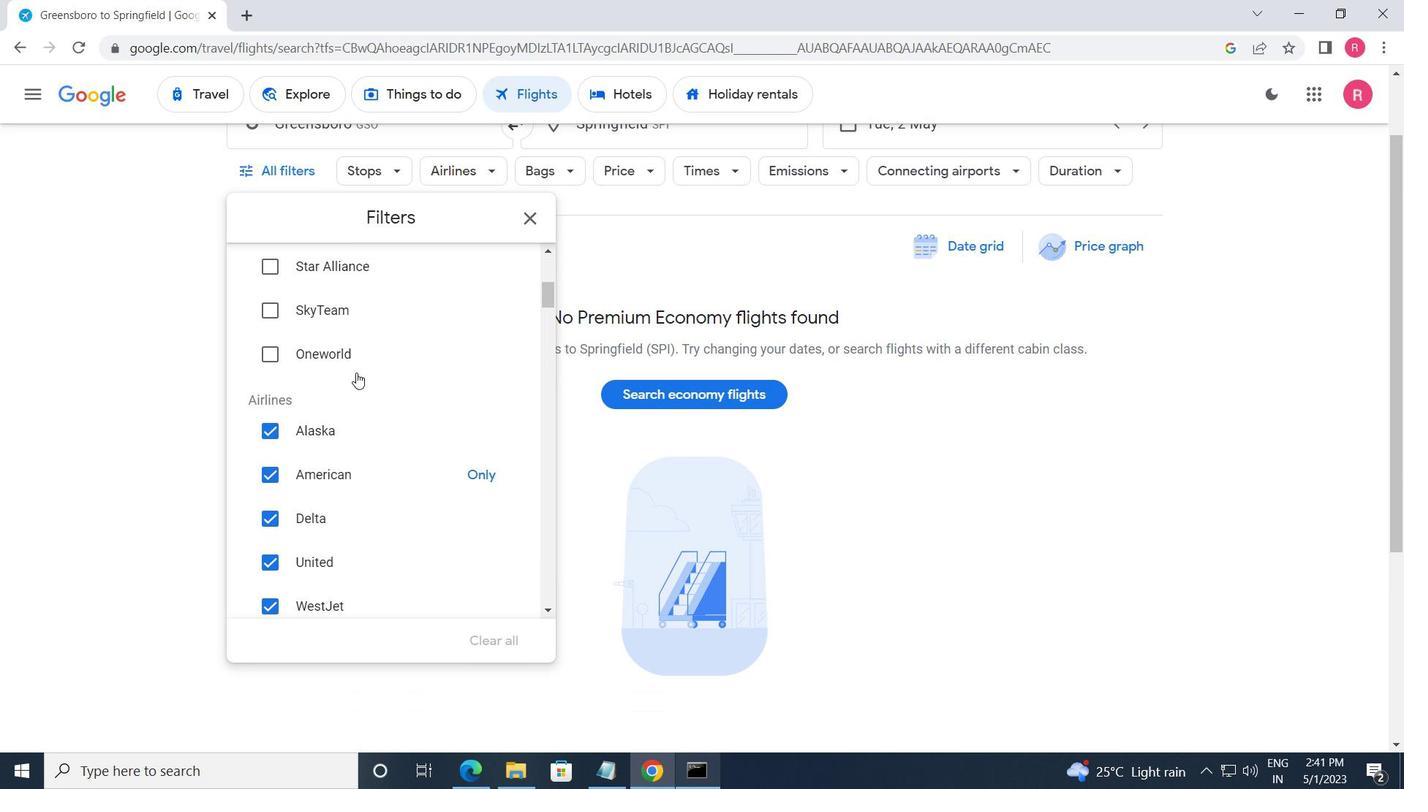 
Action: Mouse moved to (503, 382)
Screenshot: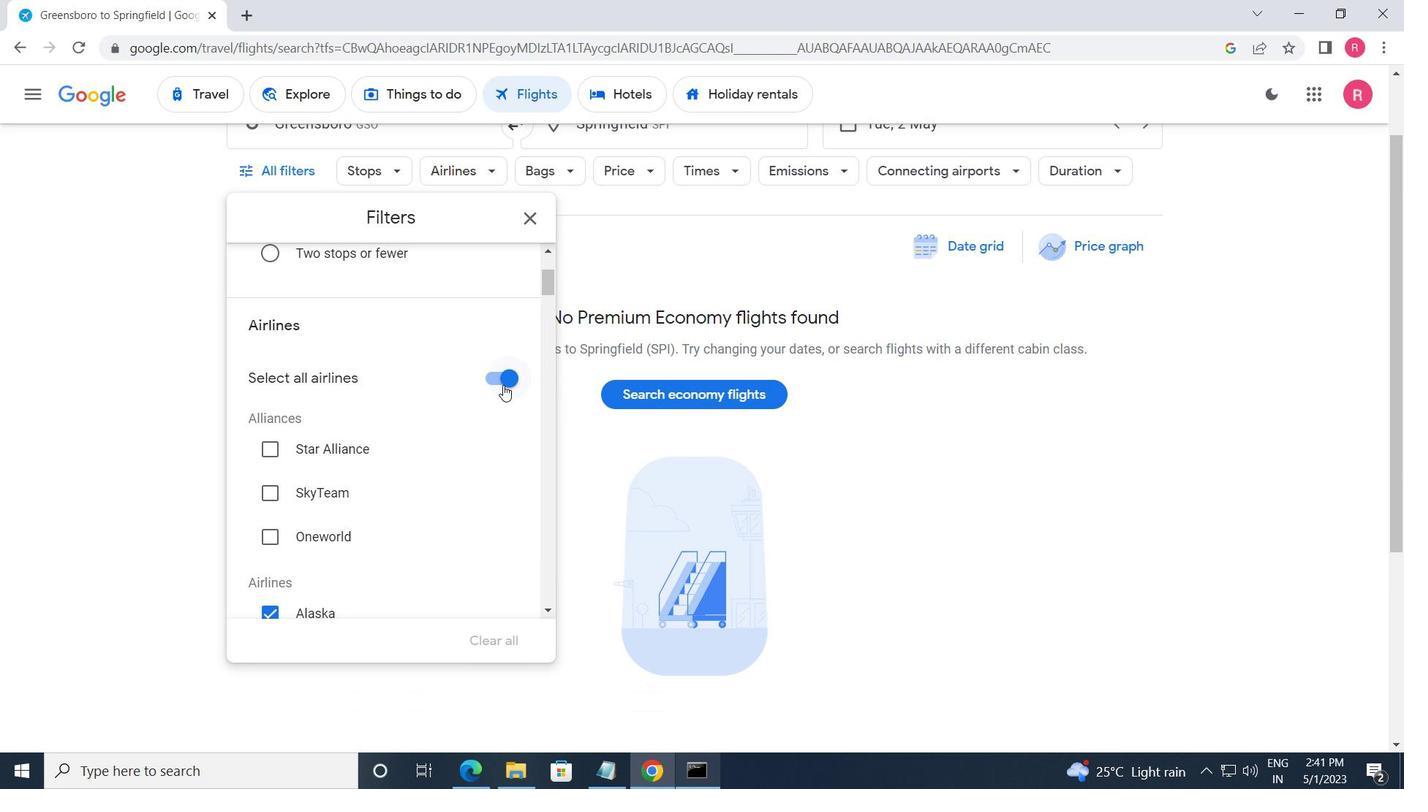 
Action: Mouse pressed left at (503, 382)
Screenshot: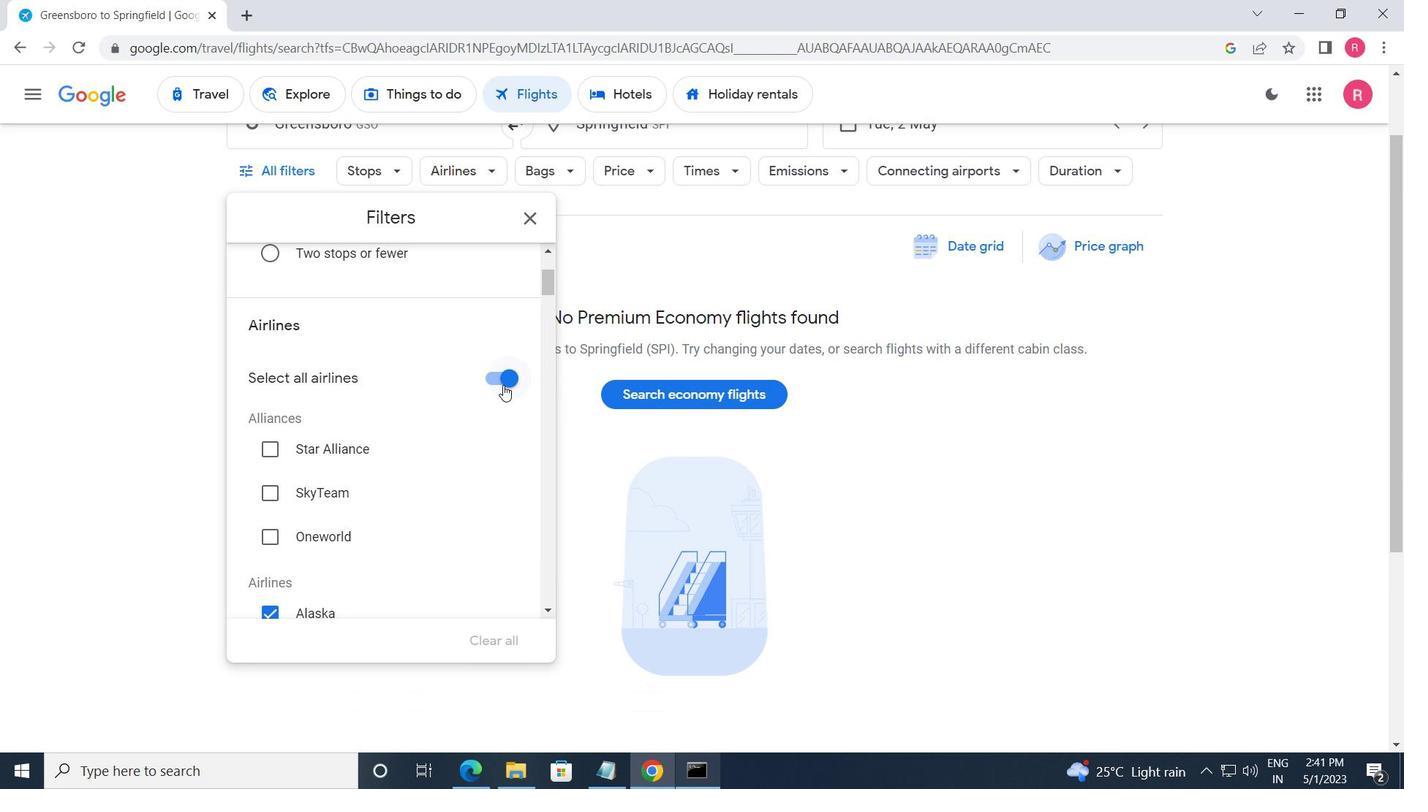 
Action: Mouse moved to (492, 405)
Screenshot: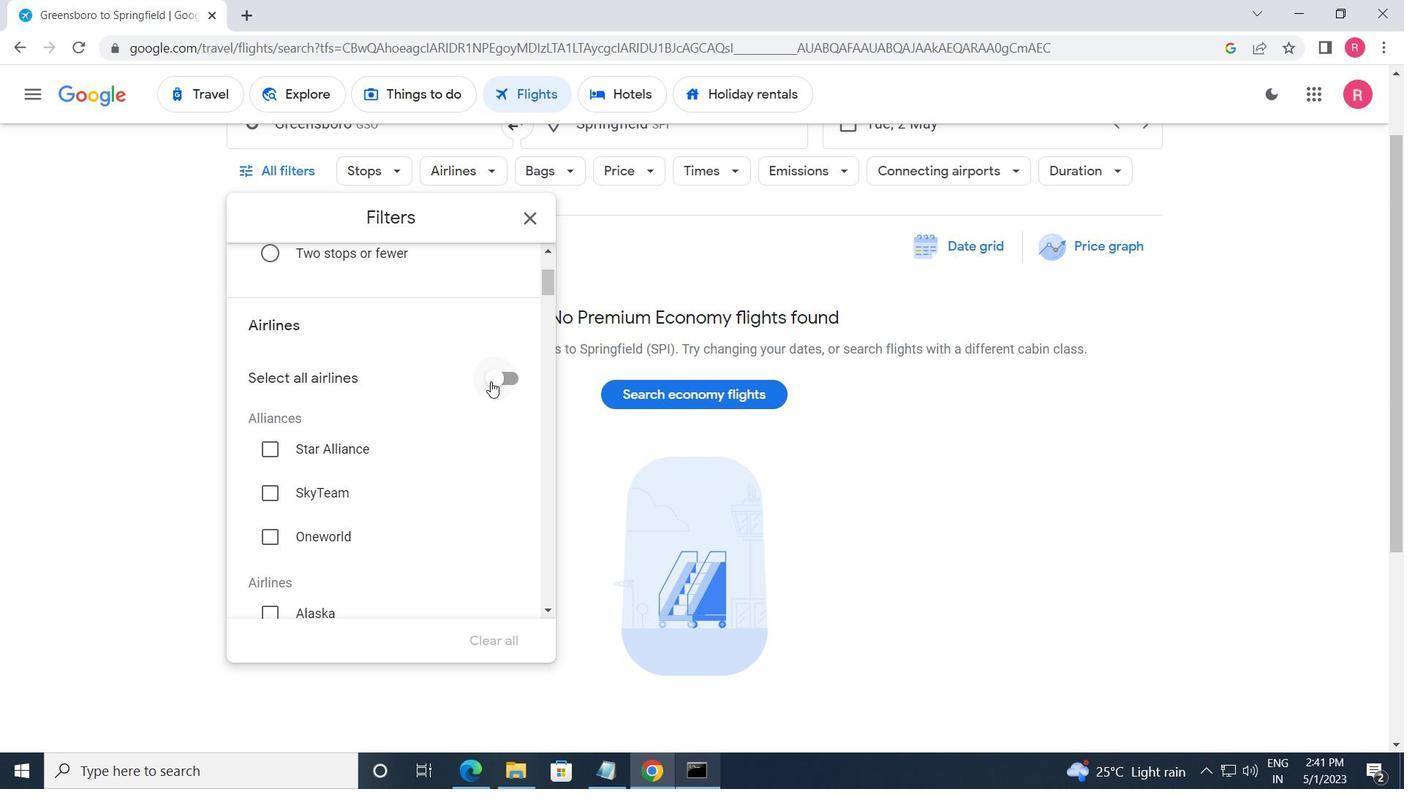 
Action: Mouse scrolled (492, 404) with delta (0, 0)
Screenshot: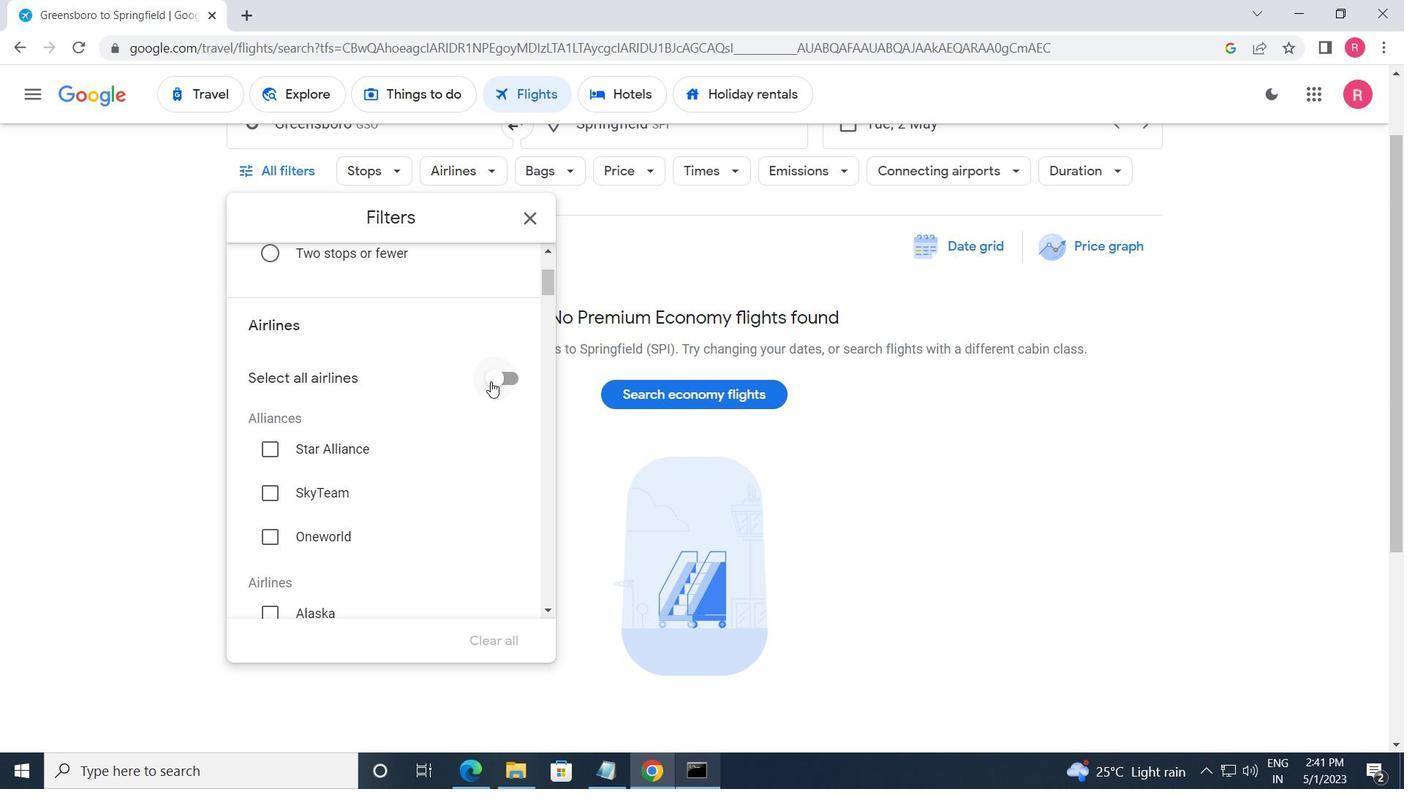 
Action: Mouse moved to (492, 408)
Screenshot: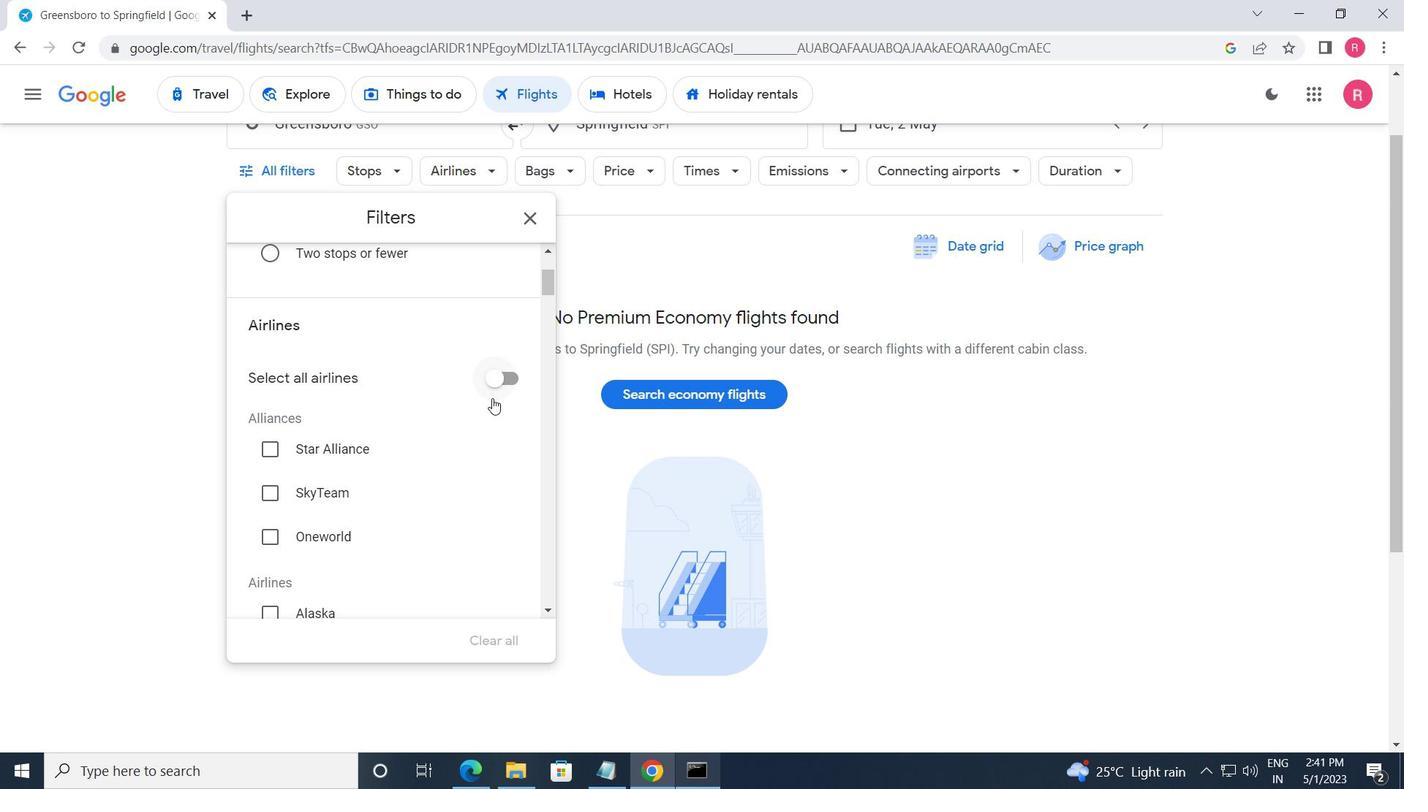 
Action: Mouse scrolled (492, 407) with delta (0, 0)
Screenshot: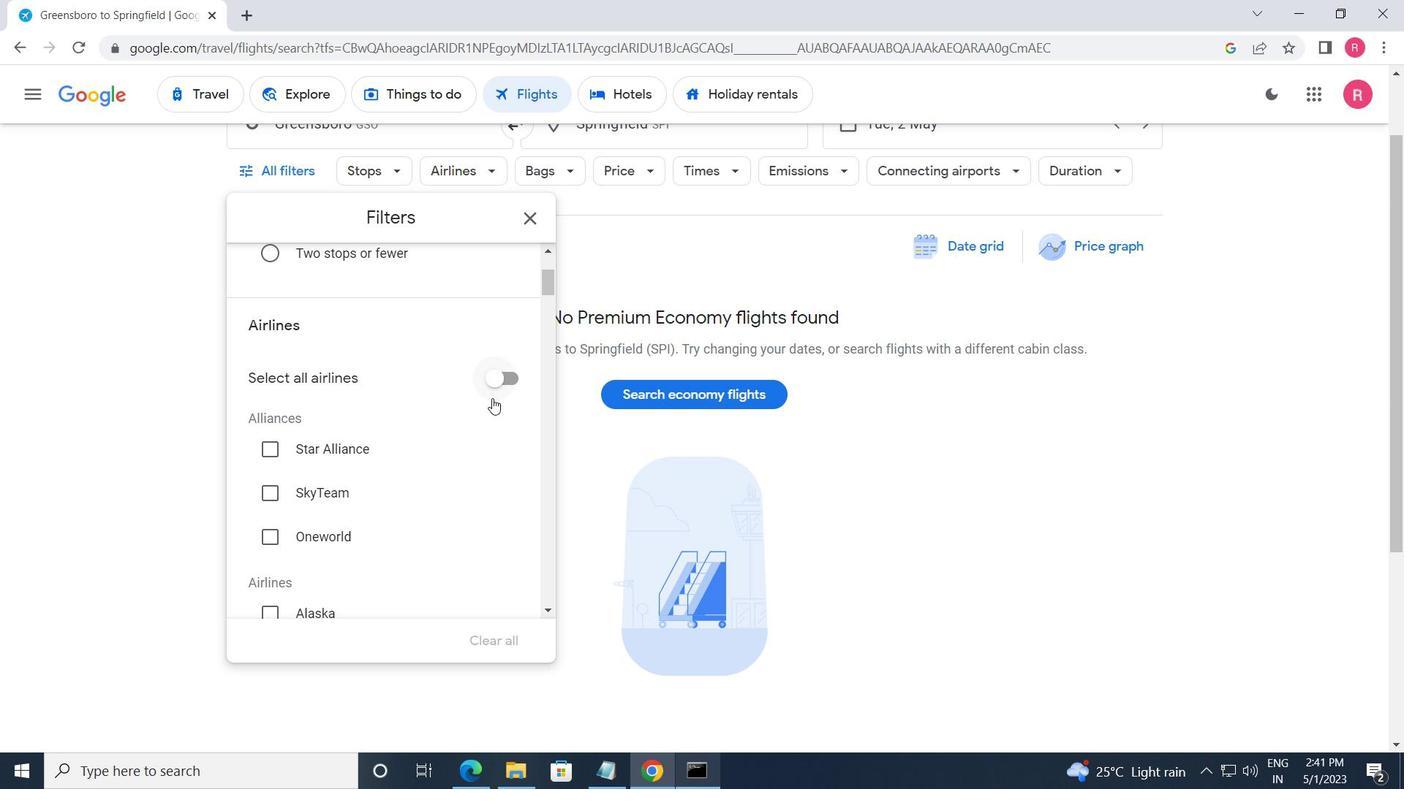 
Action: Mouse scrolled (492, 407) with delta (0, 0)
Screenshot: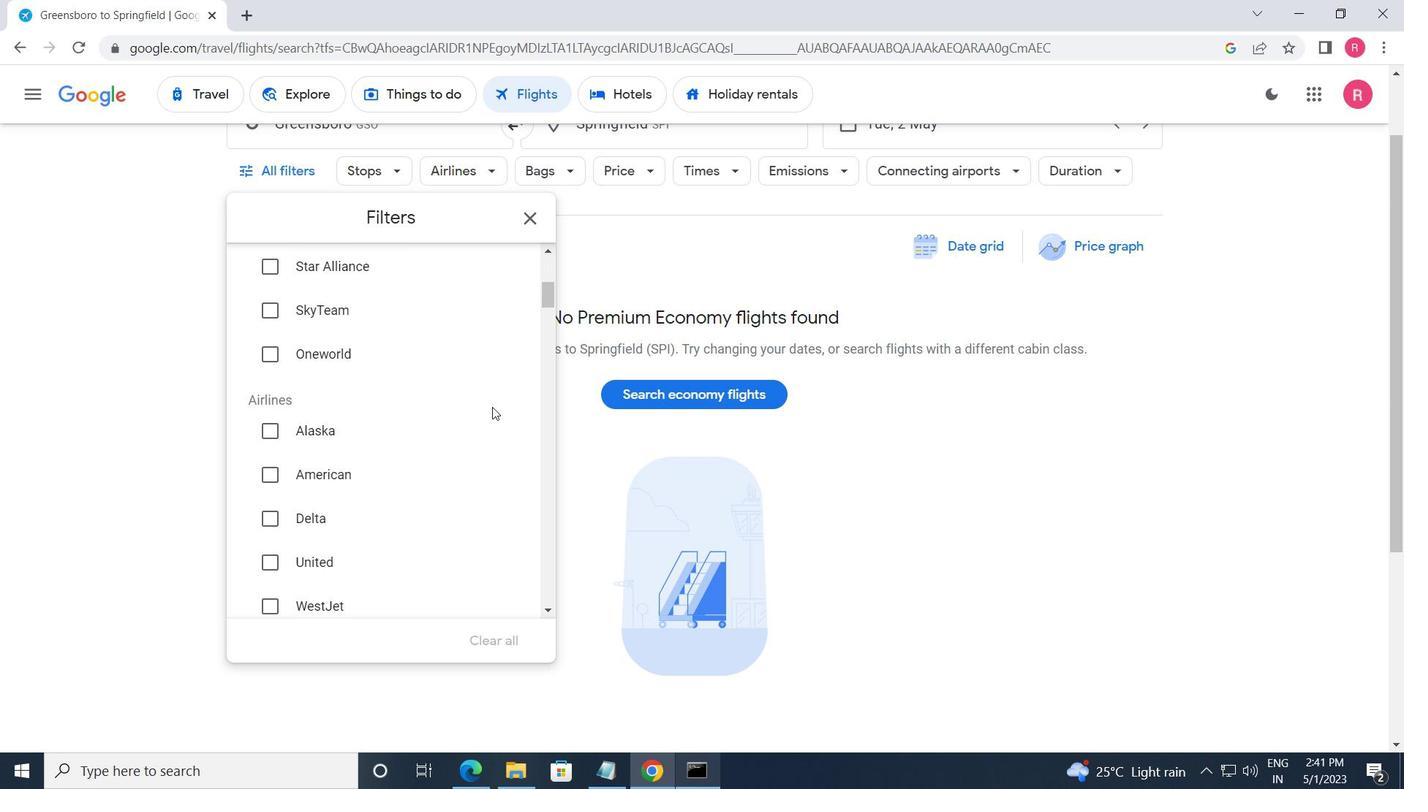 
Action: Mouse scrolled (492, 407) with delta (0, 0)
Screenshot: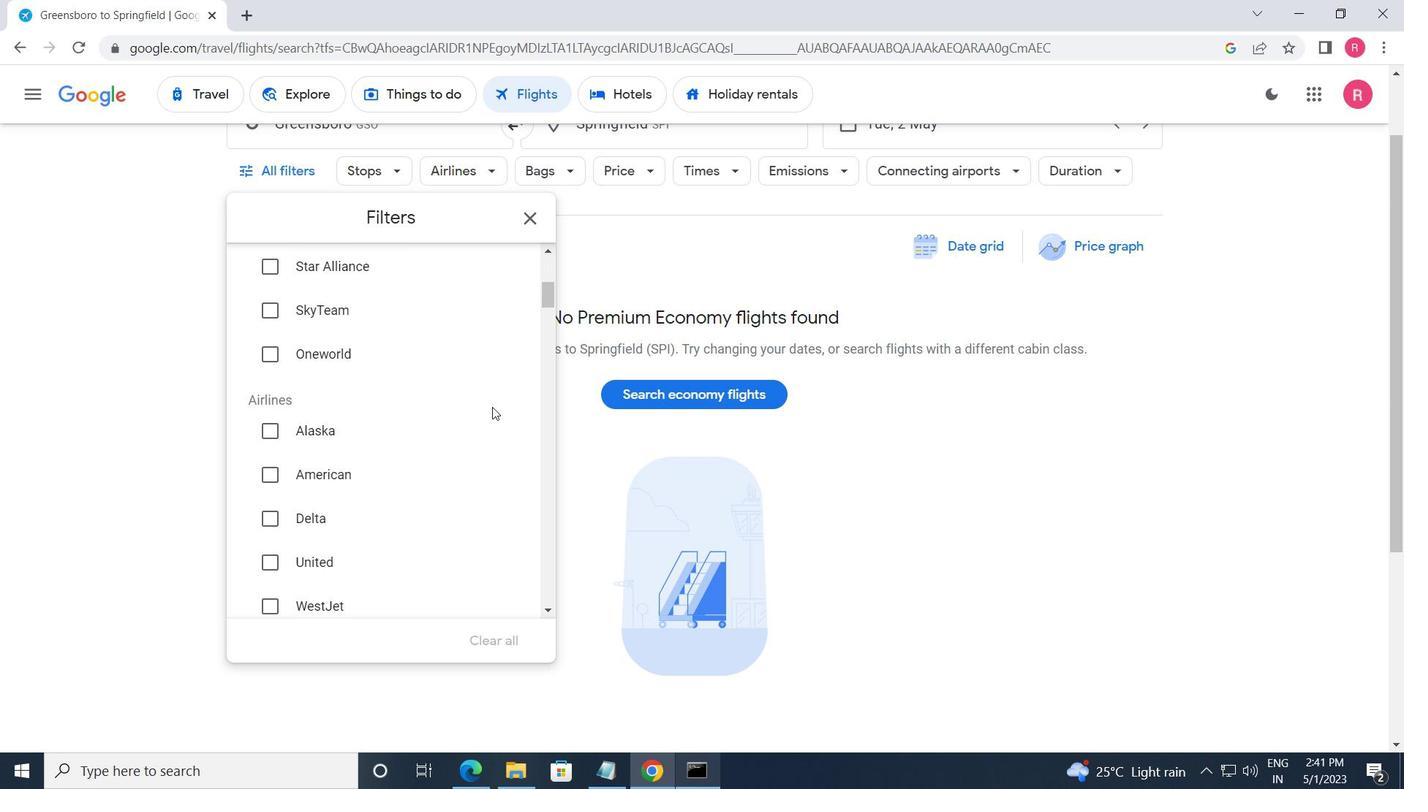 
Action: Mouse scrolled (492, 407) with delta (0, 0)
Screenshot: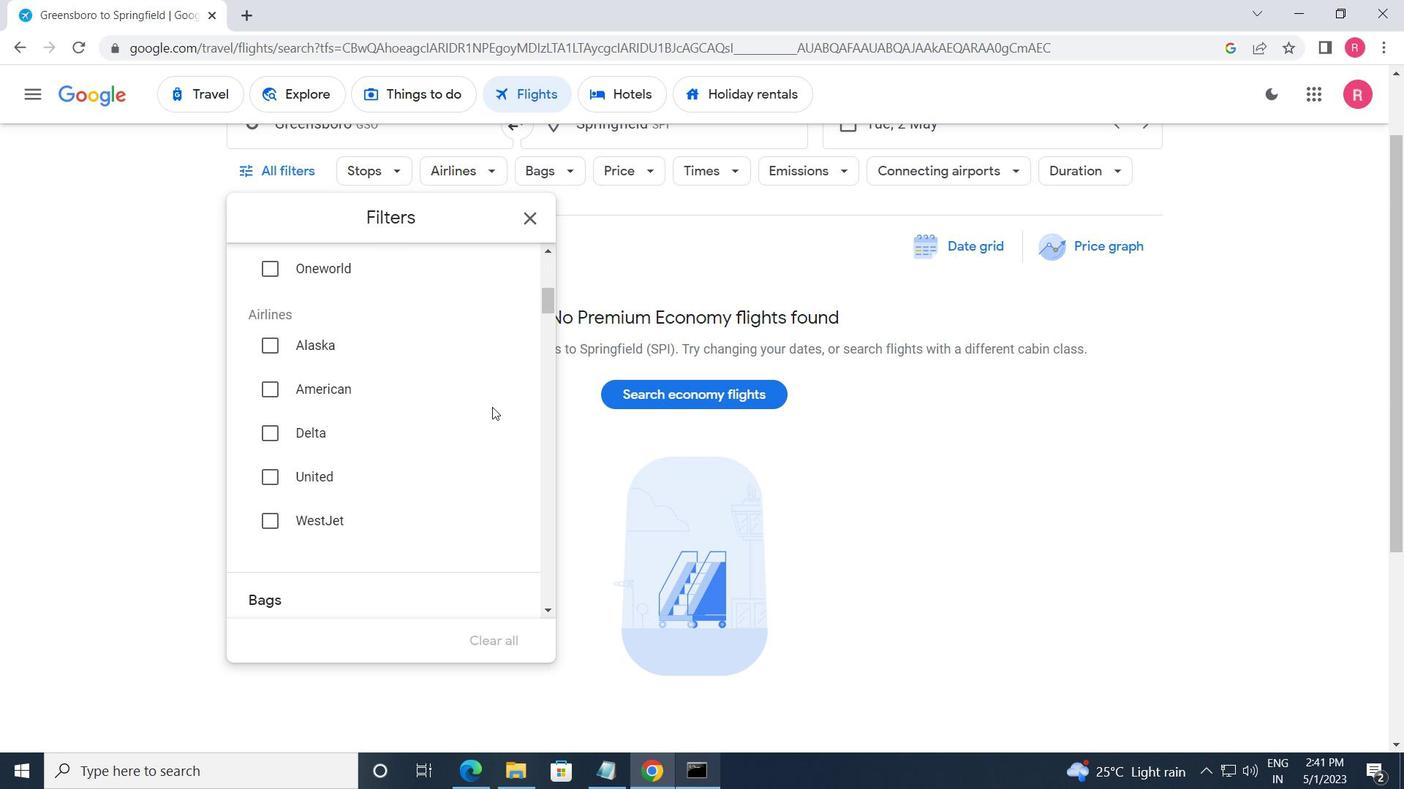 
Action: Mouse moved to (500, 446)
Screenshot: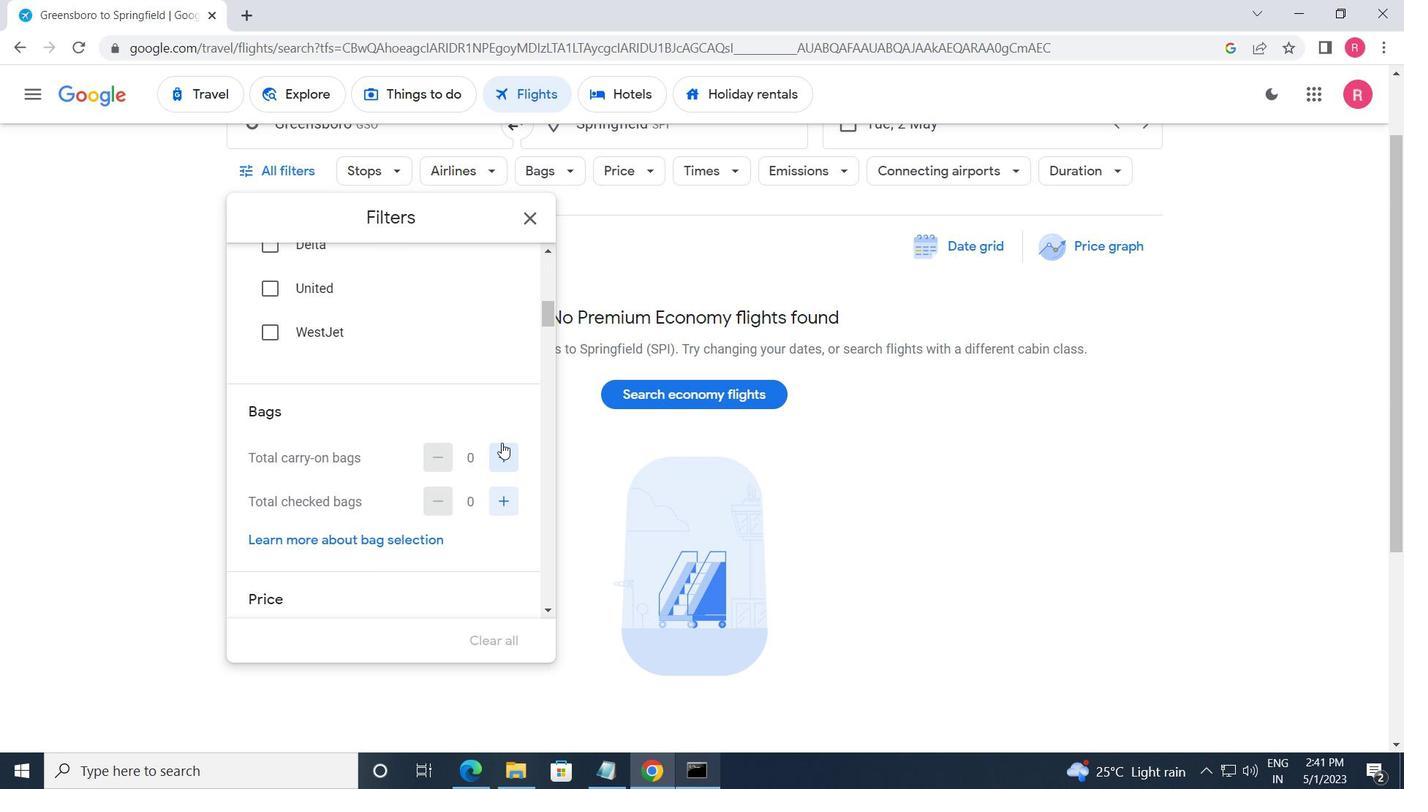
Action: Mouse pressed left at (500, 446)
Screenshot: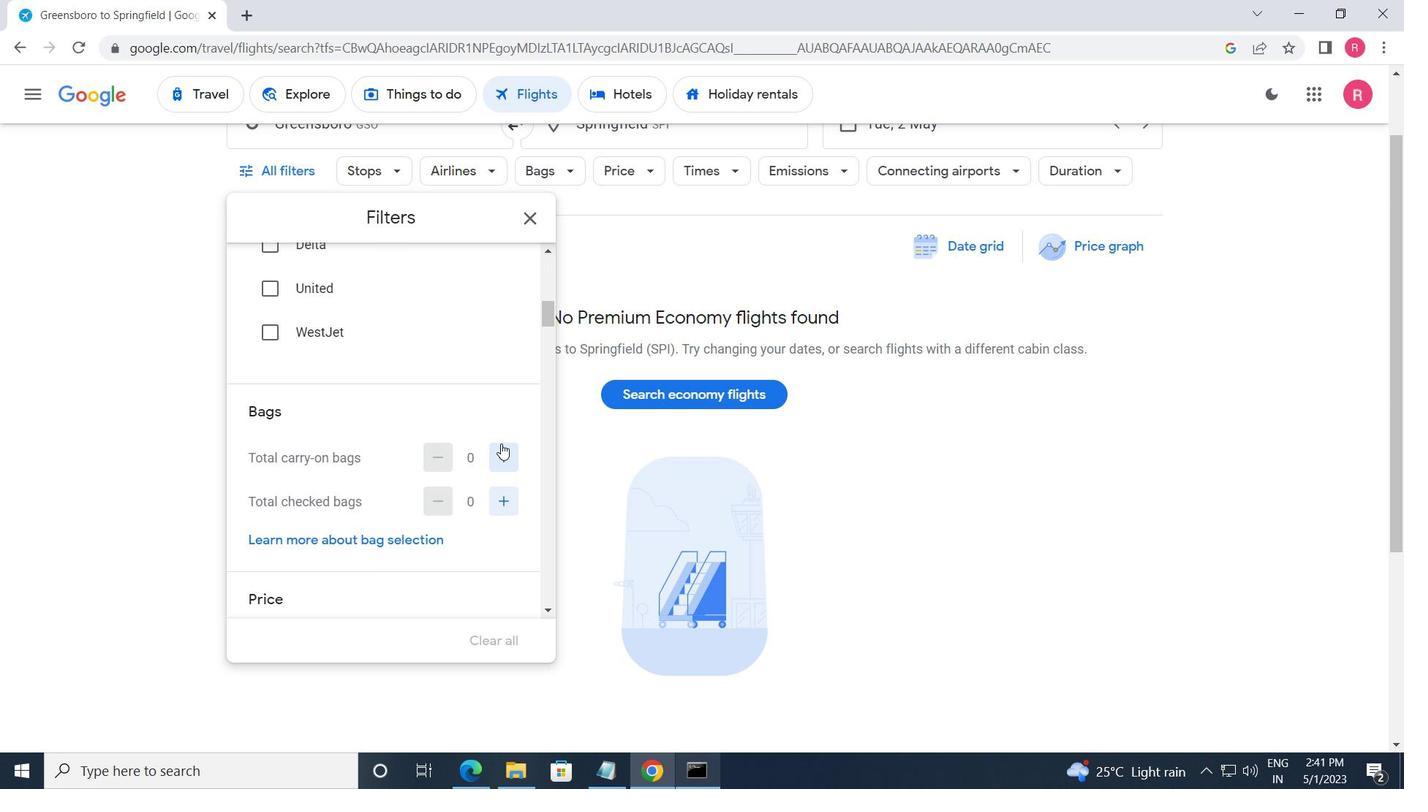 
Action: Mouse moved to (497, 451)
Screenshot: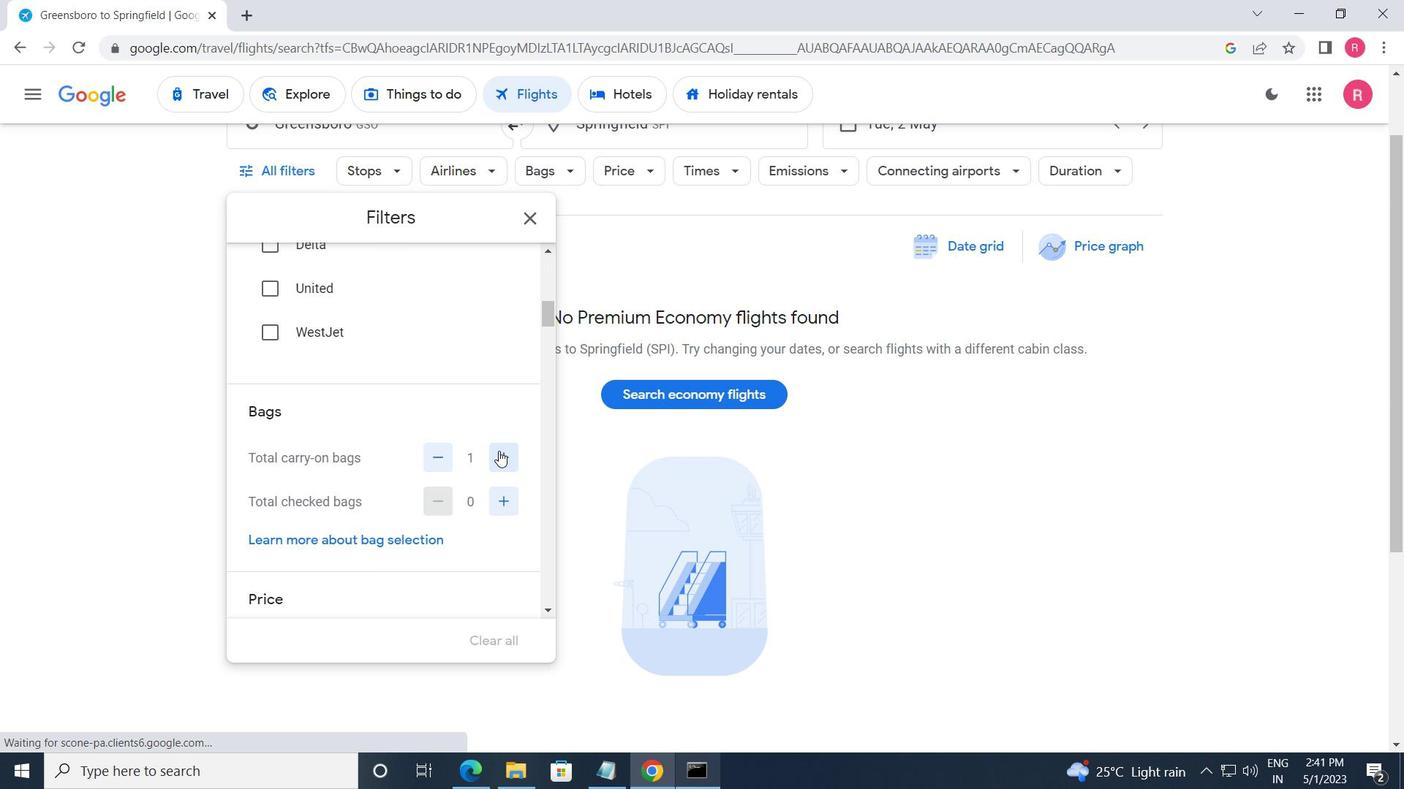 
Action: Mouse scrolled (497, 450) with delta (0, 0)
Screenshot: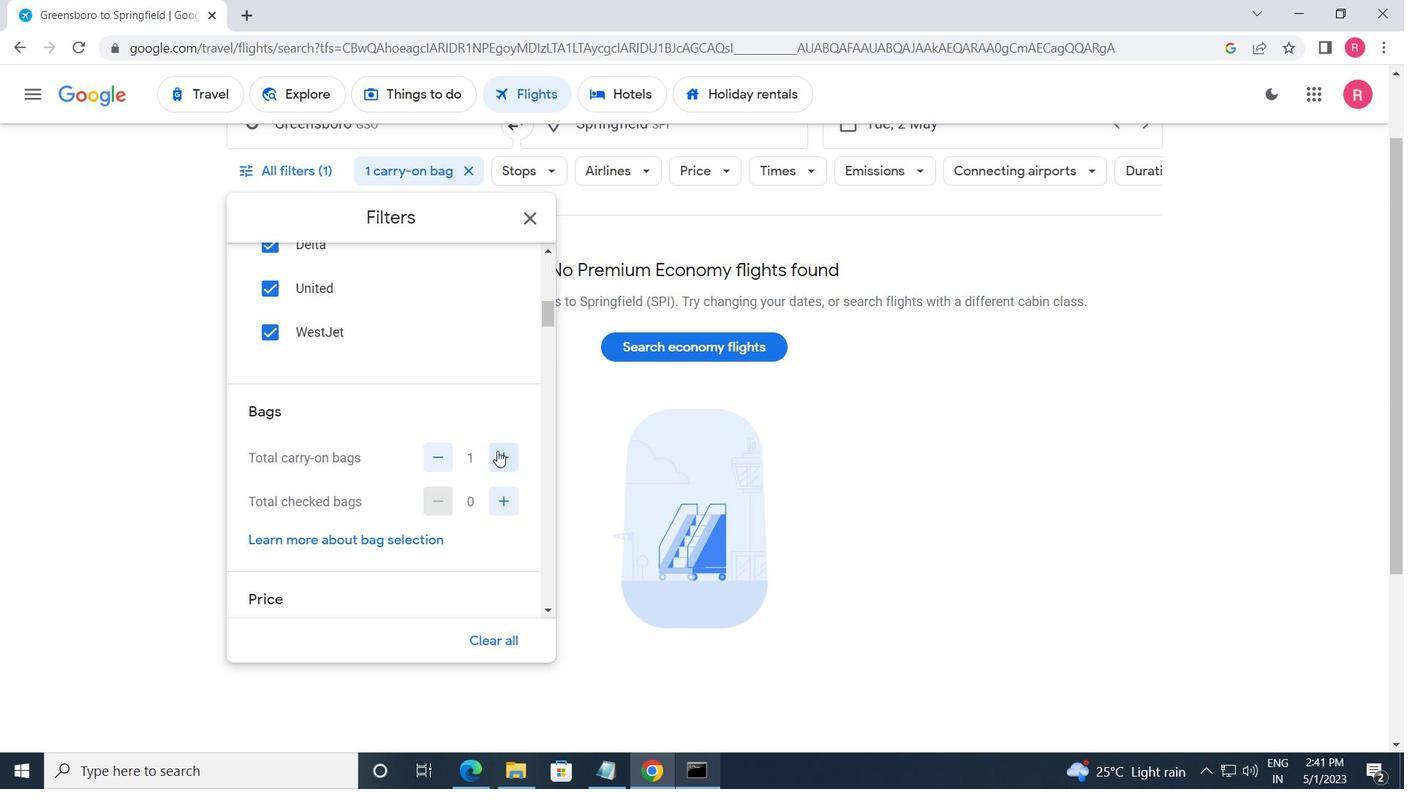 
Action: Mouse scrolled (497, 450) with delta (0, 0)
Screenshot: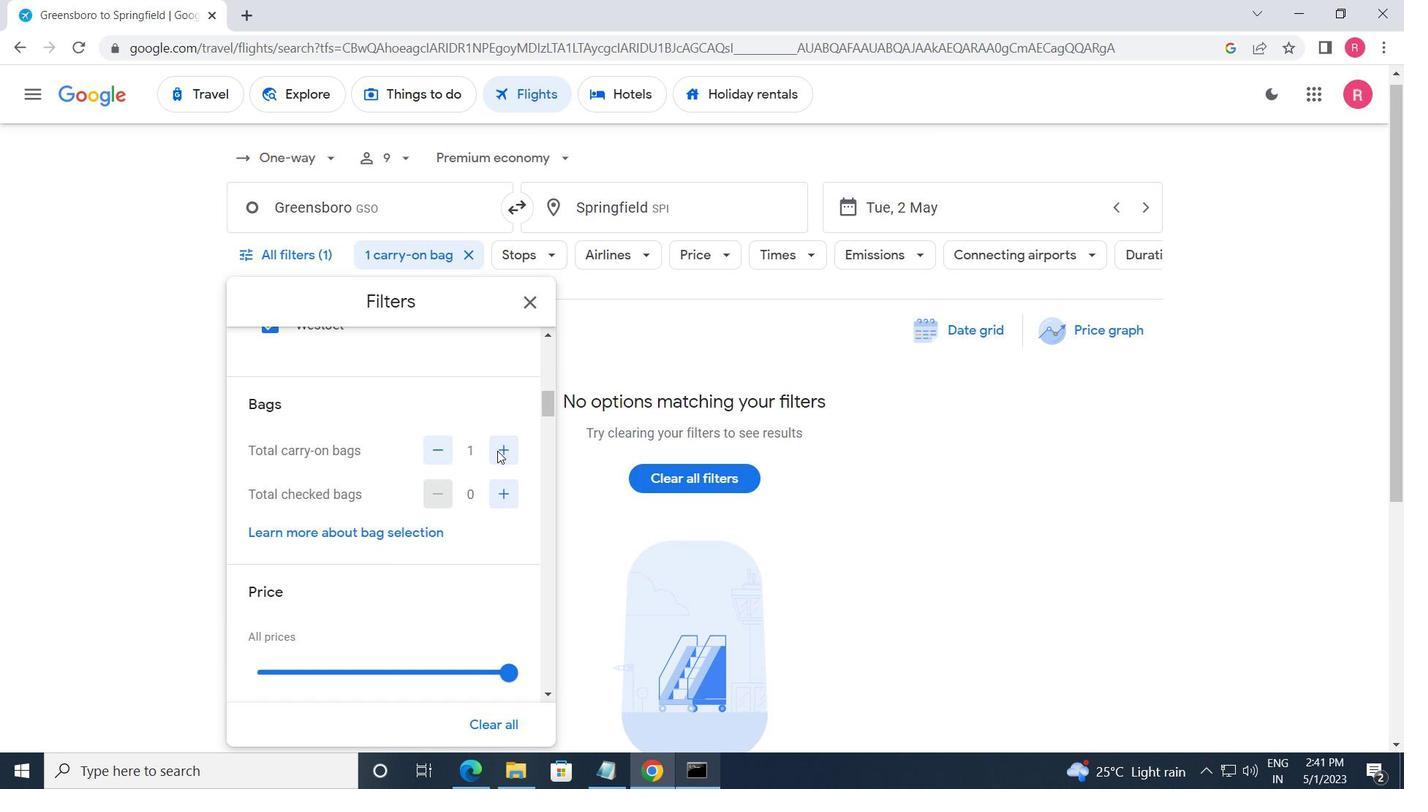 
Action: Mouse moved to (497, 452)
Screenshot: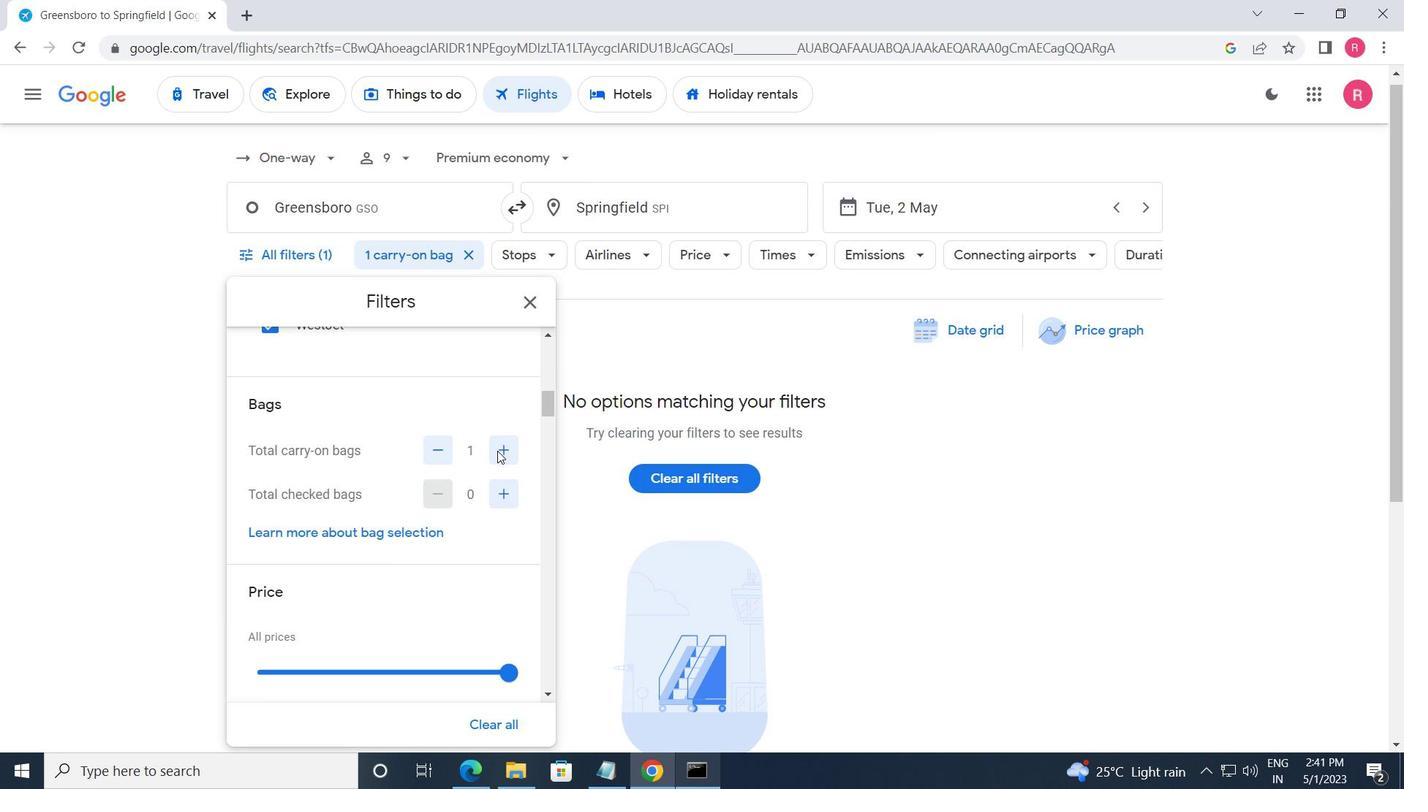 
Action: Mouse scrolled (497, 451) with delta (0, 0)
Screenshot: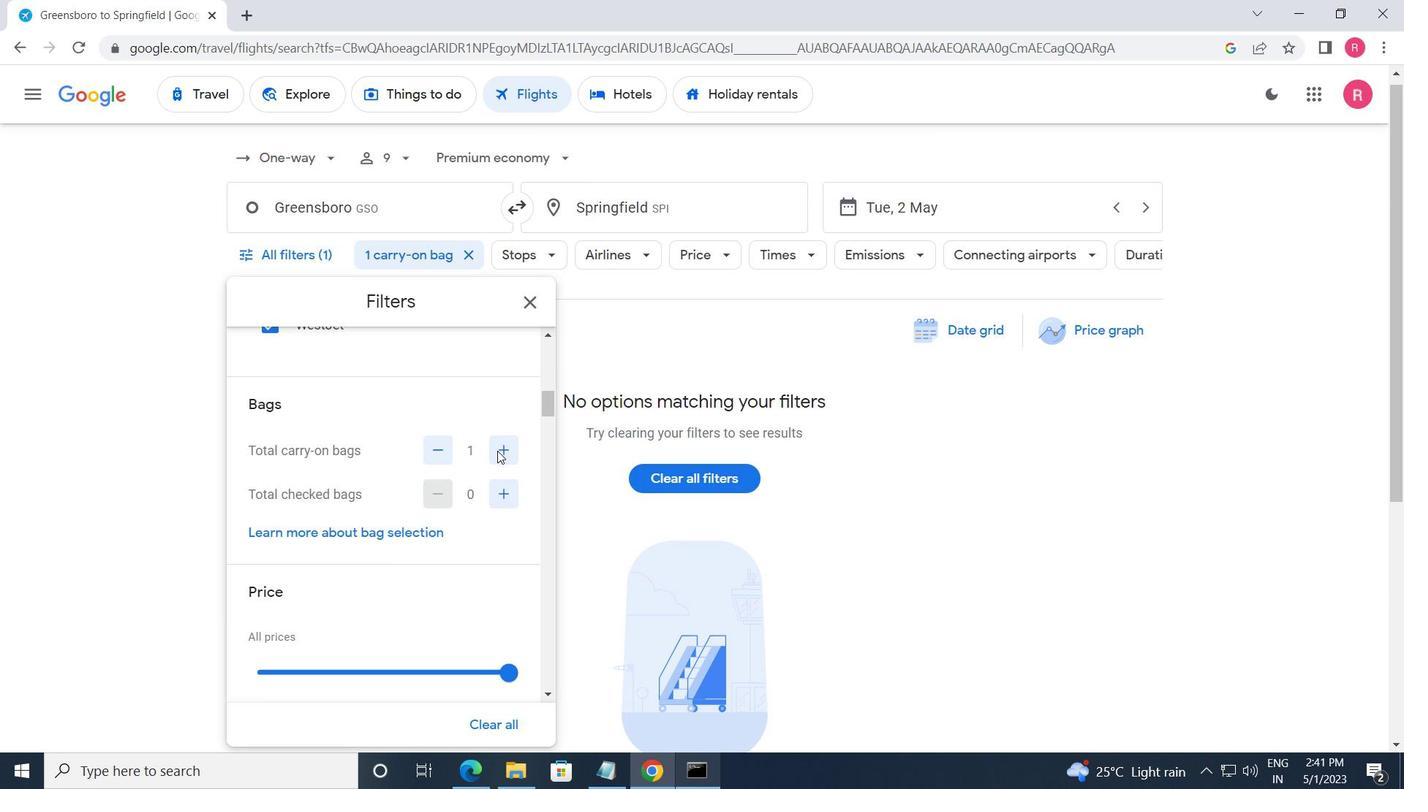 
Action: Mouse moved to (507, 476)
Screenshot: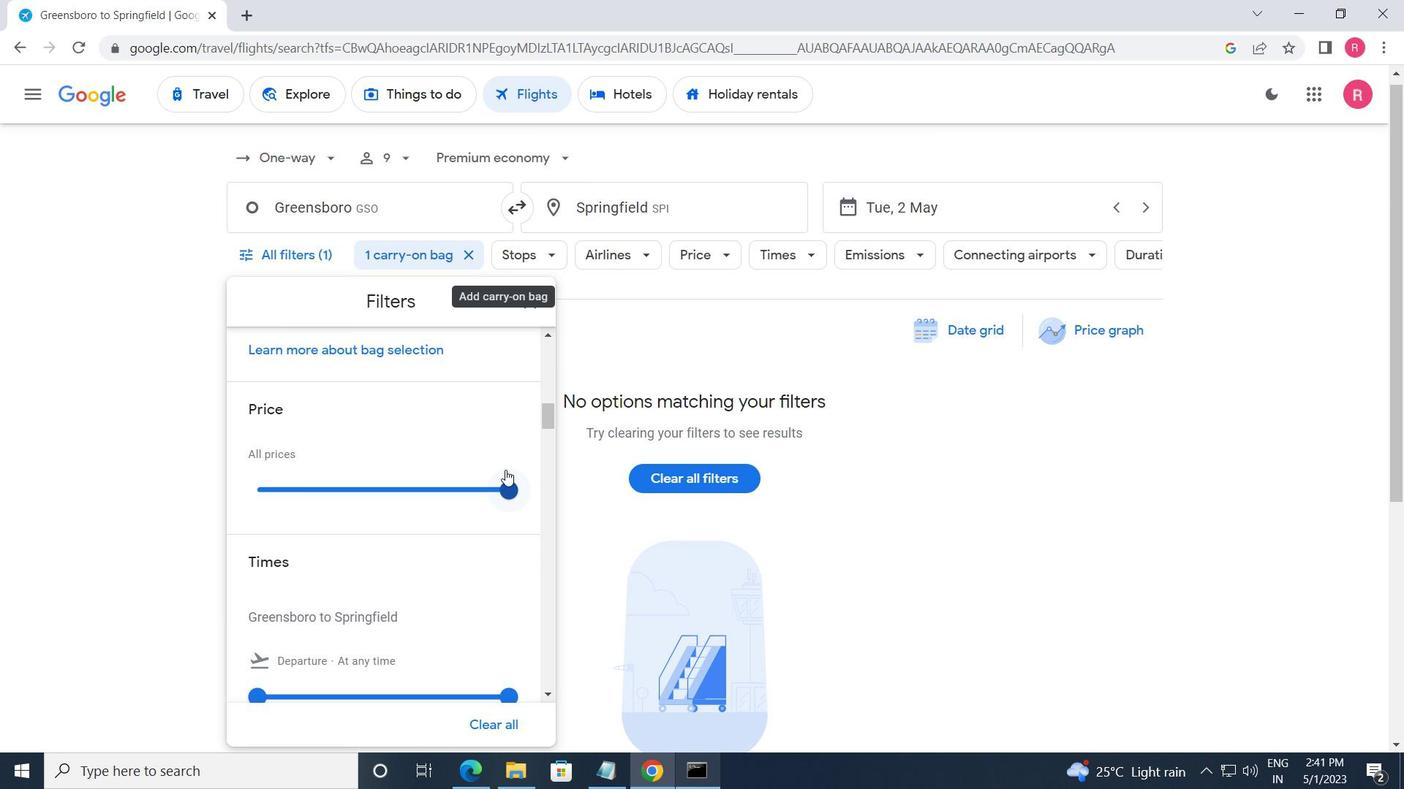 
Action: Mouse pressed left at (507, 476)
Screenshot: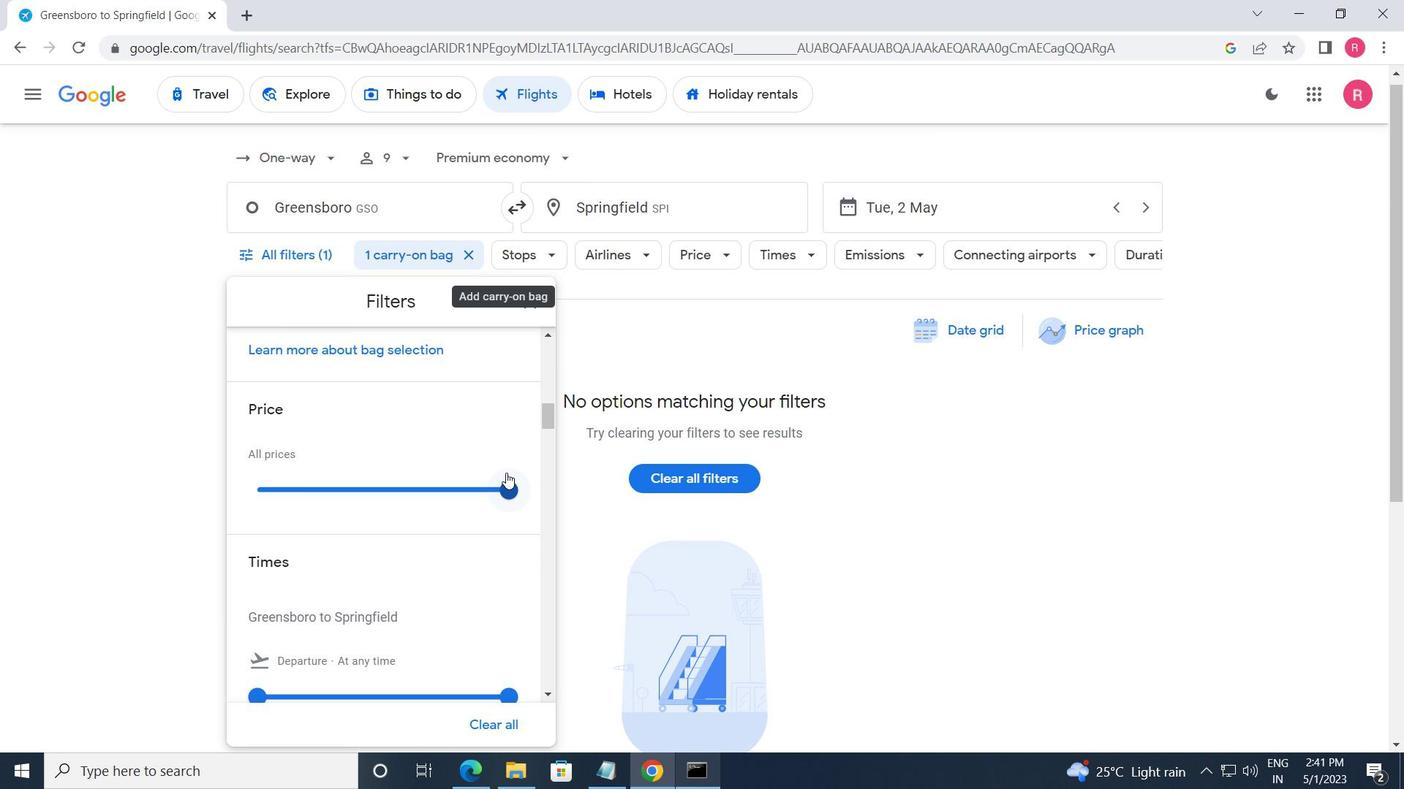 
Action: Mouse moved to (458, 525)
Screenshot: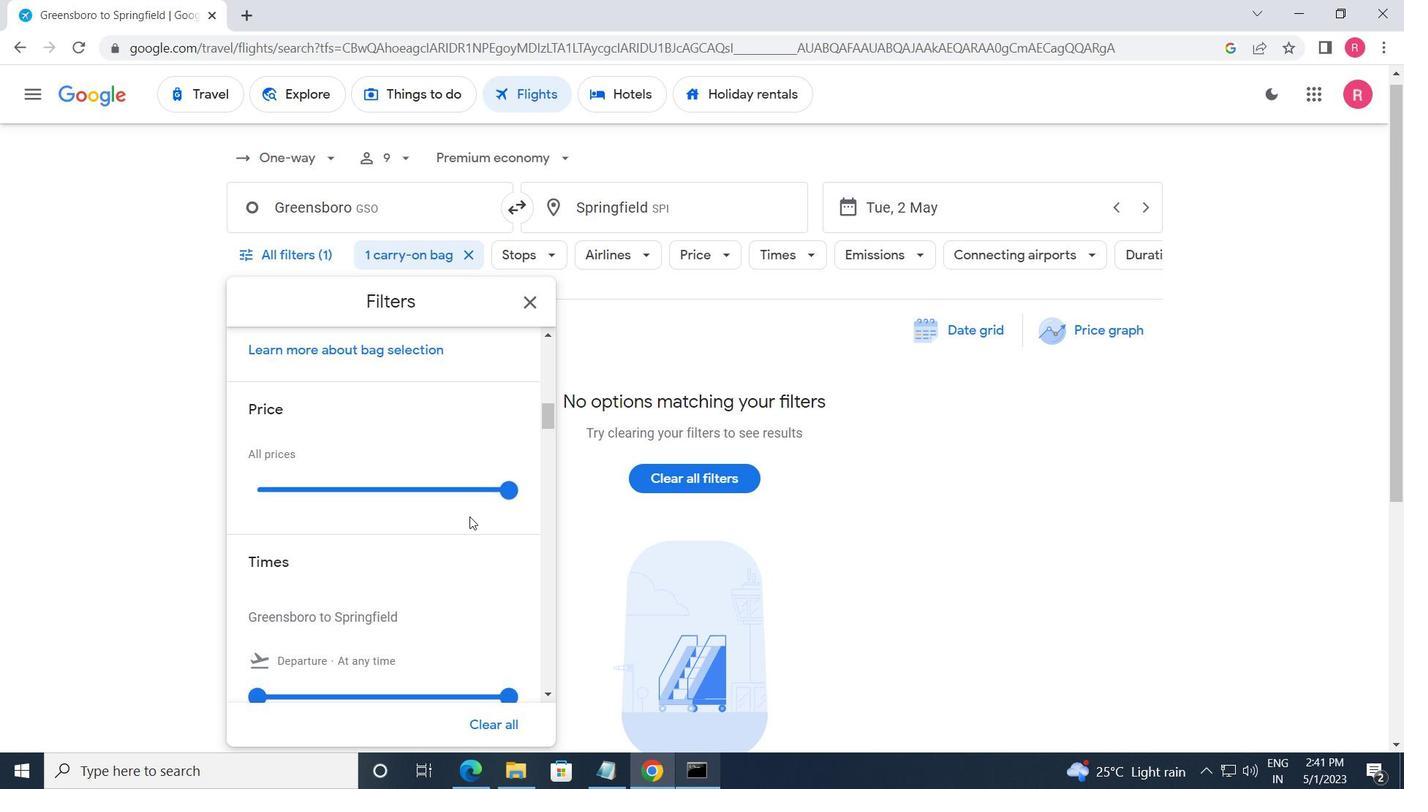 
Action: Mouse scrolled (458, 524) with delta (0, 0)
Screenshot: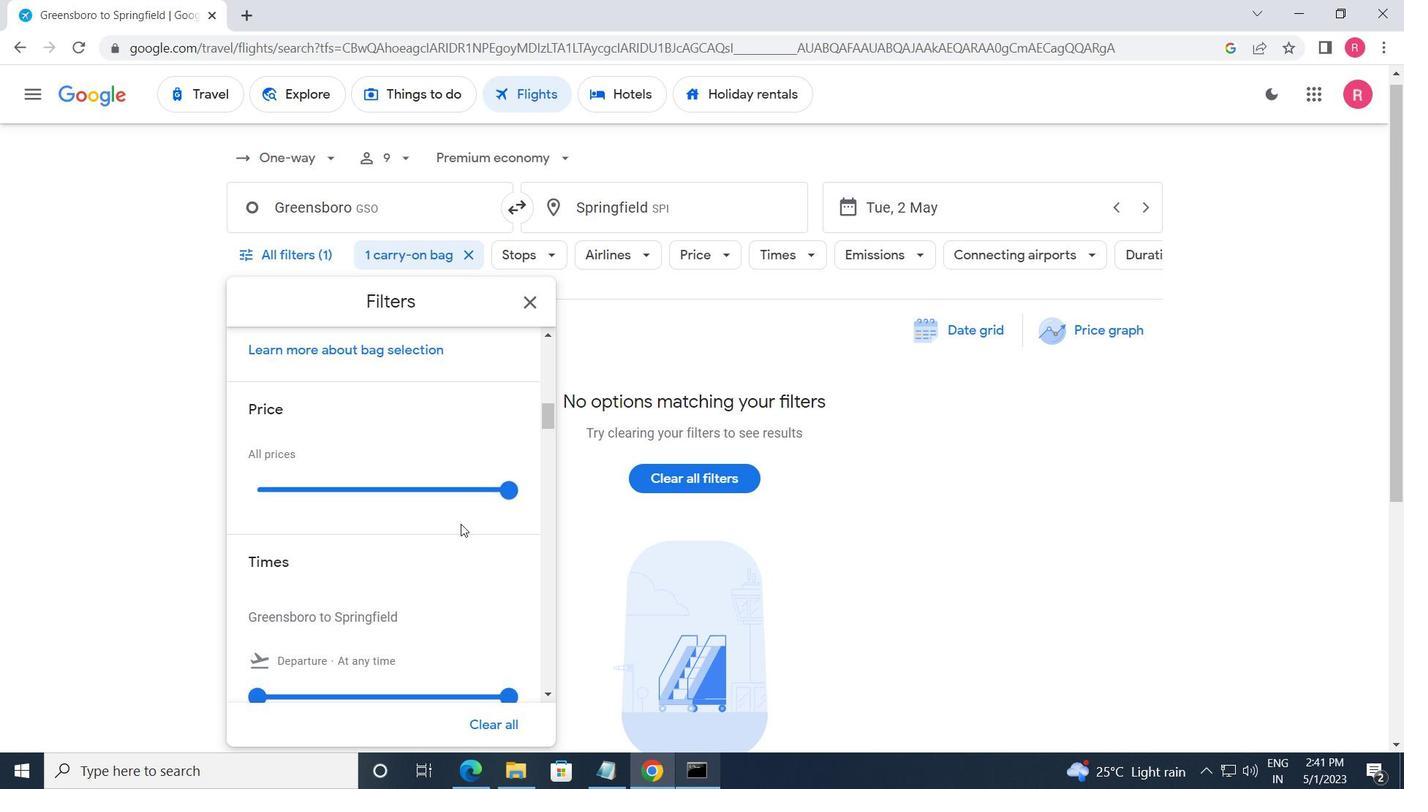 
Action: Mouse moved to (457, 525)
Screenshot: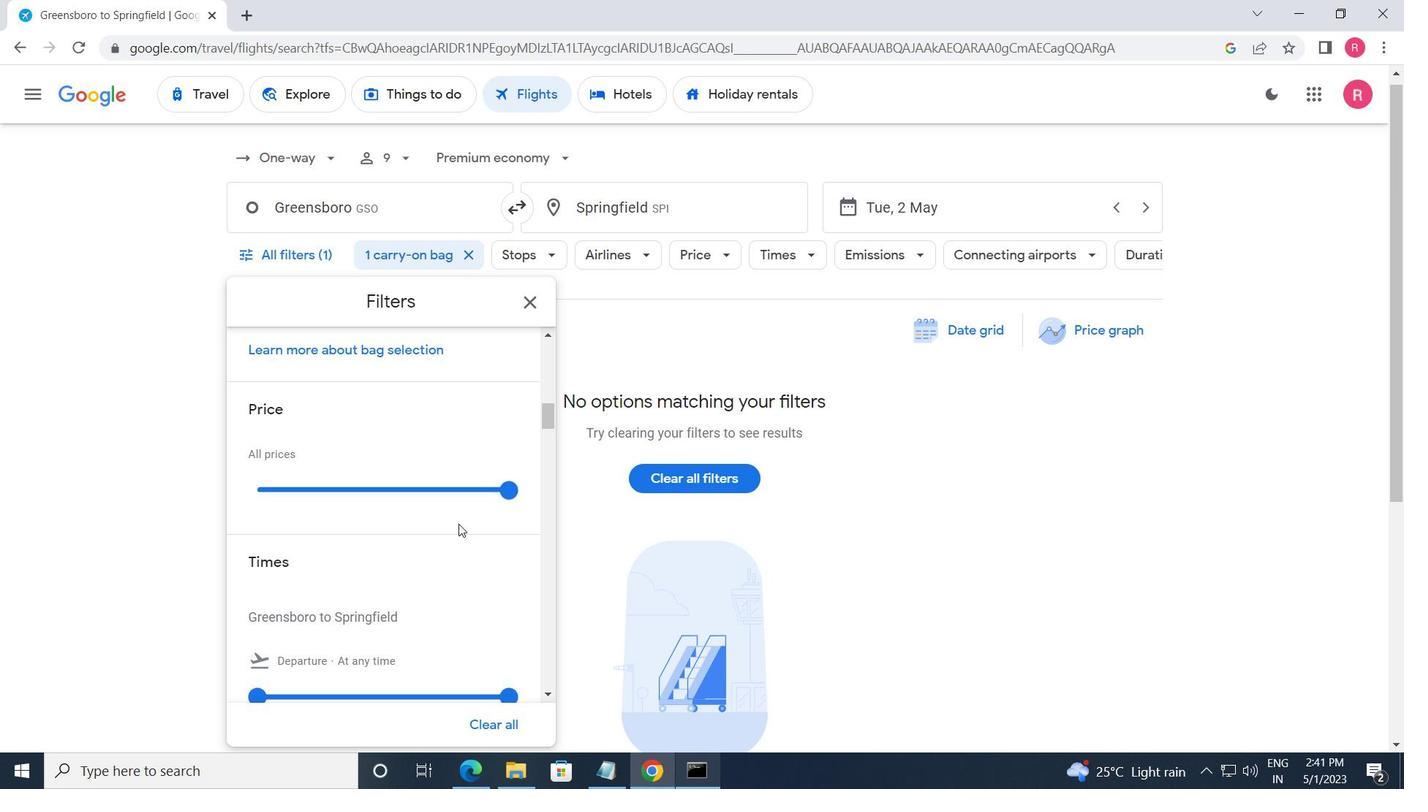 
Action: Mouse scrolled (457, 524) with delta (0, 0)
Screenshot: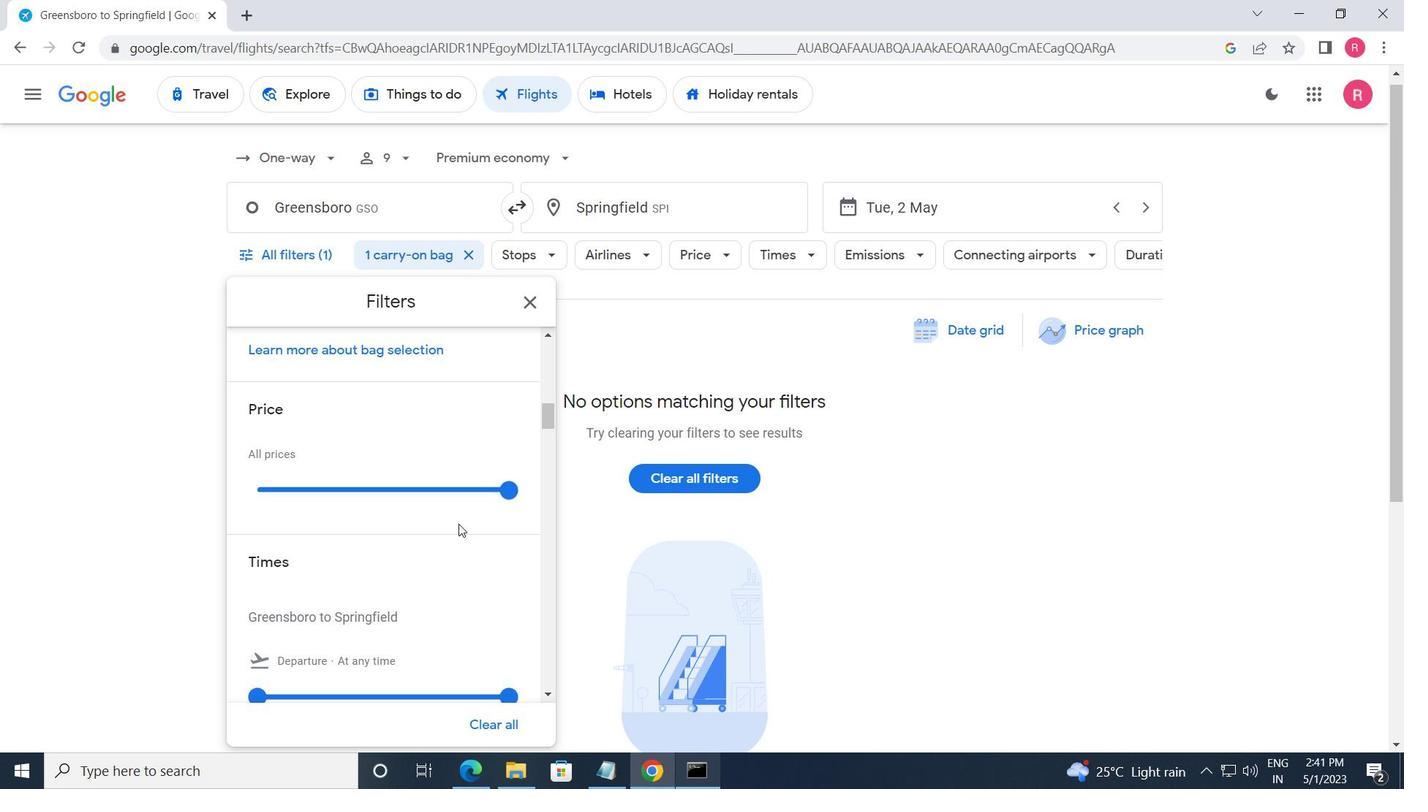 
Action: Mouse moved to (258, 516)
Screenshot: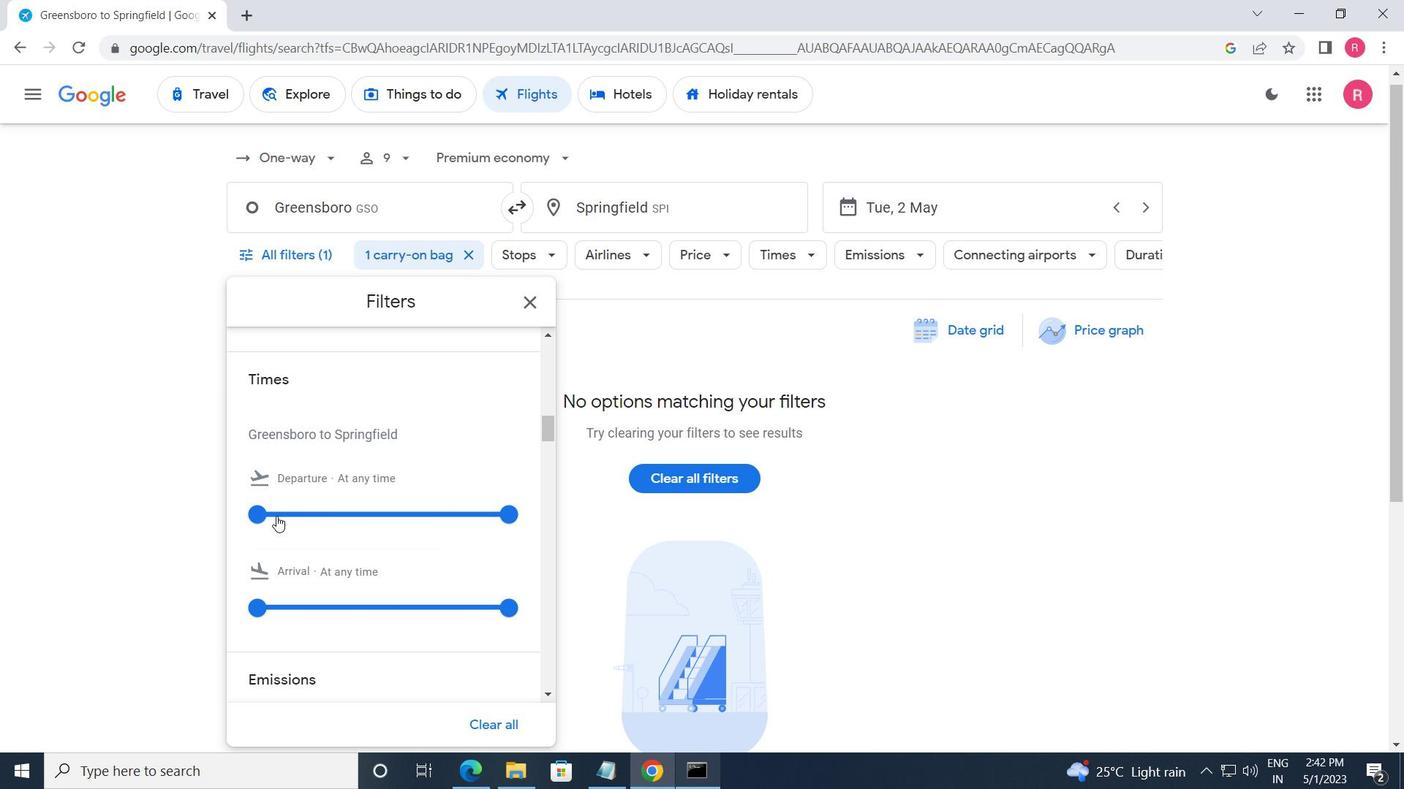 
Action: Mouse pressed left at (258, 516)
Screenshot: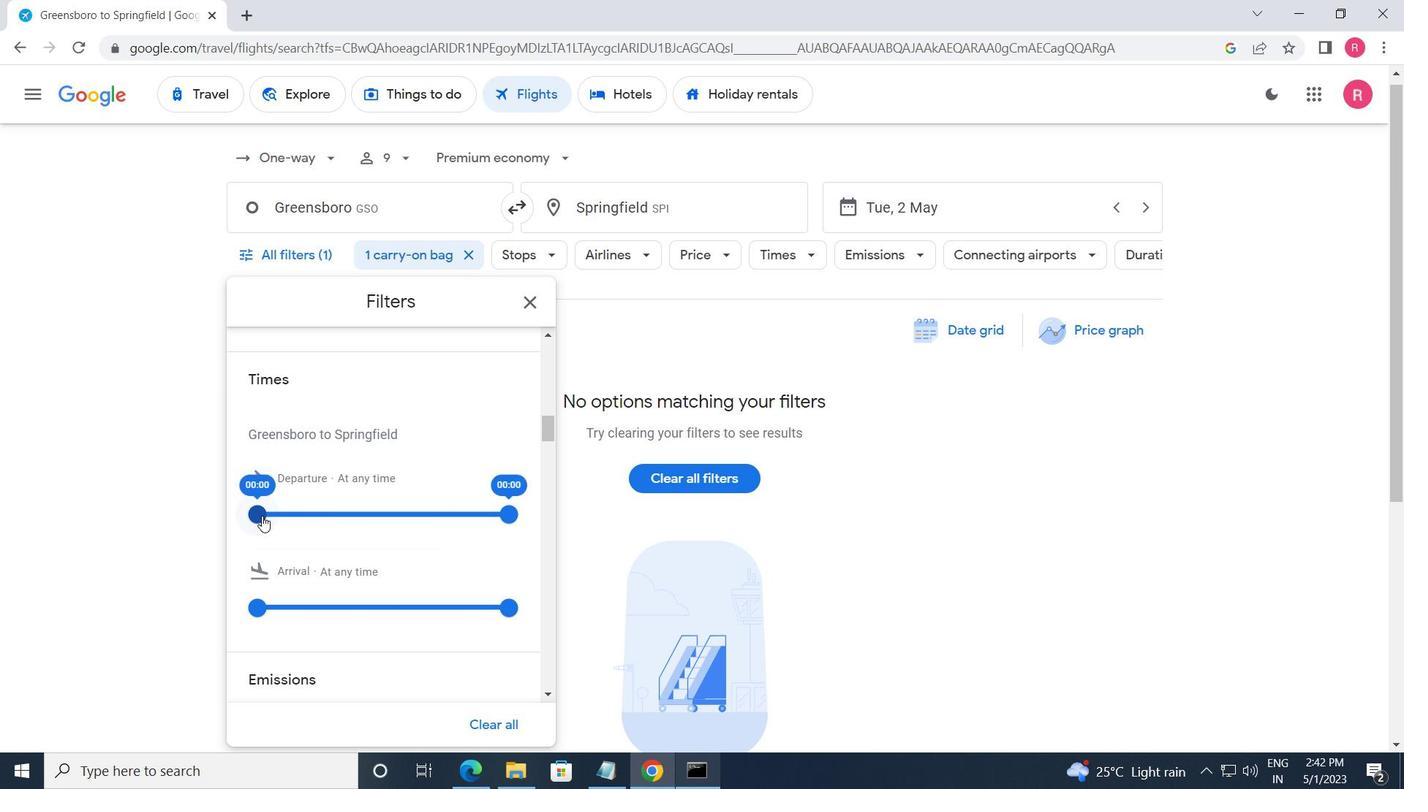 
Action: Mouse moved to (501, 517)
Screenshot: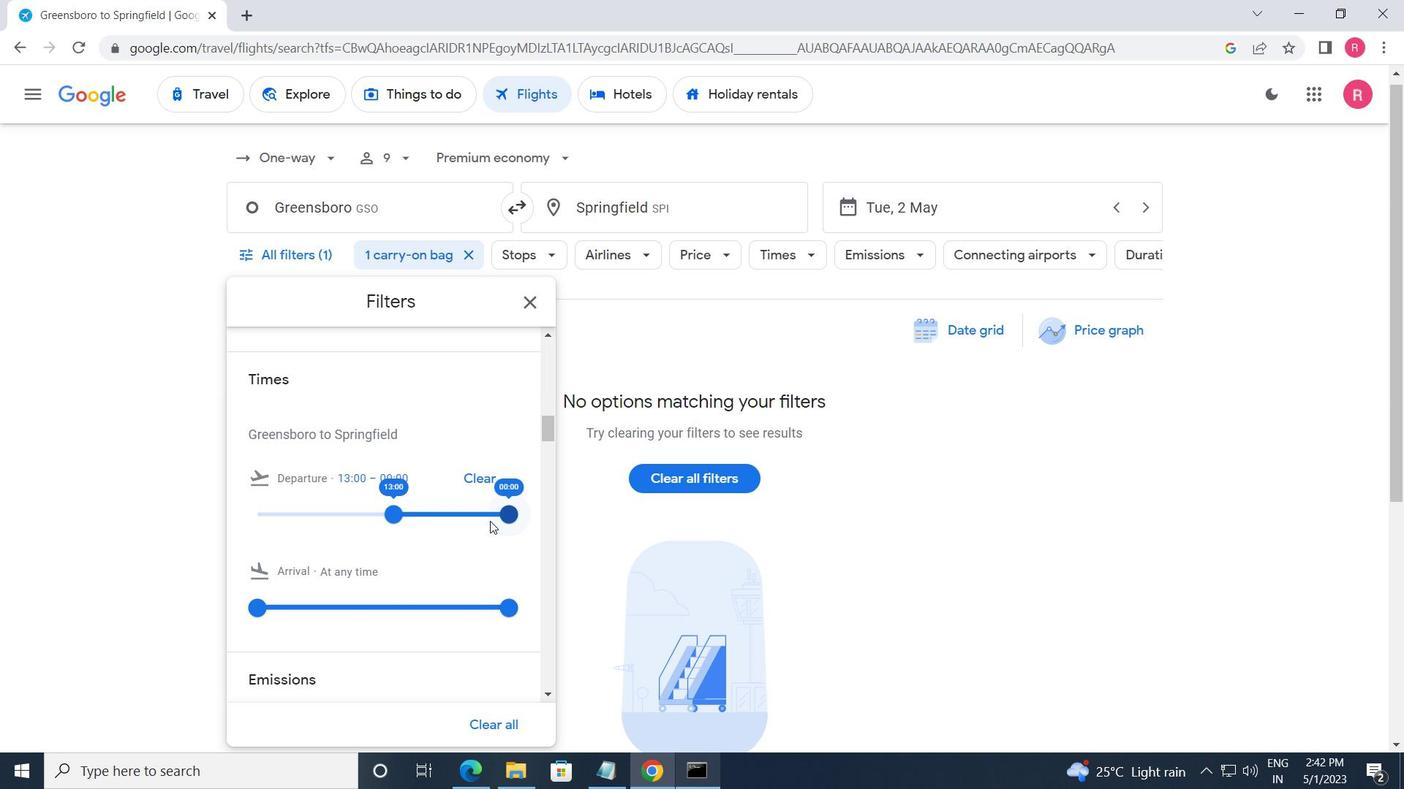 
Action: Mouse pressed left at (501, 517)
Screenshot: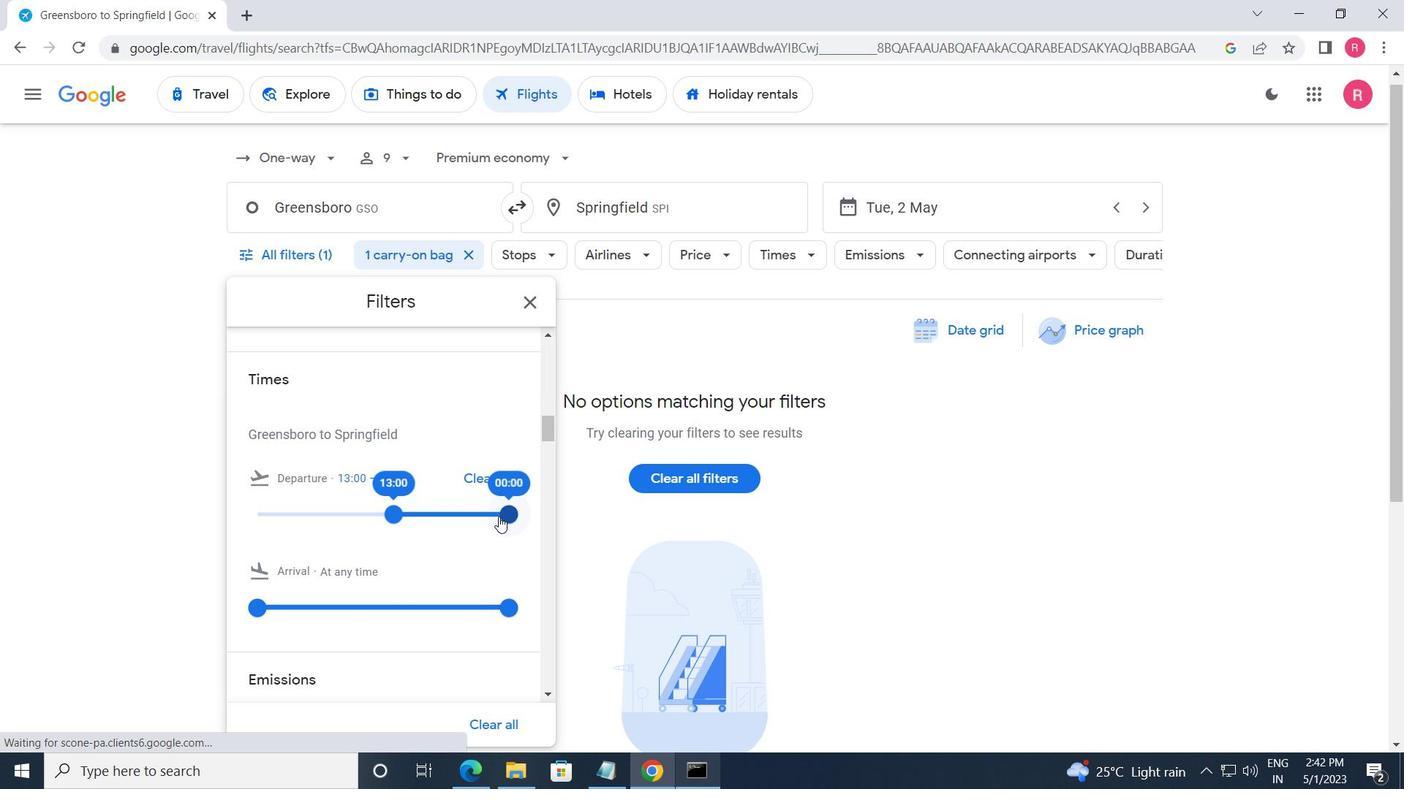 
Action: Mouse moved to (540, 301)
Screenshot: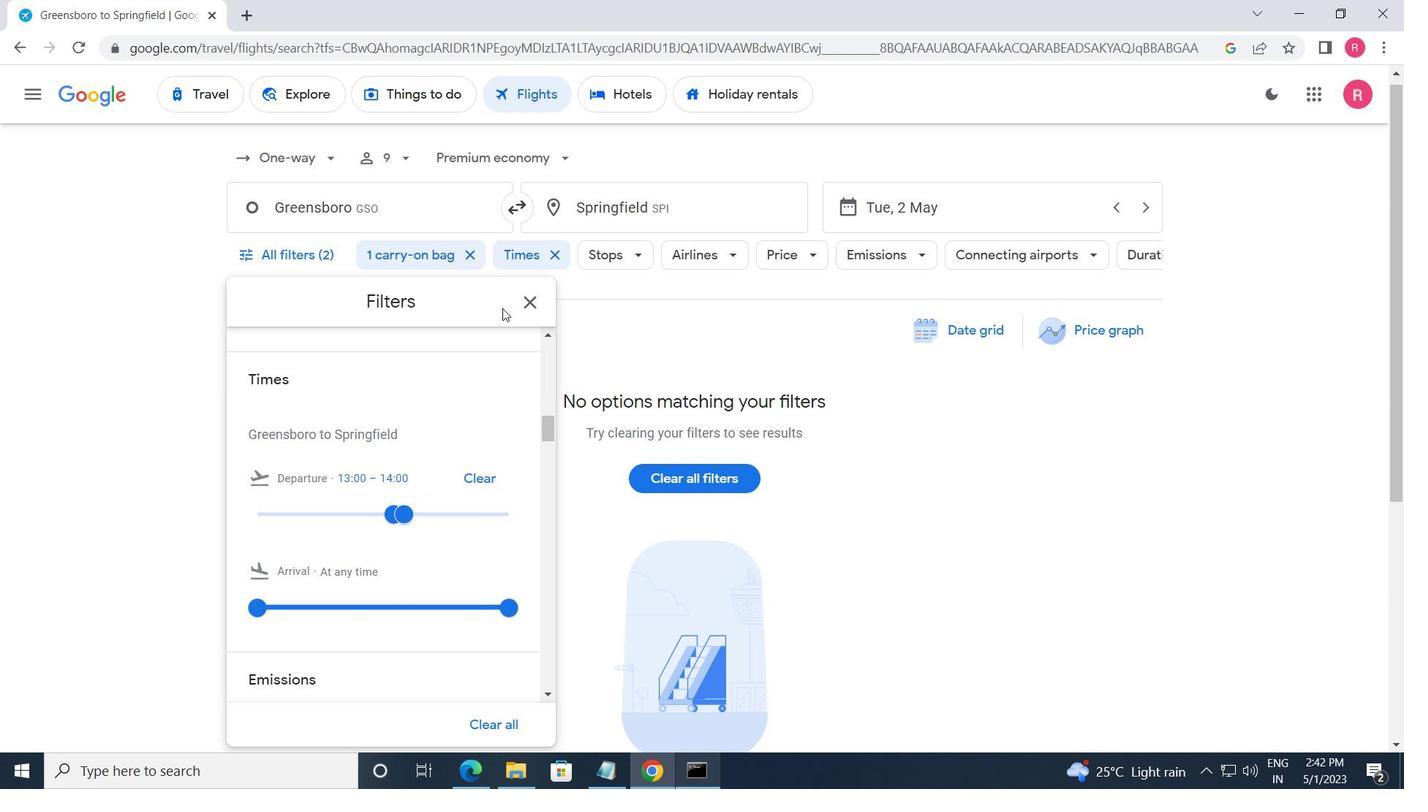 
Action: Mouse pressed left at (540, 301)
Screenshot: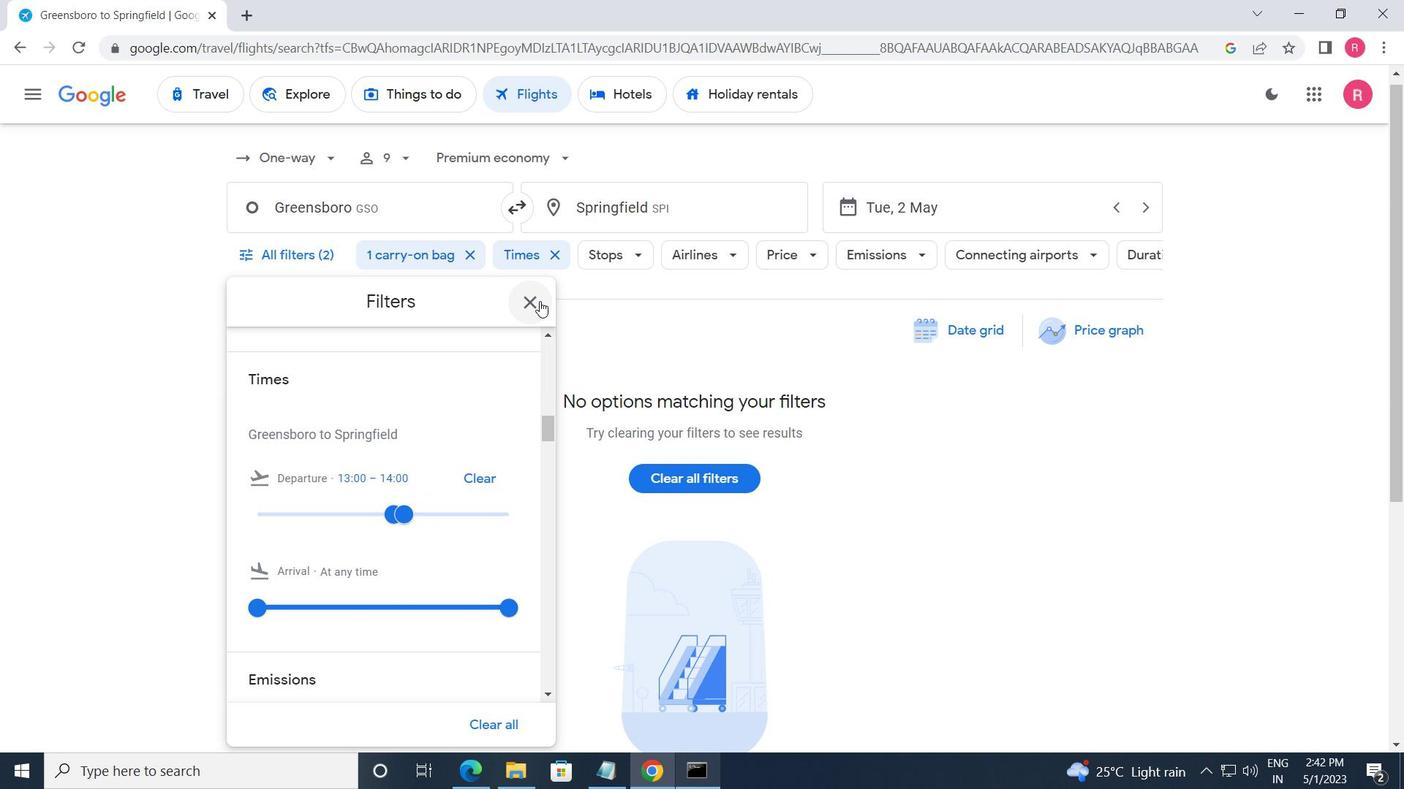 
Action: Mouse moved to (541, 302)
Screenshot: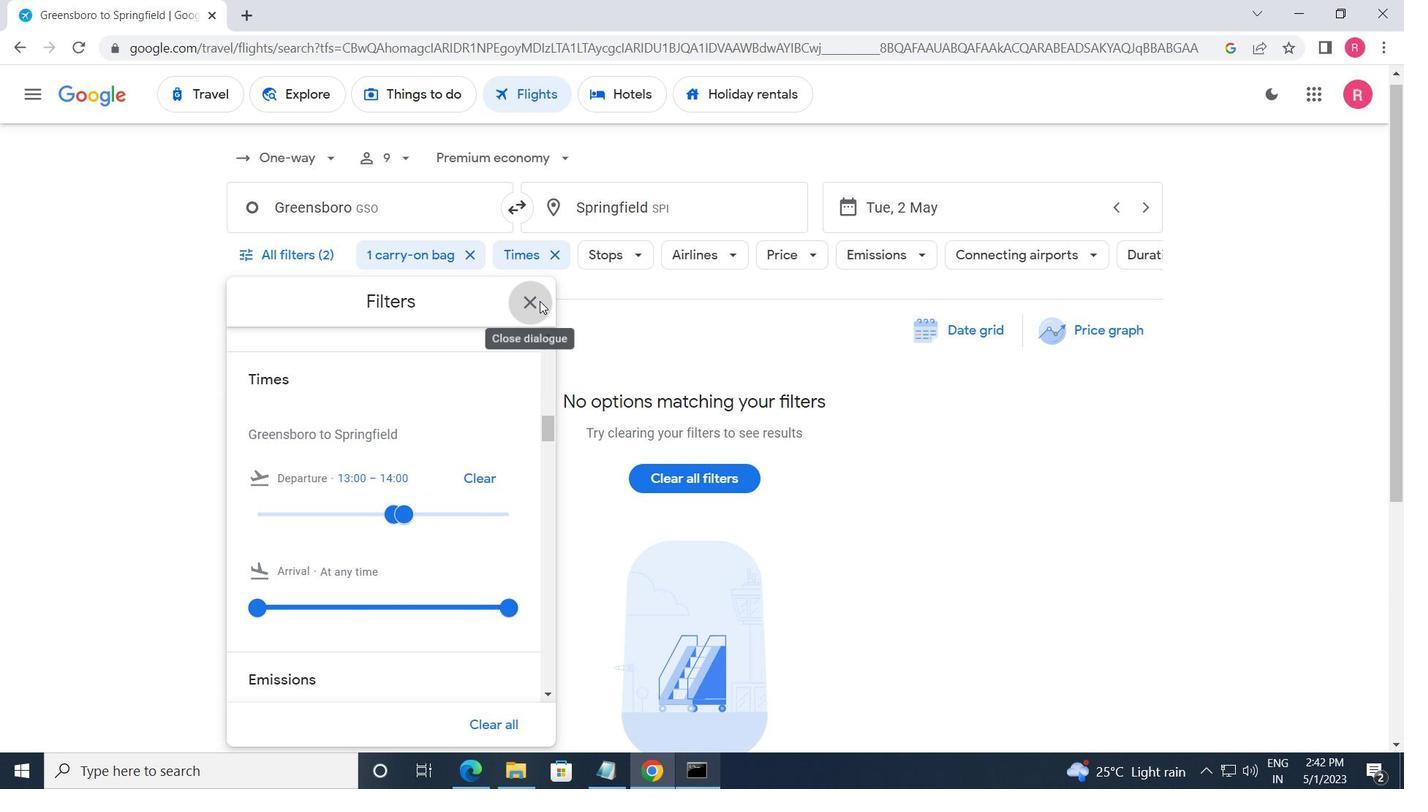 
